 Task: nan
Action: Mouse moved to (533, 675)
Screenshot: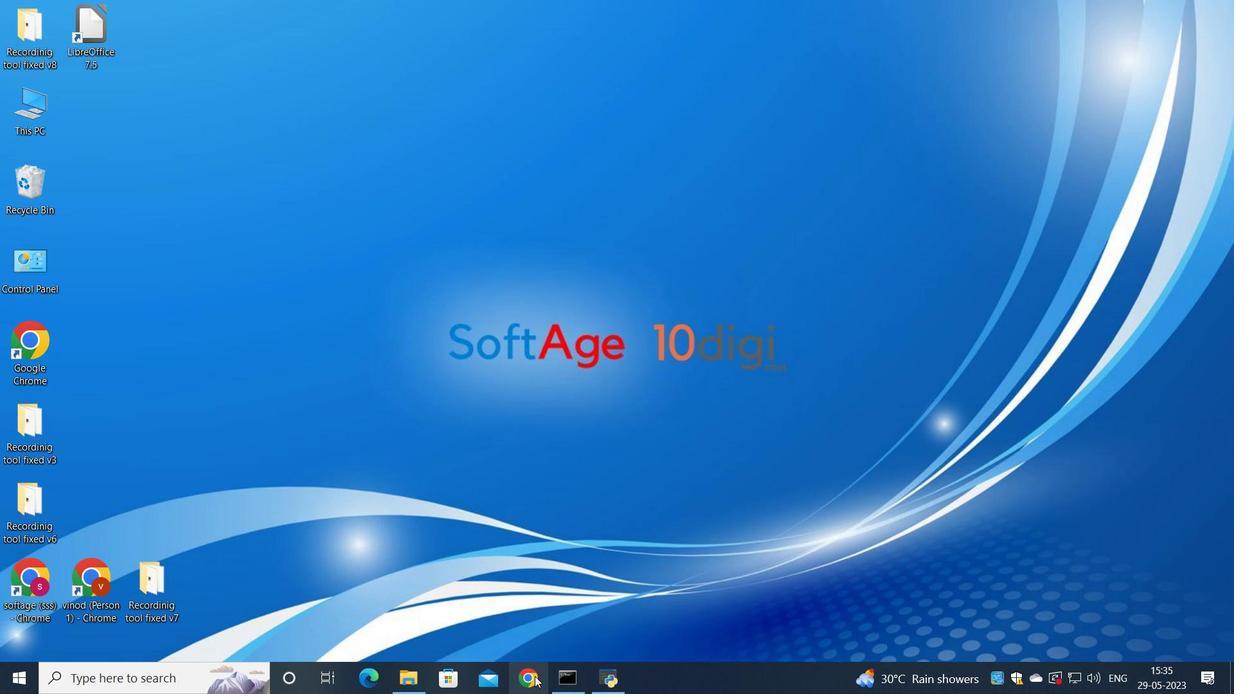 
Action: Mouse pressed left at (533, 675)
Screenshot: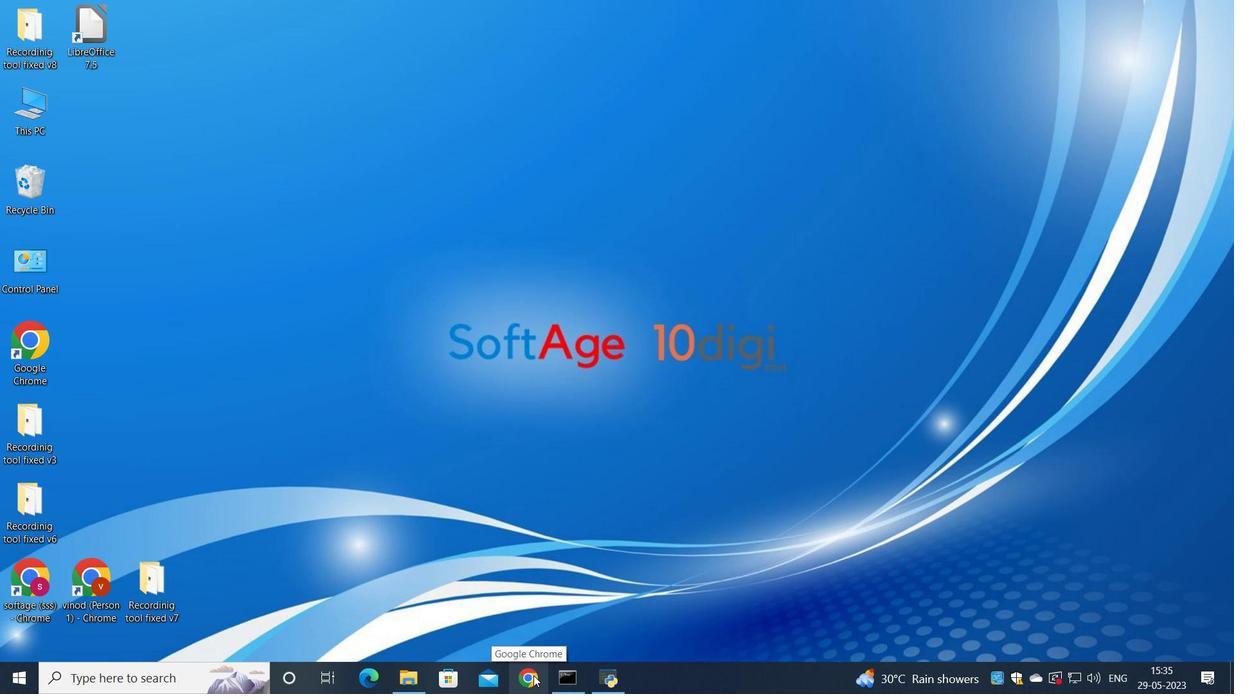 
Action: Mouse moved to (569, 430)
Screenshot: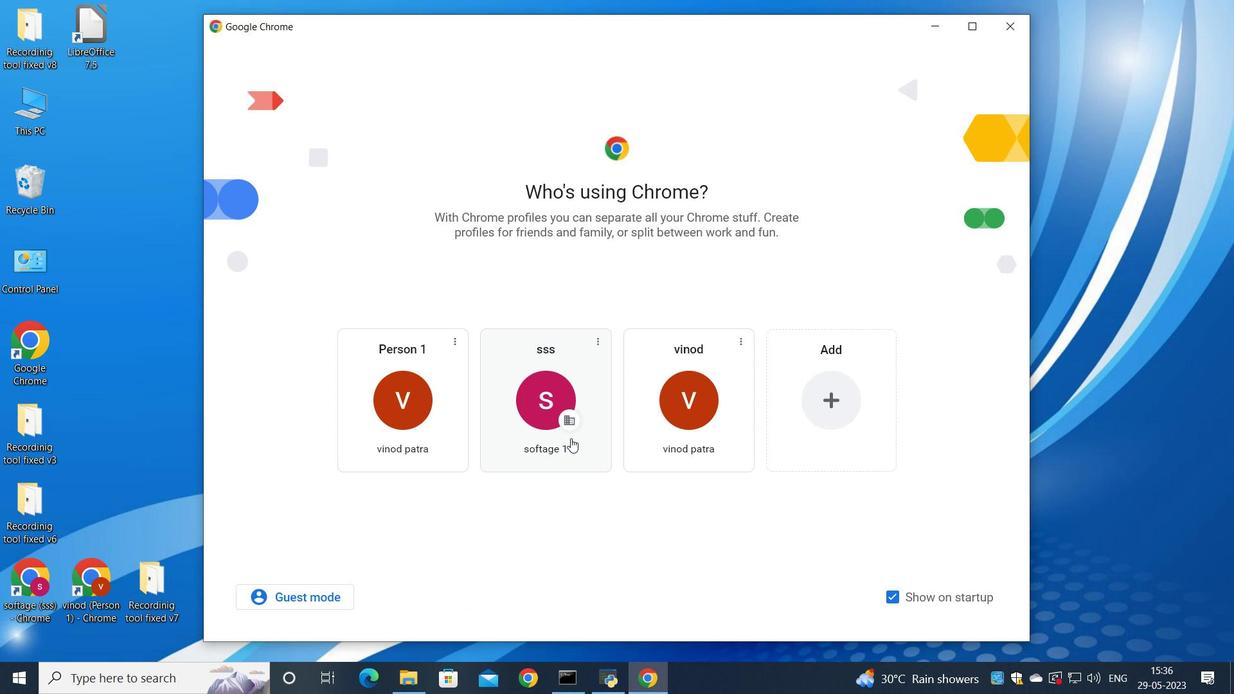 
Action: Mouse pressed left at (569, 430)
Screenshot: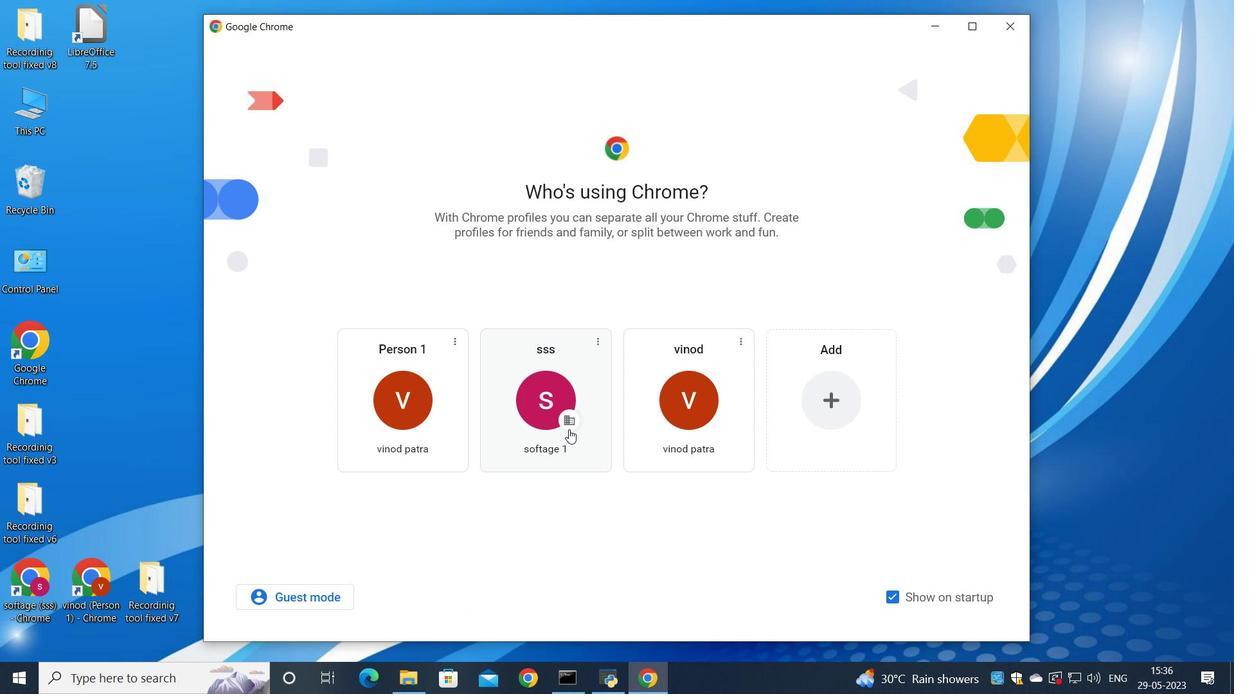 
Action: Mouse moved to (1091, 82)
Screenshot: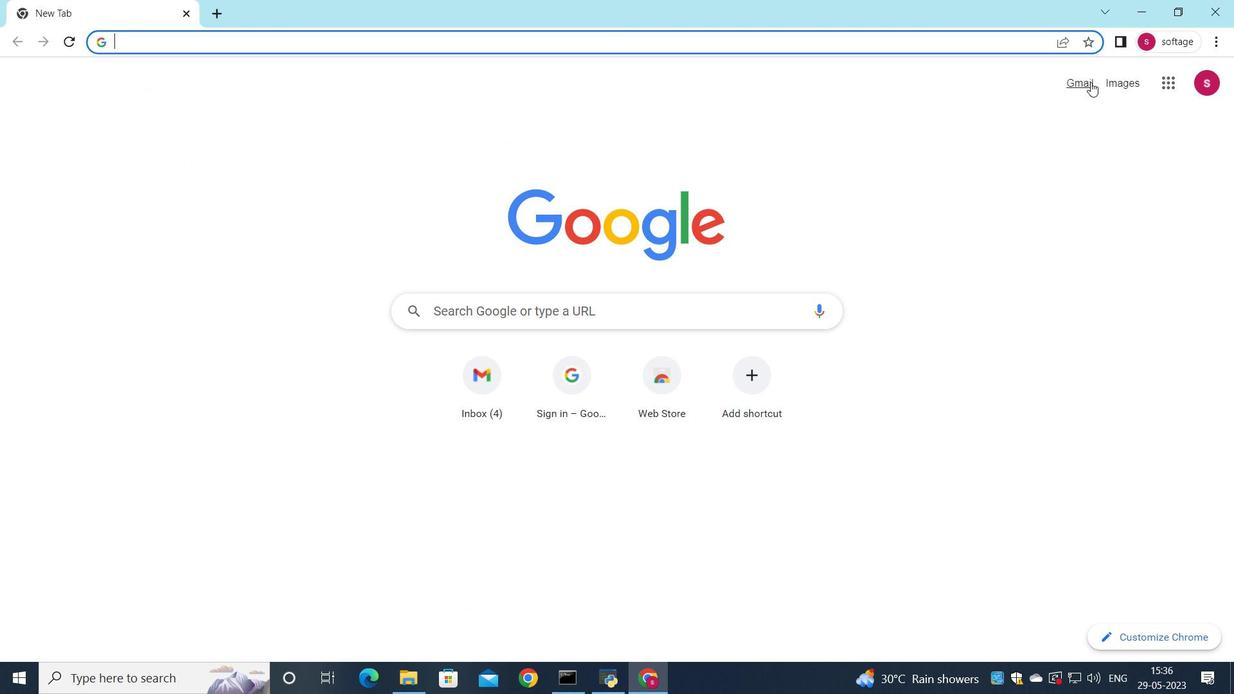 
Action: Mouse pressed left at (1091, 82)
Screenshot: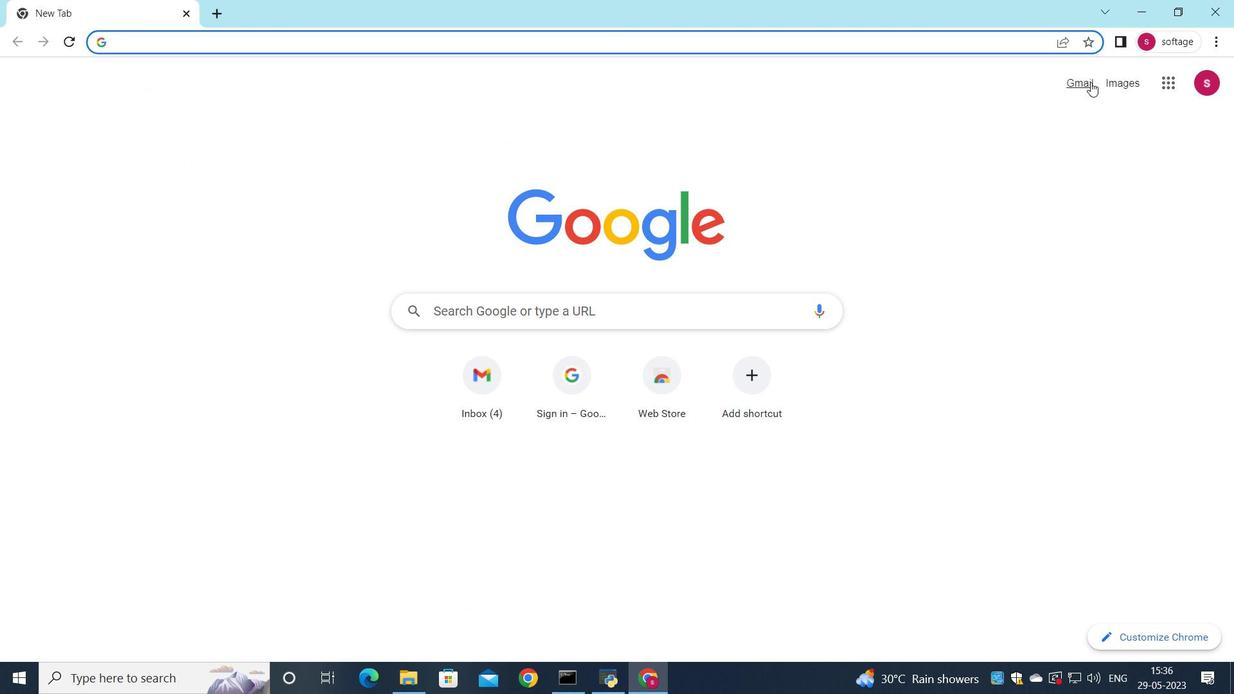 
Action: Mouse moved to (1046, 104)
Screenshot: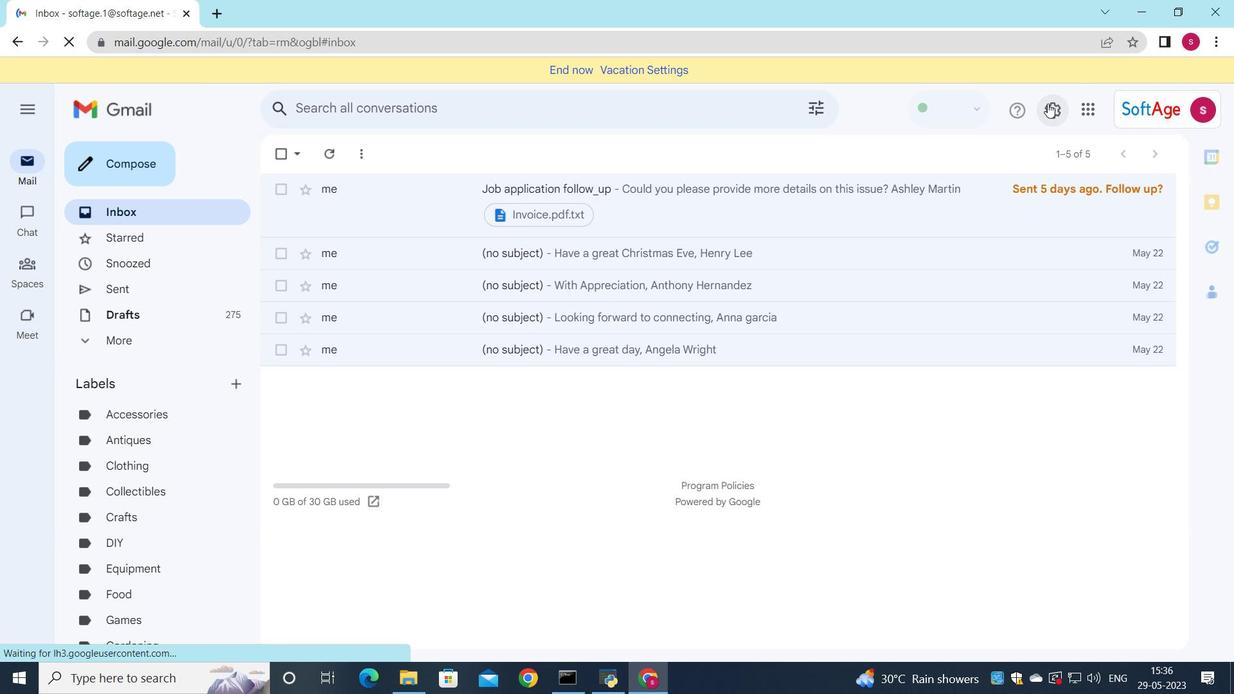 
Action: Mouse pressed left at (1046, 104)
Screenshot: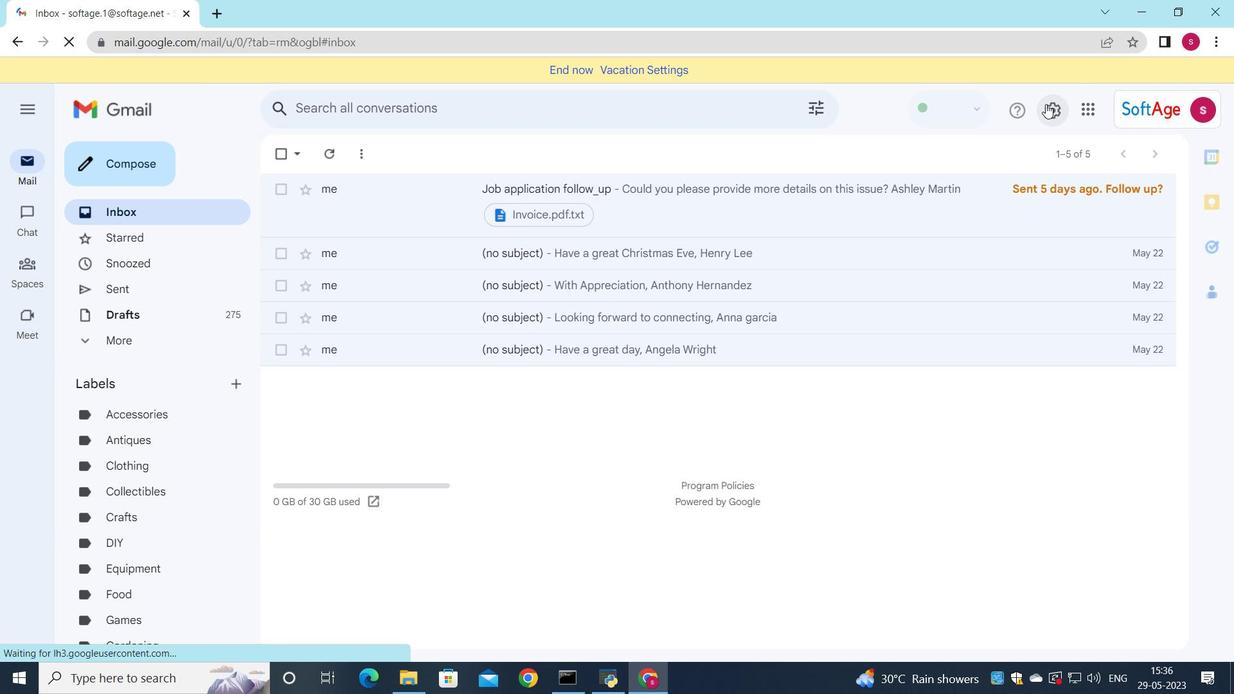 
Action: Mouse moved to (1046, 185)
Screenshot: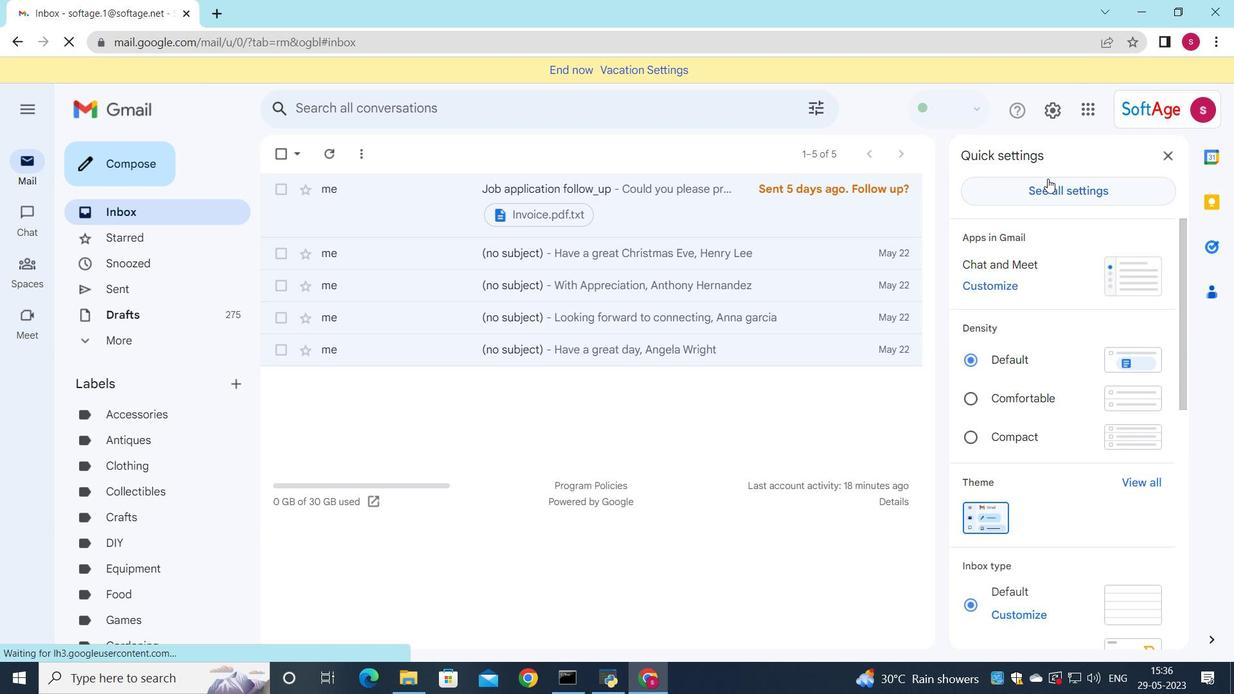 
Action: Mouse pressed left at (1046, 185)
Screenshot: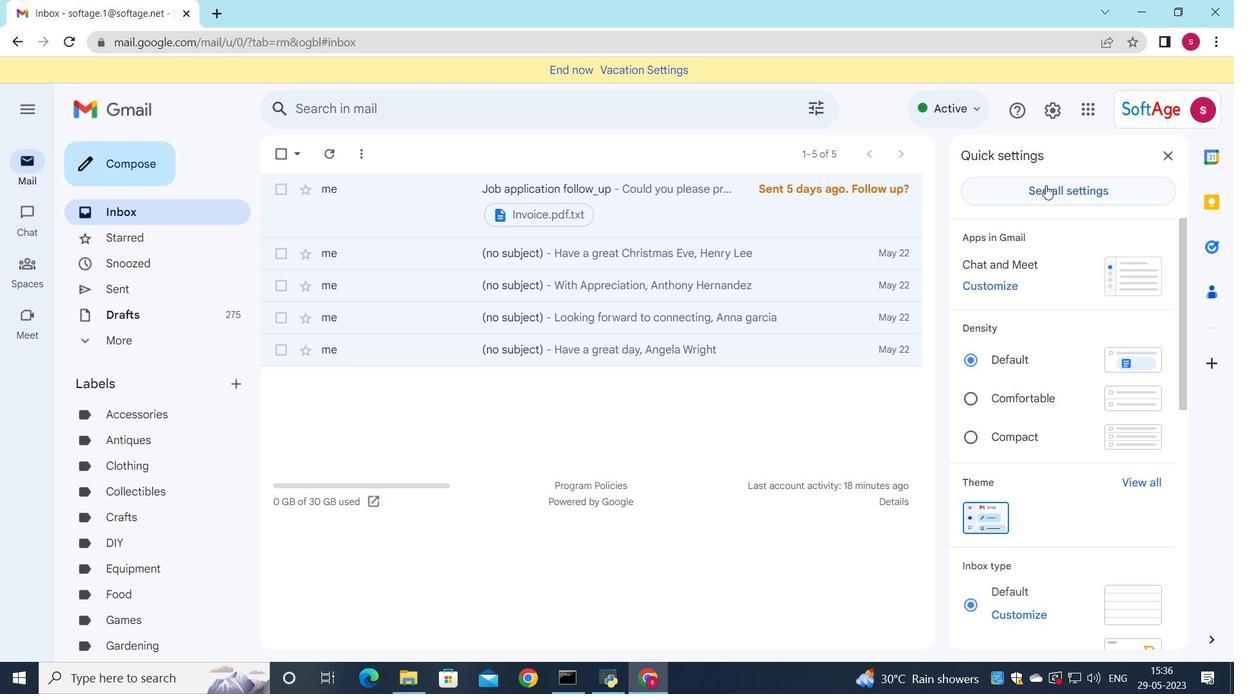 
Action: Mouse moved to (641, 244)
Screenshot: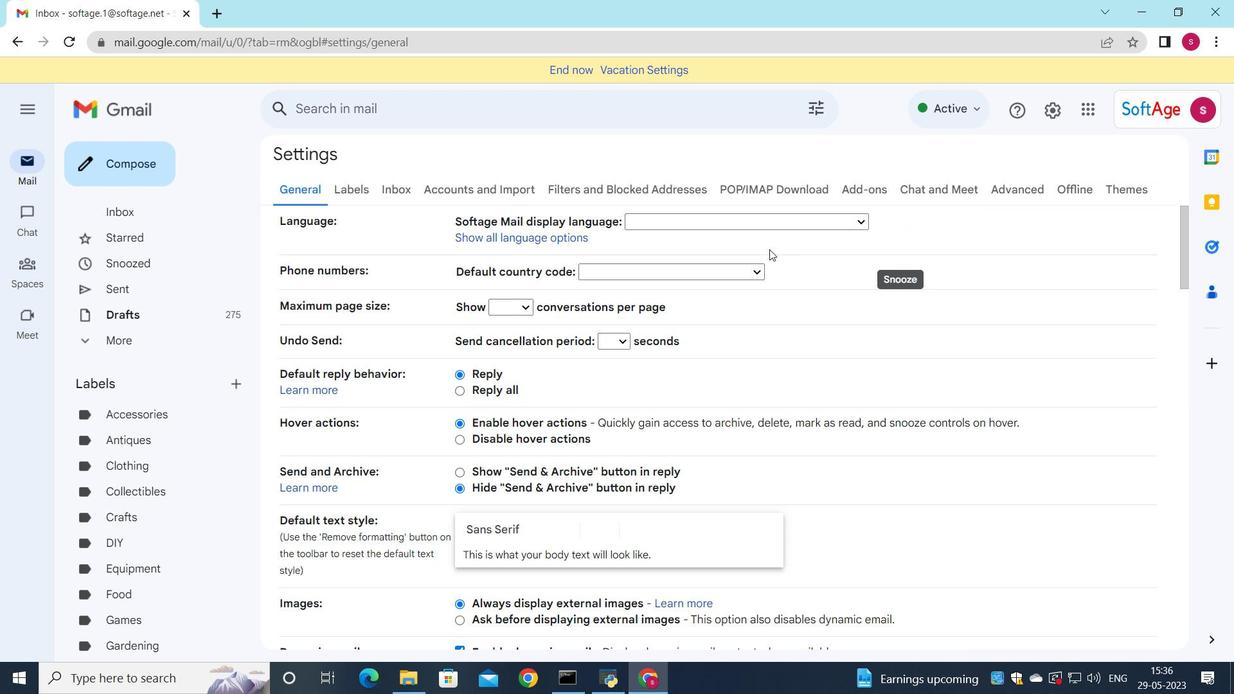 
Action: Mouse scrolled (641, 244) with delta (0, 0)
Screenshot: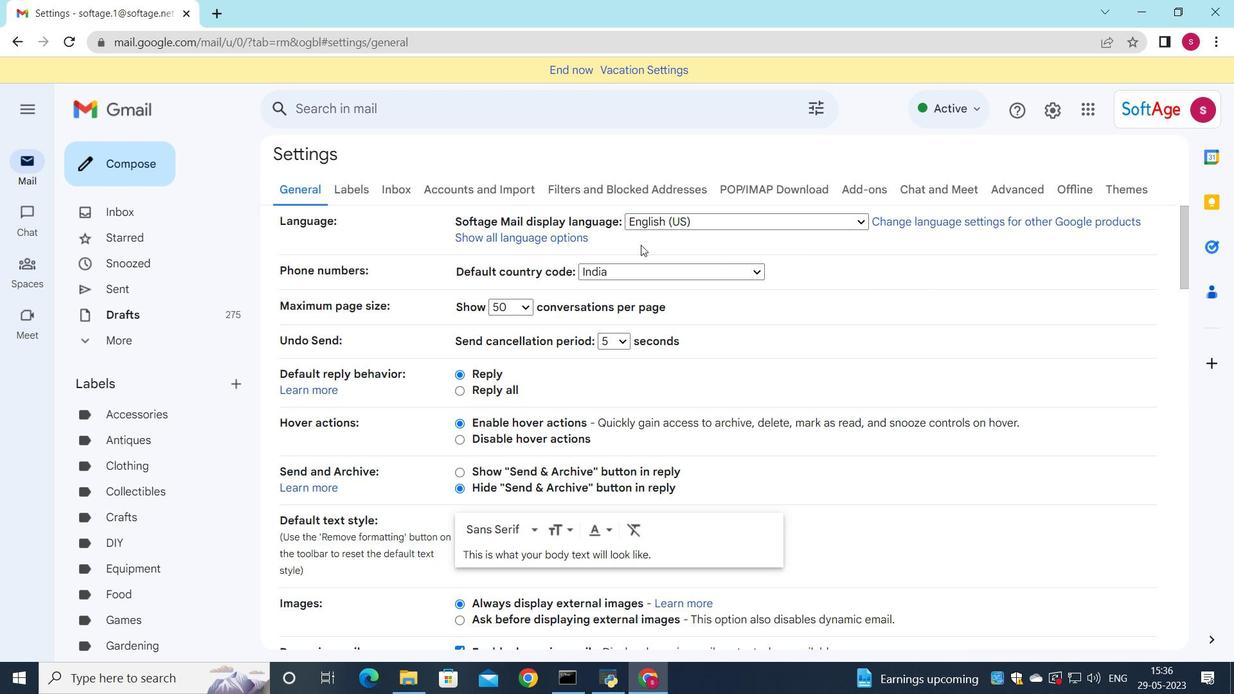 
Action: Mouse scrolled (641, 244) with delta (0, 0)
Screenshot: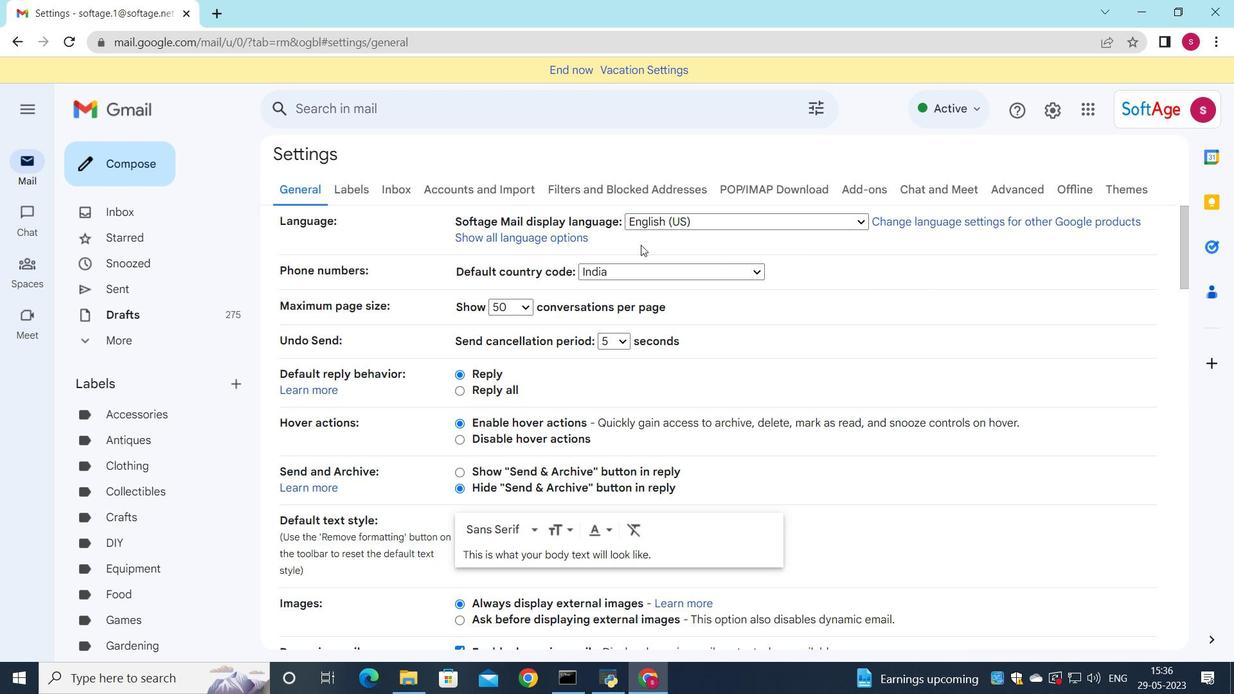 
Action: Mouse scrolled (641, 244) with delta (0, 0)
Screenshot: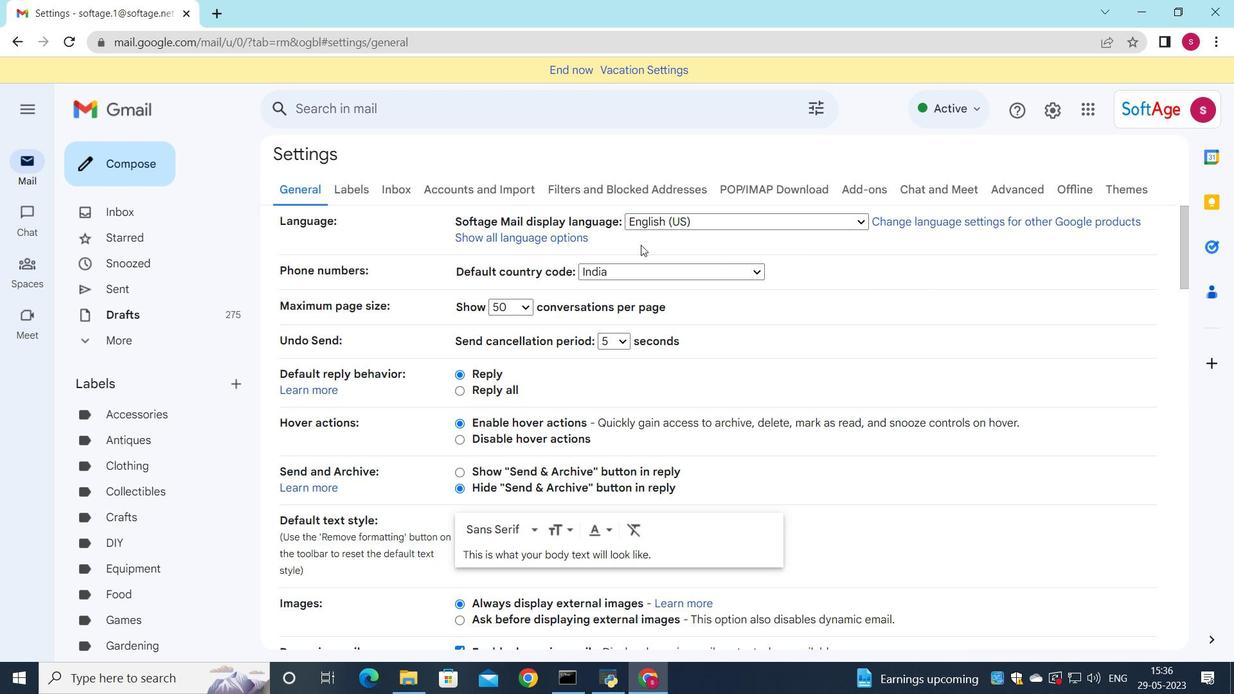 
Action: Mouse scrolled (641, 244) with delta (0, 0)
Screenshot: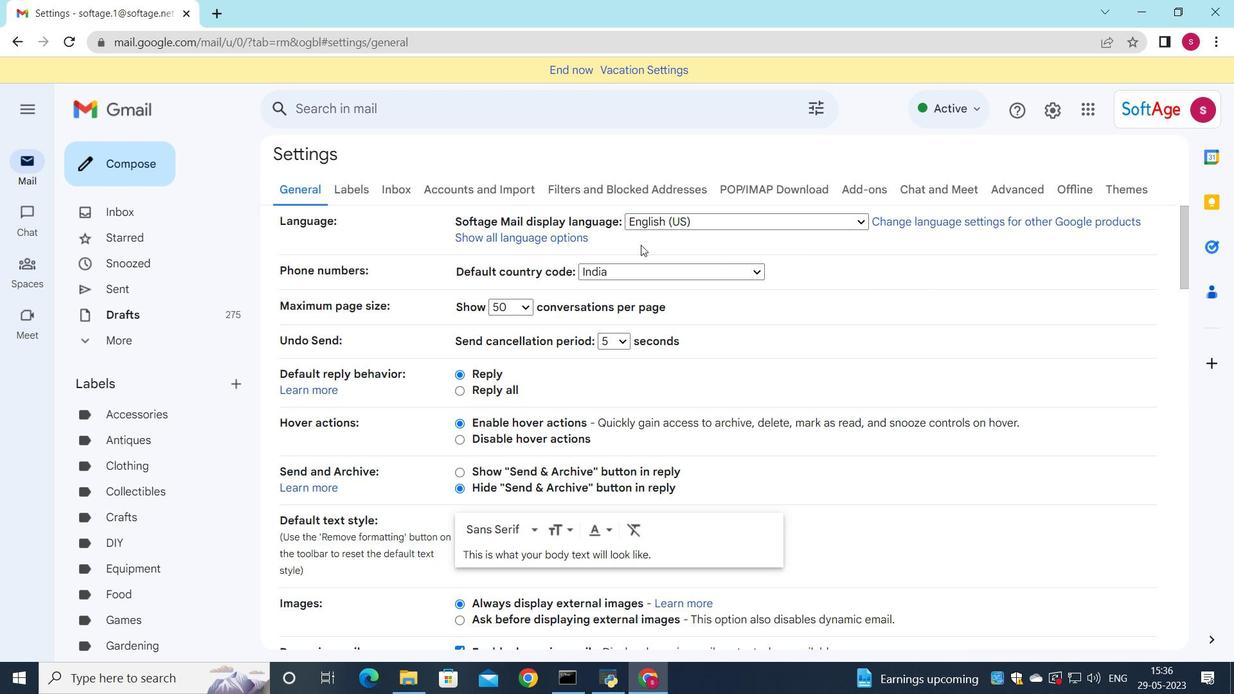 
Action: Mouse scrolled (641, 244) with delta (0, 0)
Screenshot: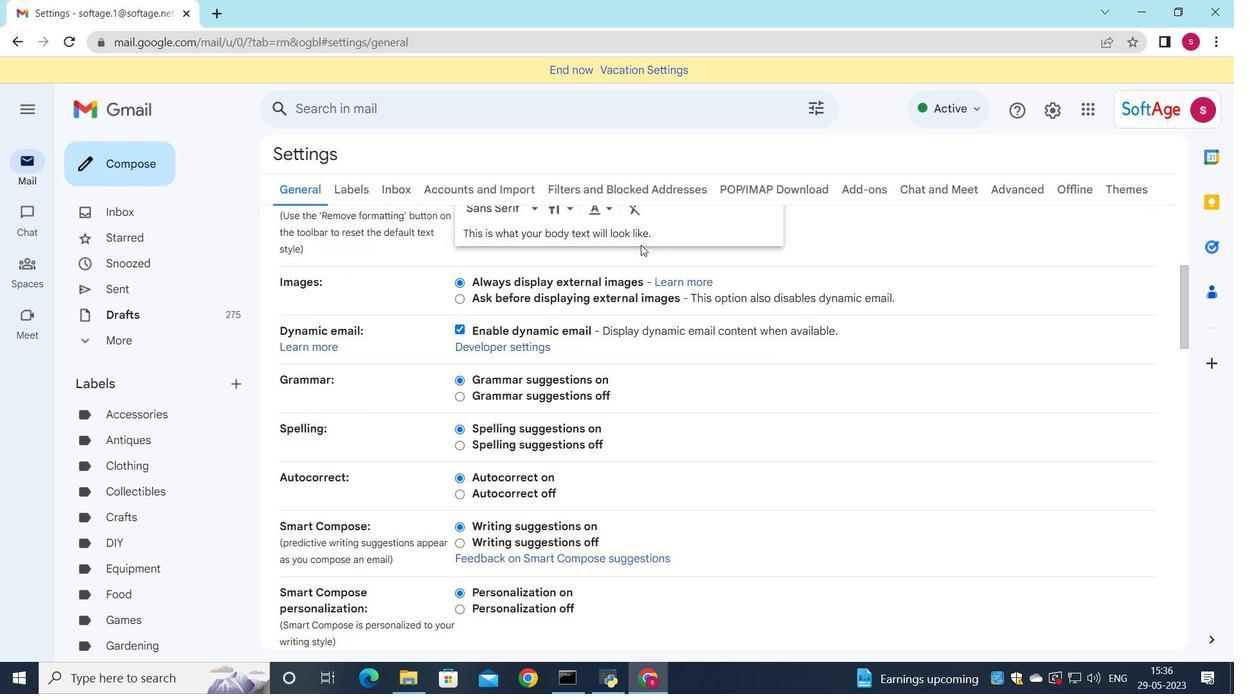 
Action: Mouse scrolled (641, 244) with delta (0, 0)
Screenshot: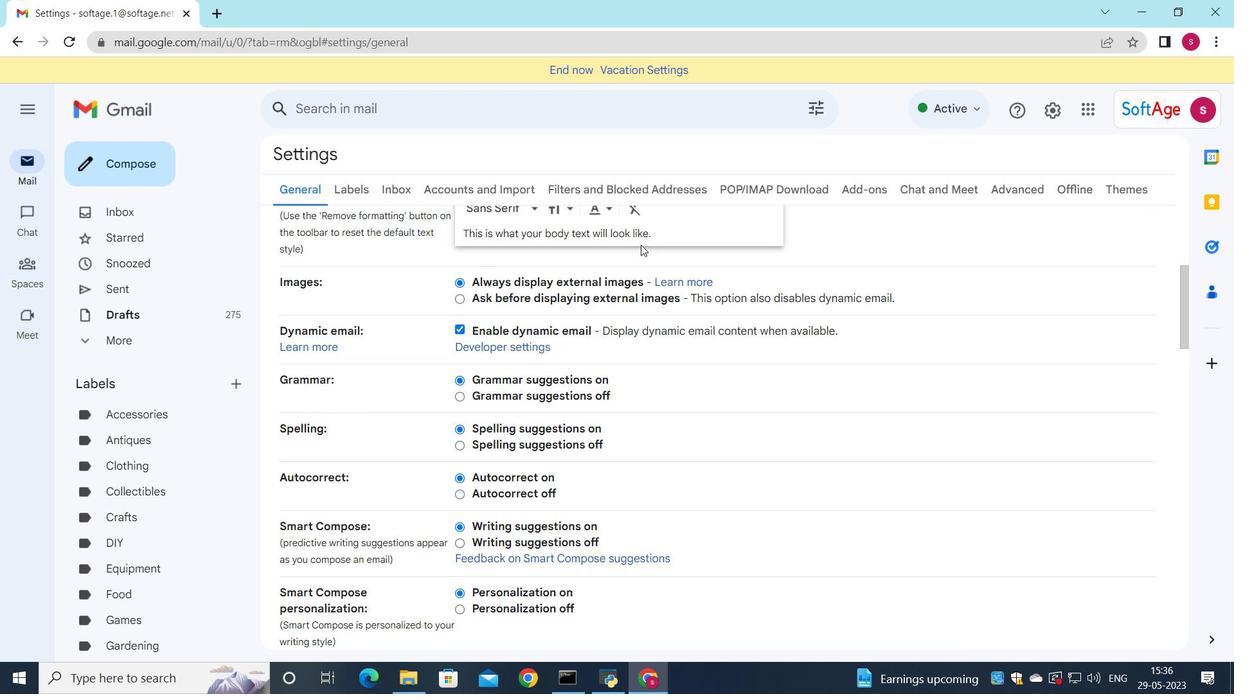 
Action: Mouse scrolled (641, 244) with delta (0, 0)
Screenshot: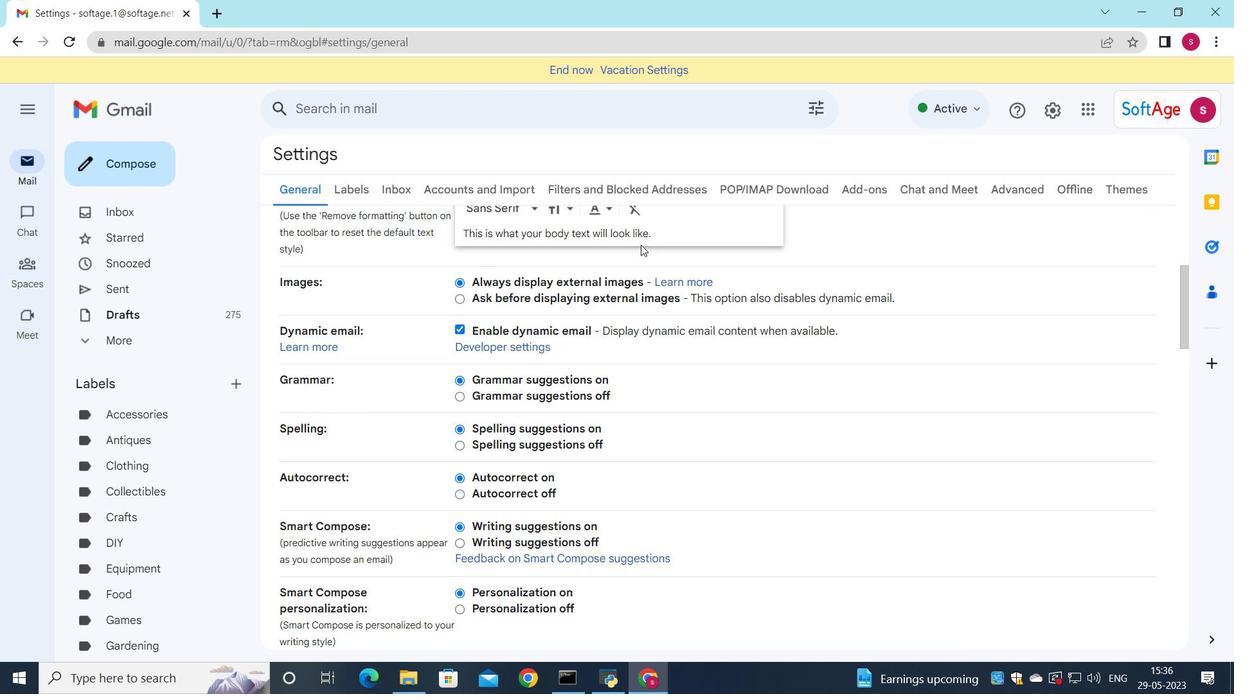 
Action: Mouse scrolled (641, 244) with delta (0, 0)
Screenshot: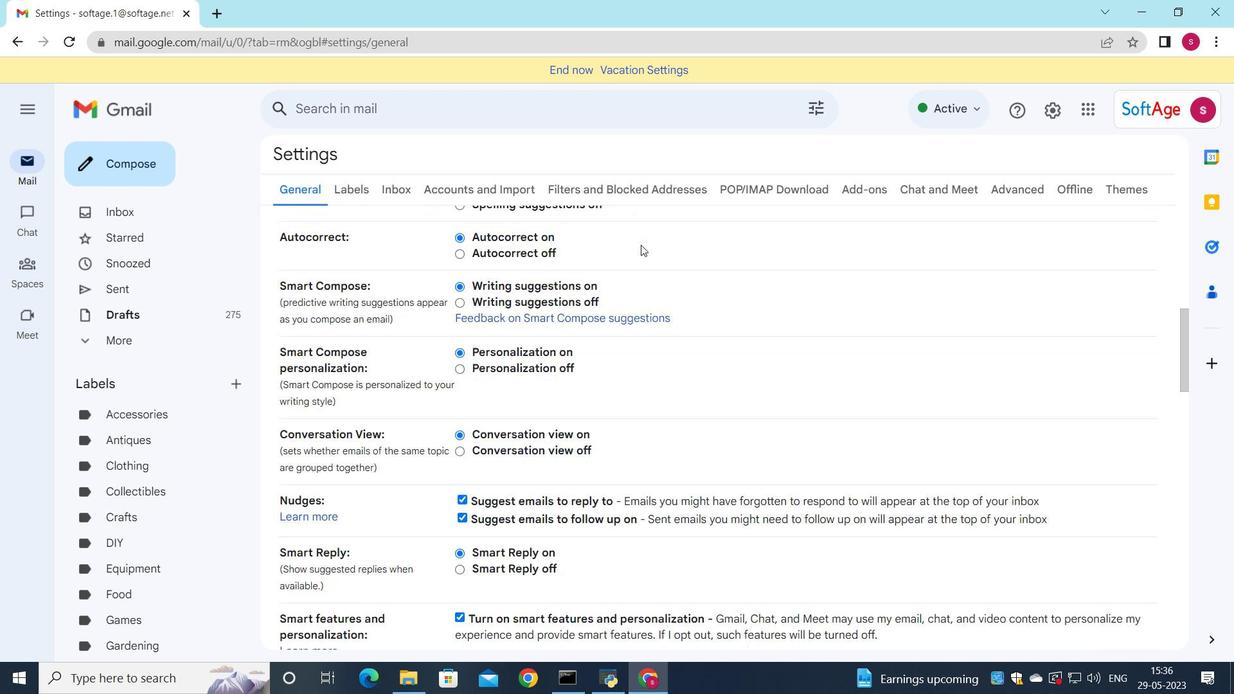 
Action: Mouse scrolled (641, 244) with delta (0, 0)
Screenshot: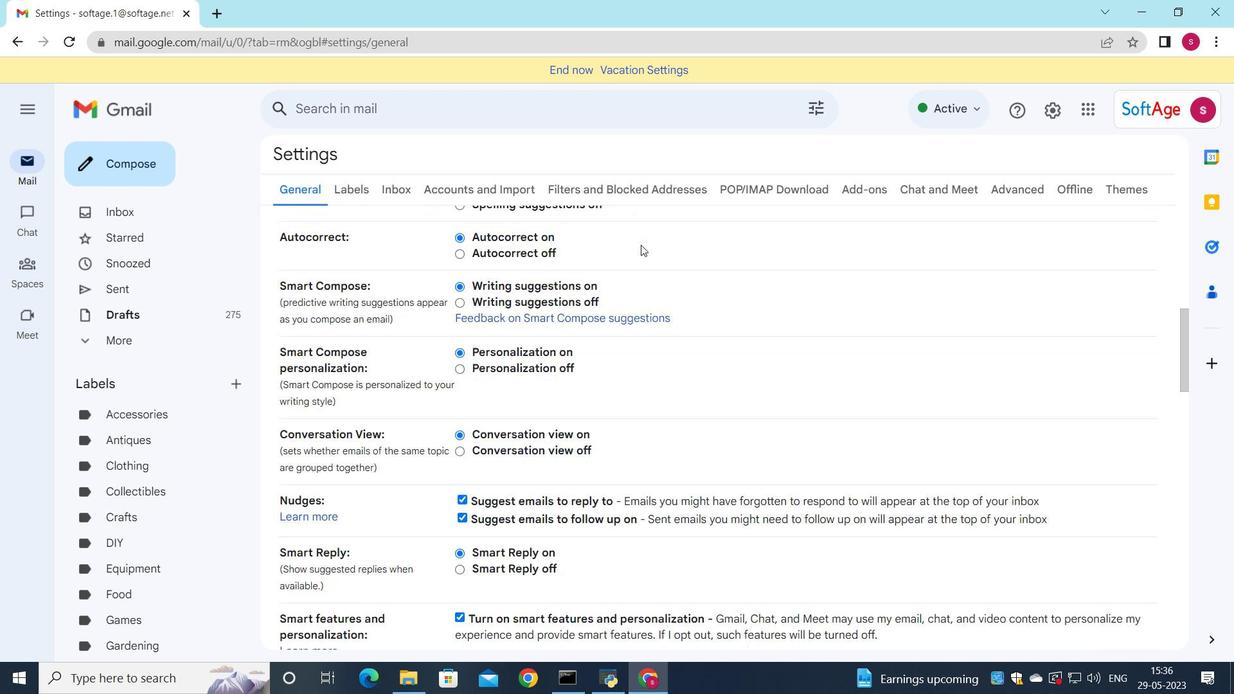 
Action: Mouse scrolled (641, 244) with delta (0, 0)
Screenshot: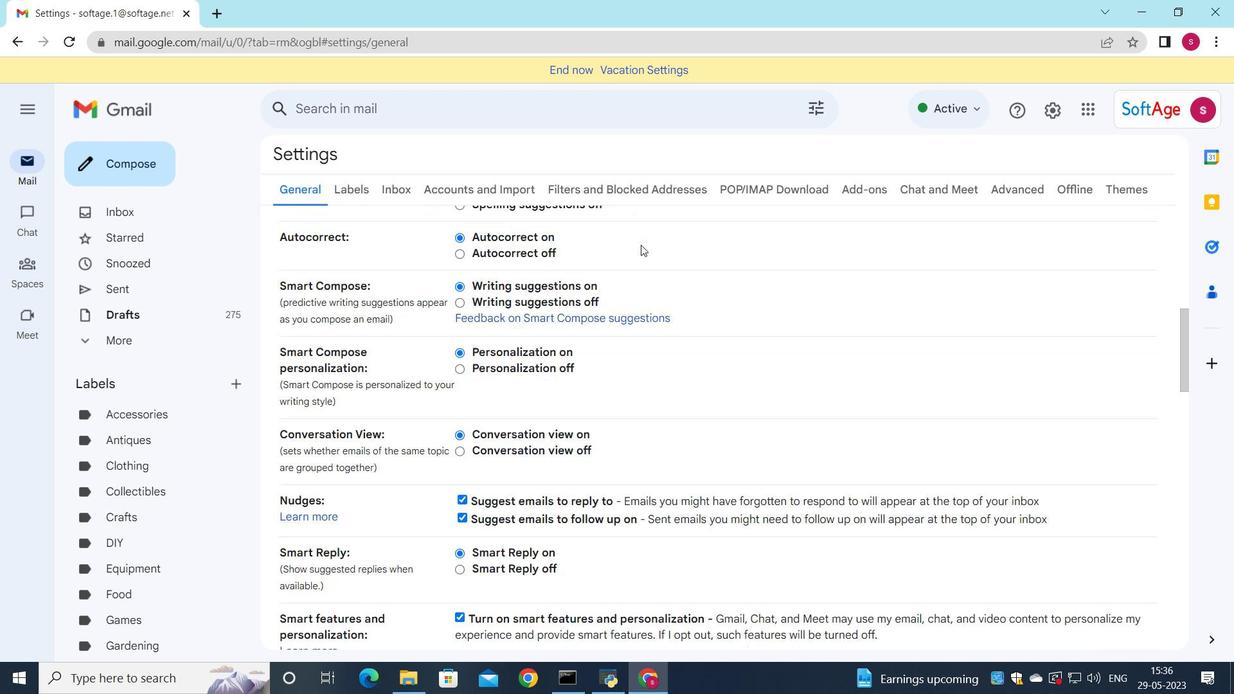 
Action: Mouse scrolled (641, 244) with delta (0, 0)
Screenshot: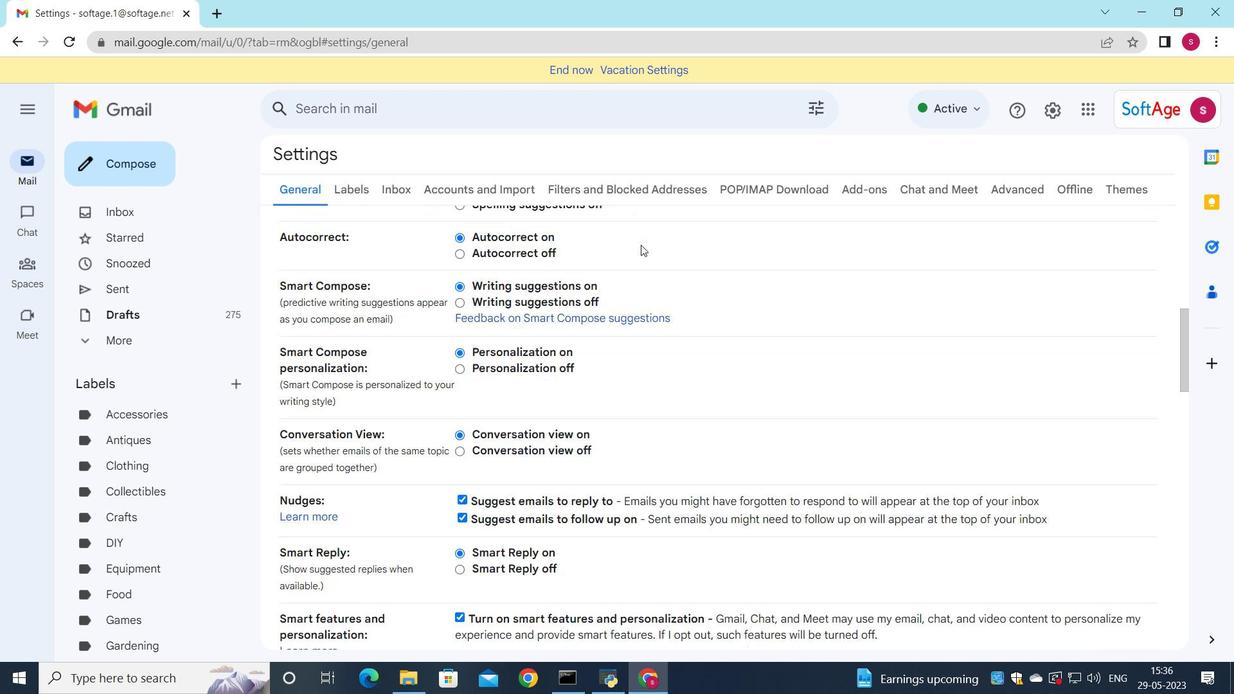 
Action: Mouse scrolled (641, 244) with delta (0, 0)
Screenshot: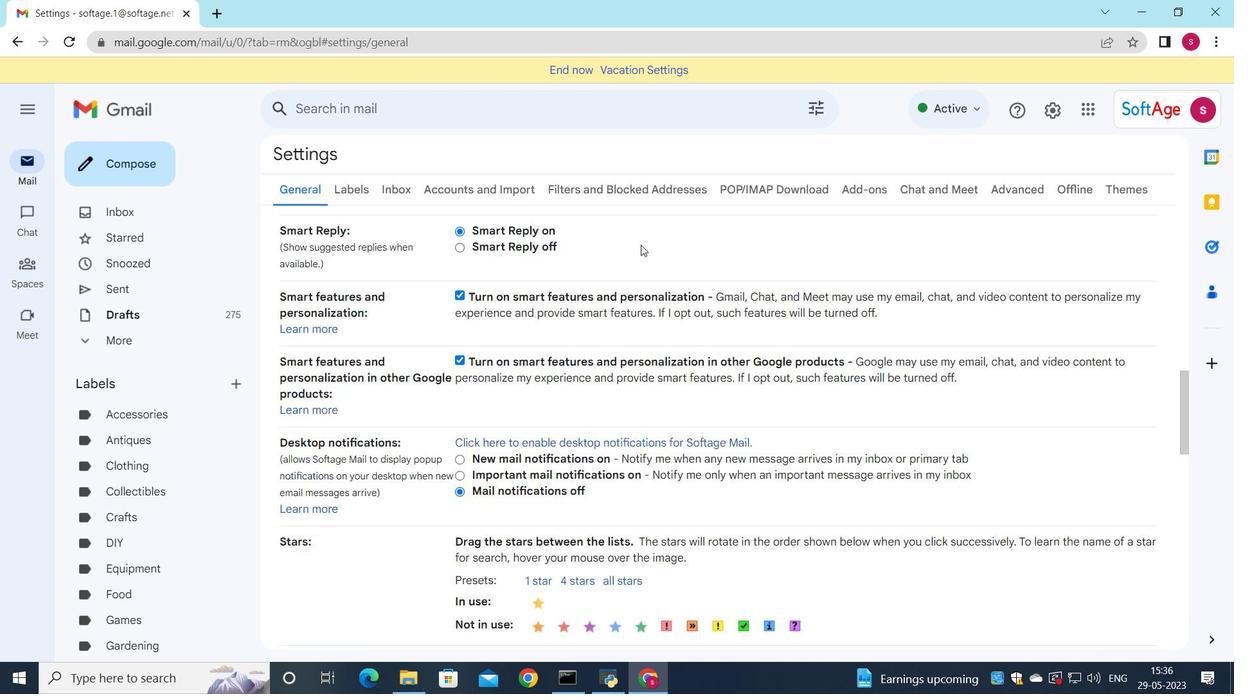 
Action: Mouse scrolled (641, 244) with delta (0, 0)
Screenshot: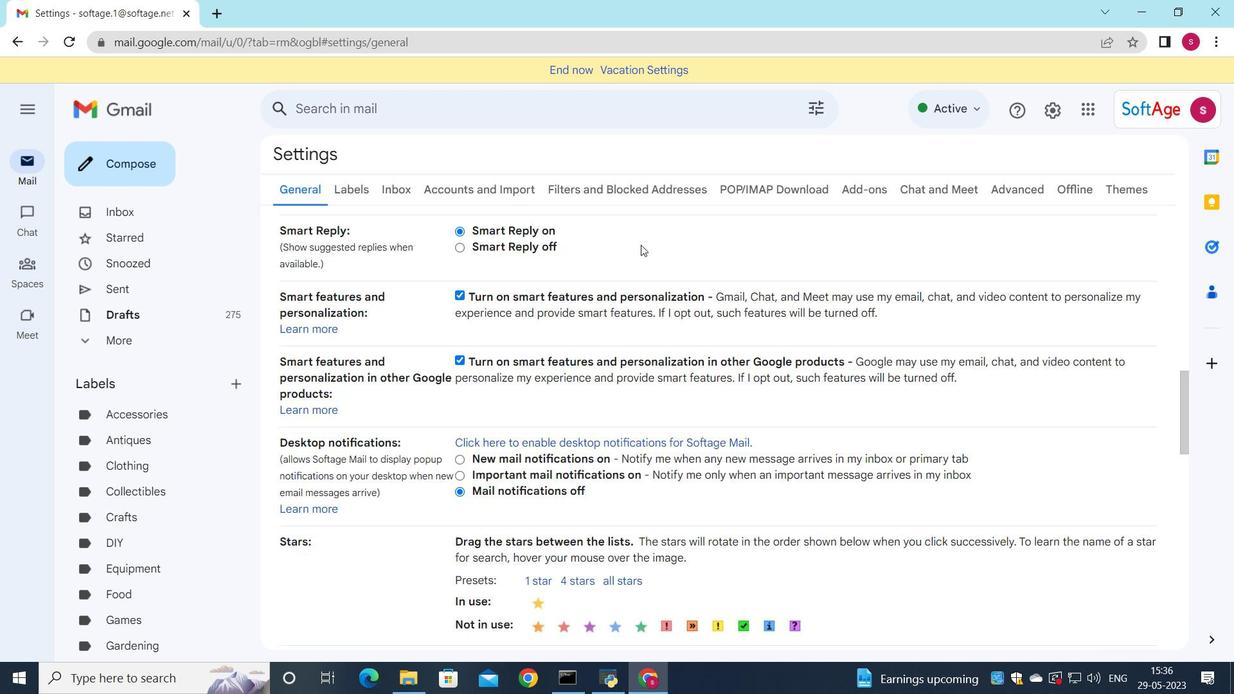 
Action: Mouse scrolled (641, 244) with delta (0, 0)
Screenshot: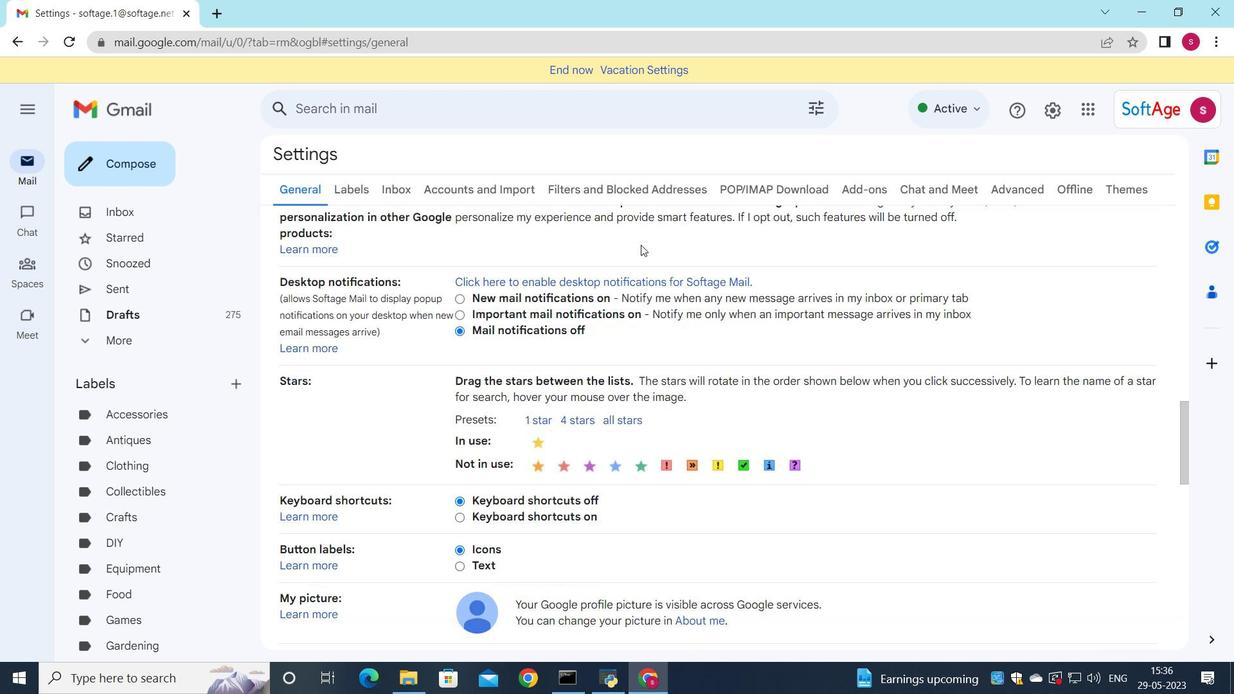 
Action: Mouse scrolled (641, 244) with delta (0, 0)
Screenshot: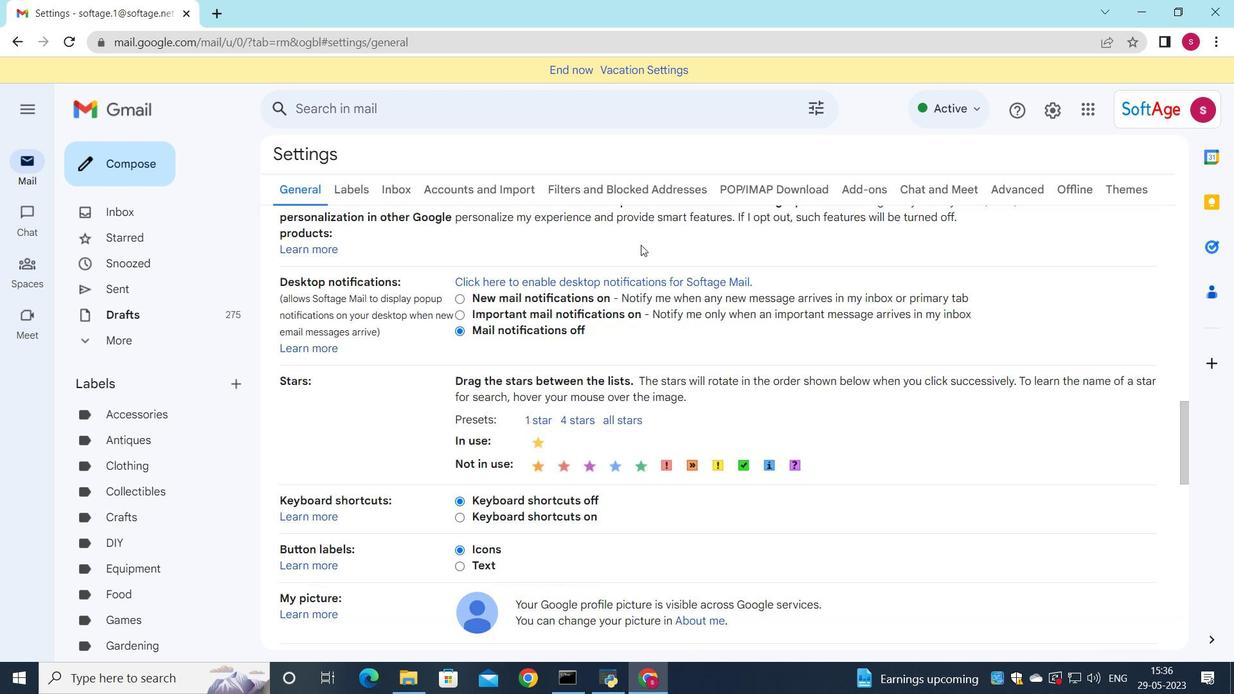 
Action: Mouse scrolled (641, 244) with delta (0, 0)
Screenshot: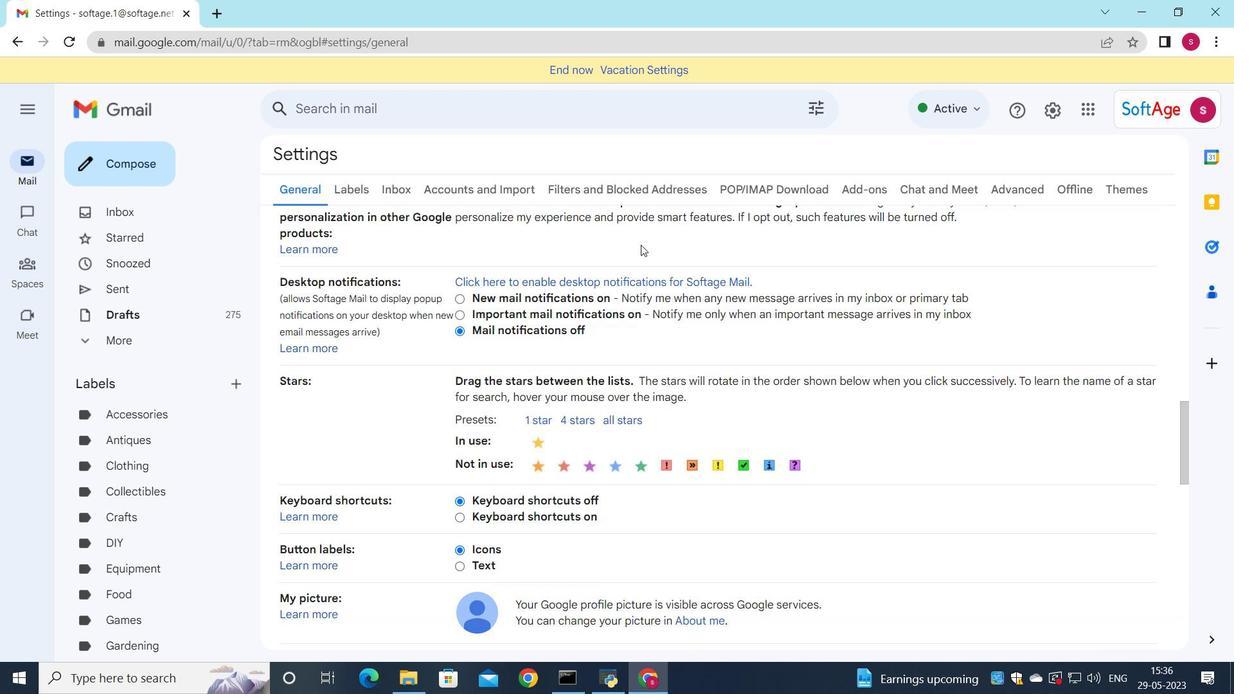 
Action: Mouse scrolled (641, 244) with delta (0, 0)
Screenshot: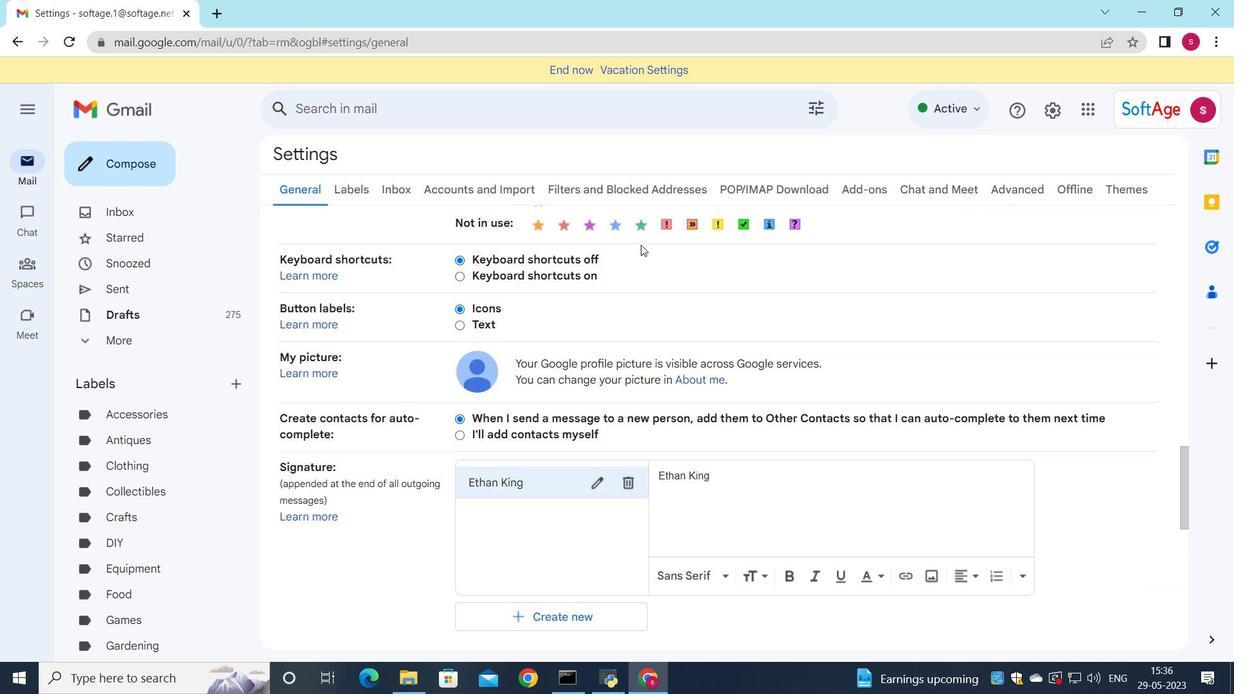 
Action: Mouse scrolled (641, 244) with delta (0, 0)
Screenshot: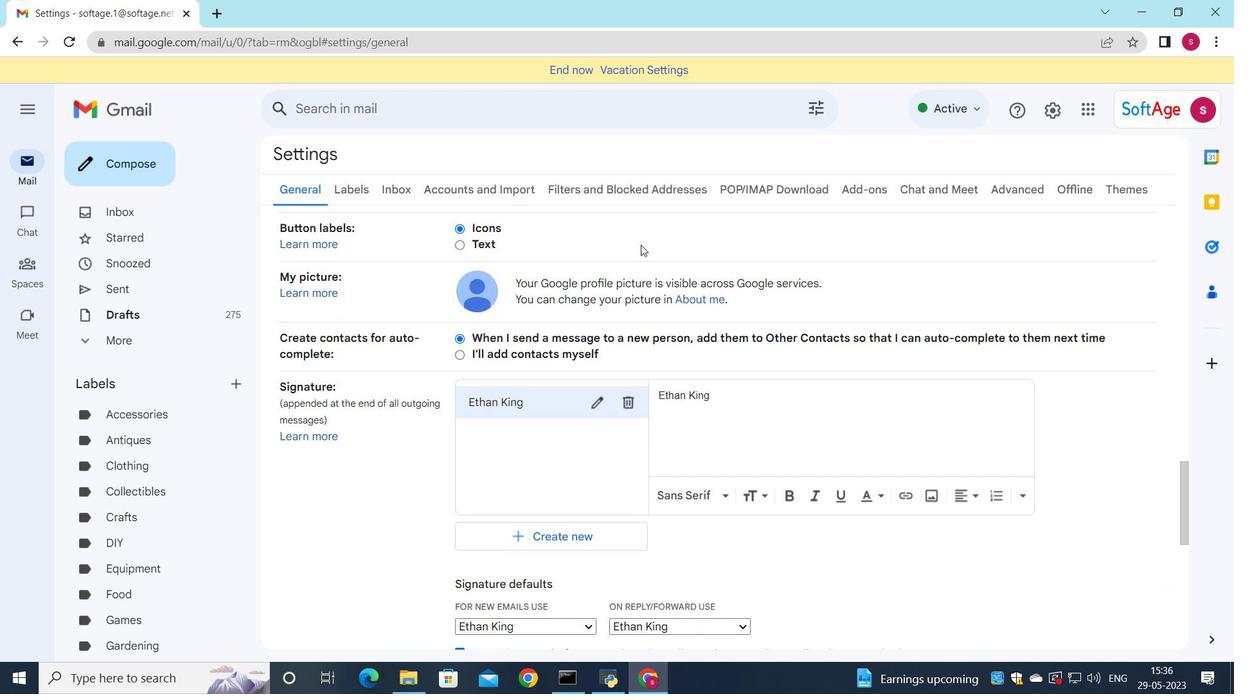 
Action: Mouse scrolled (641, 244) with delta (0, 0)
Screenshot: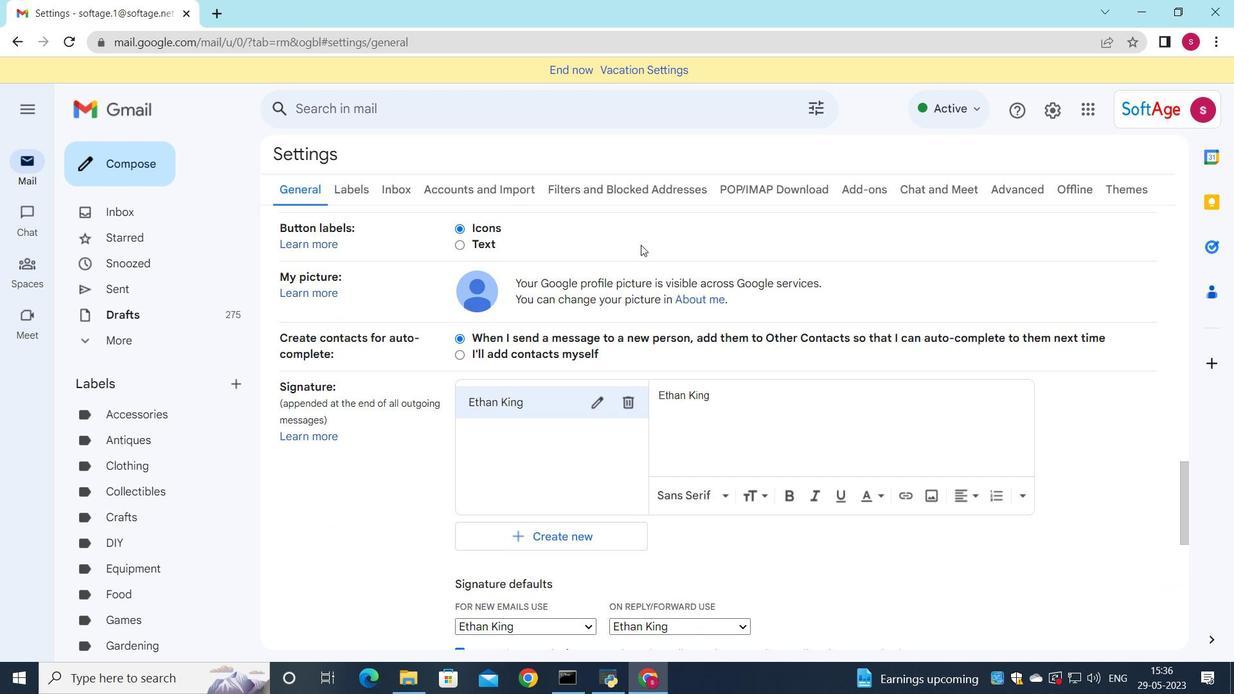 
Action: Mouse moved to (635, 246)
Screenshot: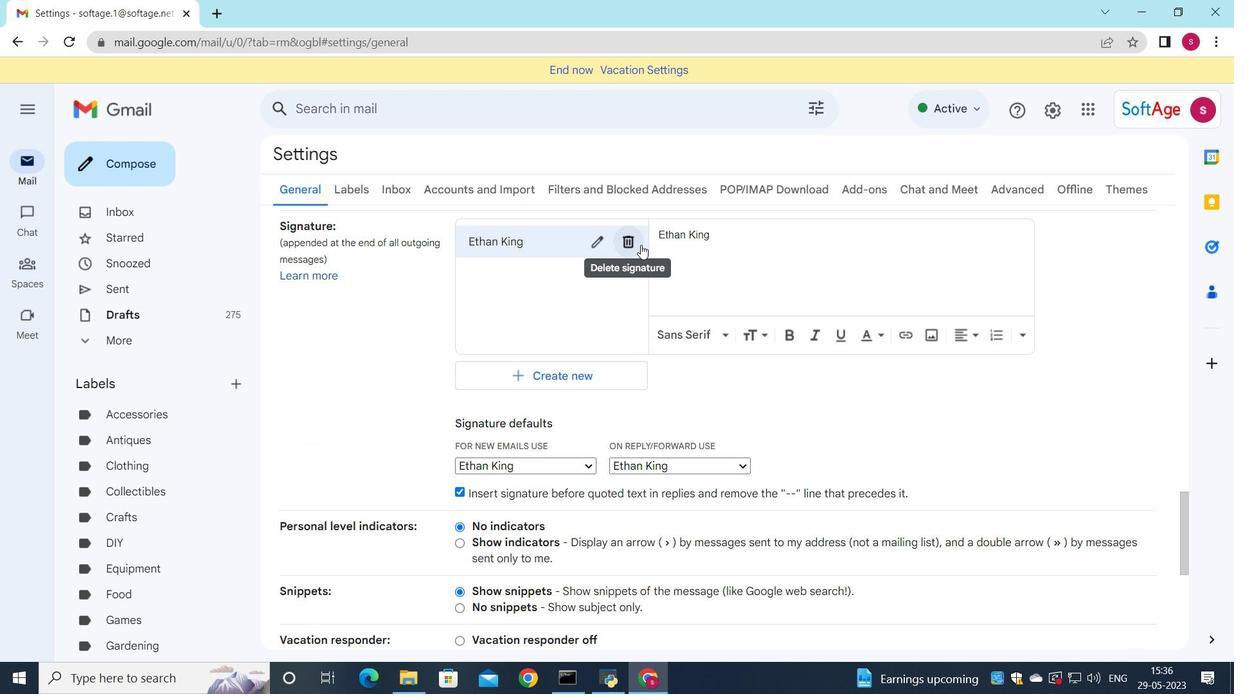 
Action: Mouse pressed left at (636, 246)
Screenshot: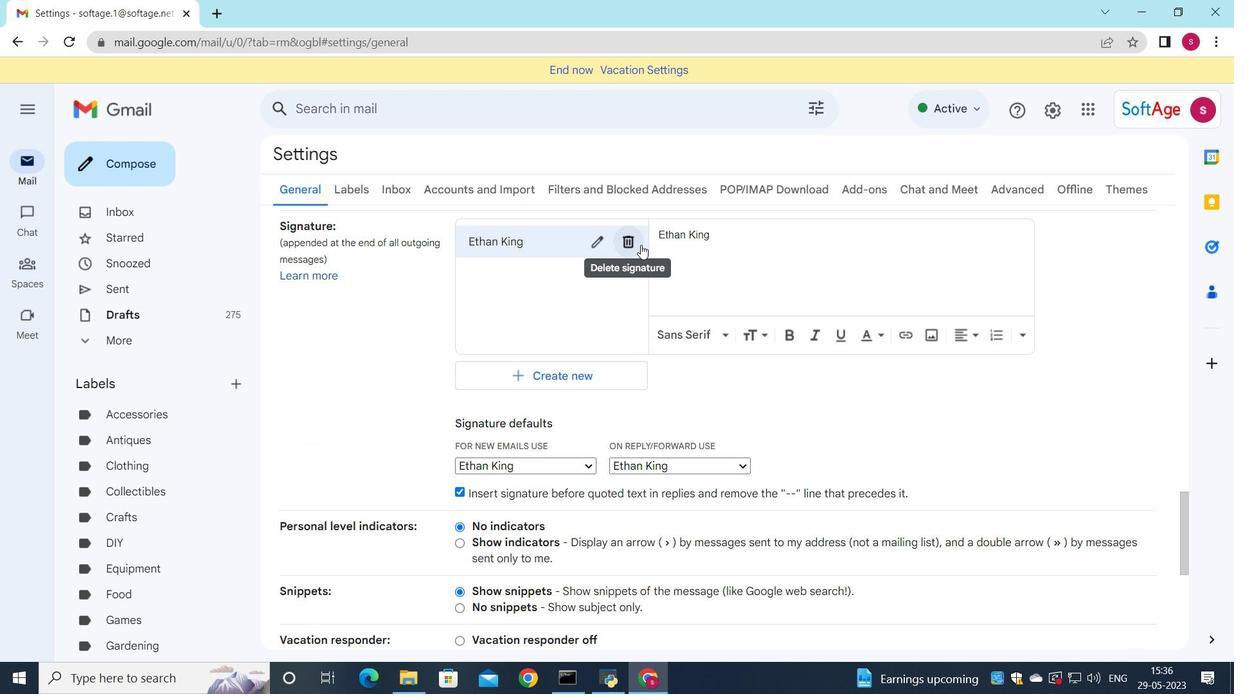 
Action: Mouse moved to (760, 388)
Screenshot: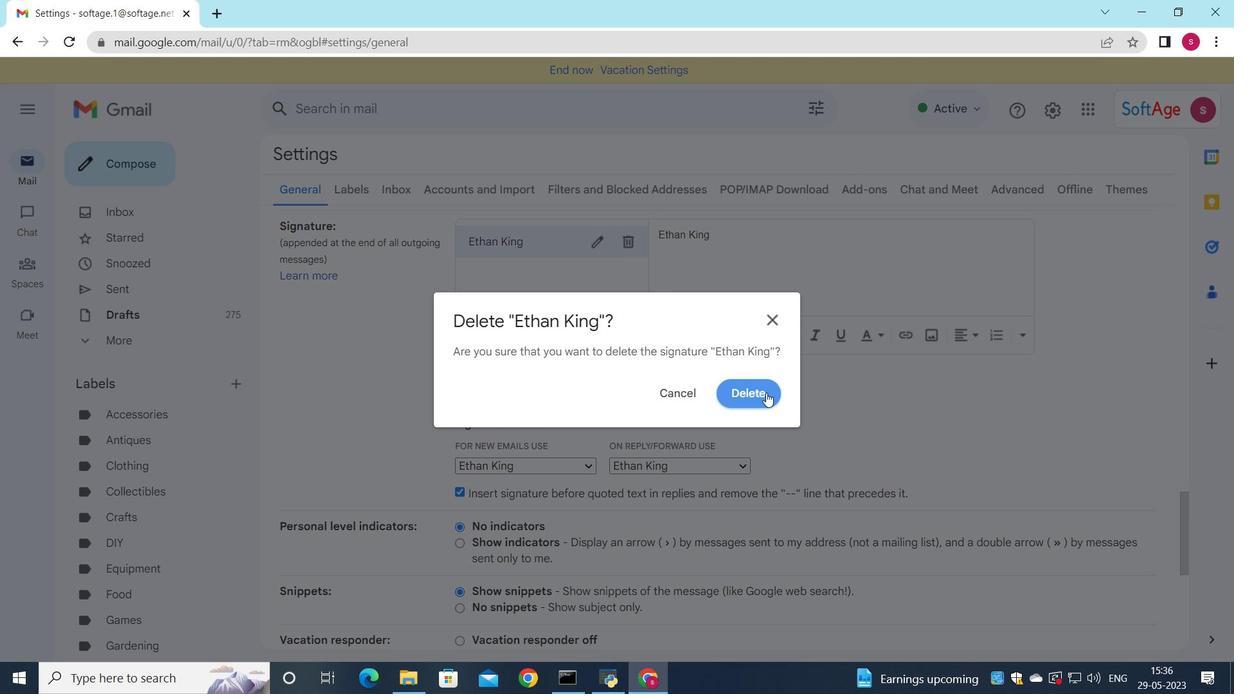 
Action: Mouse pressed left at (760, 388)
Screenshot: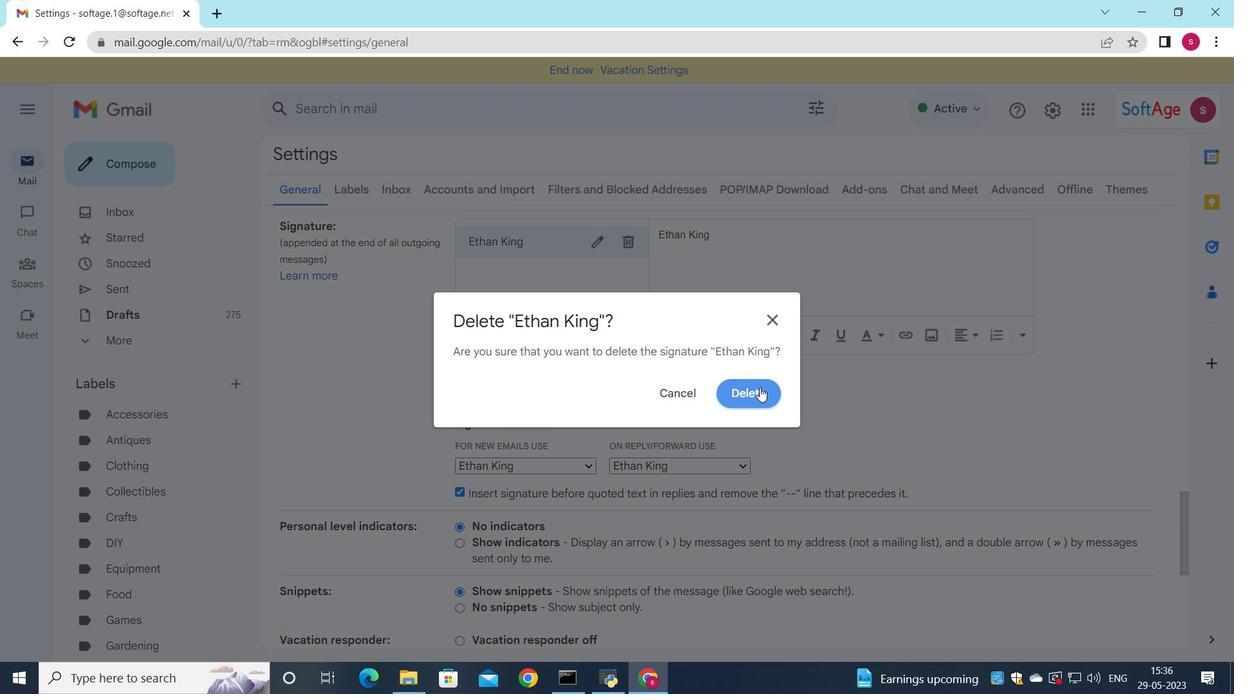 
Action: Mouse moved to (538, 266)
Screenshot: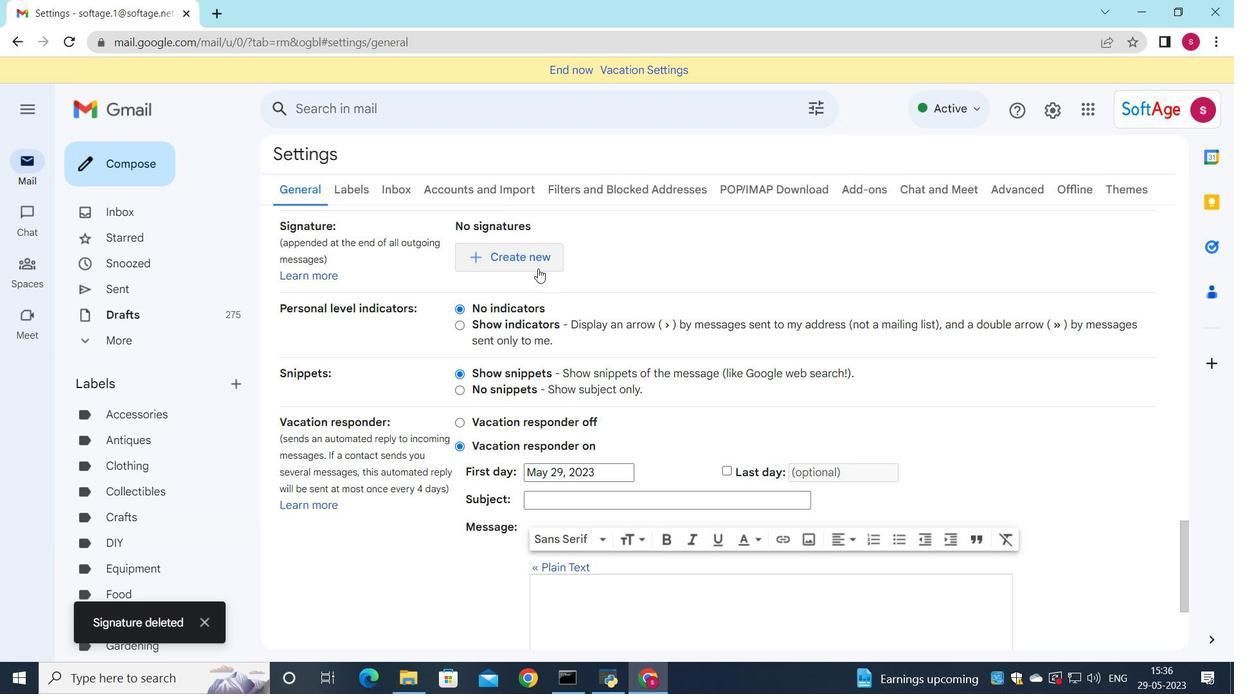 
Action: Mouse pressed left at (538, 266)
Screenshot: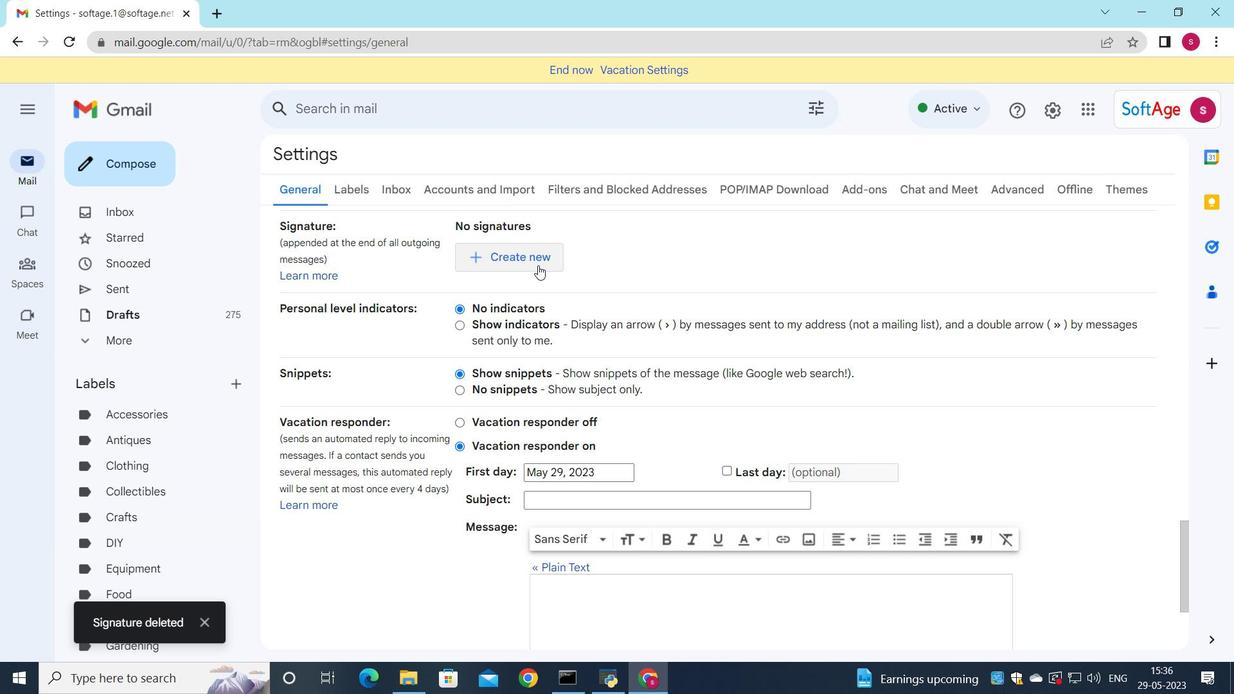 
Action: Mouse moved to (889, 303)
Screenshot: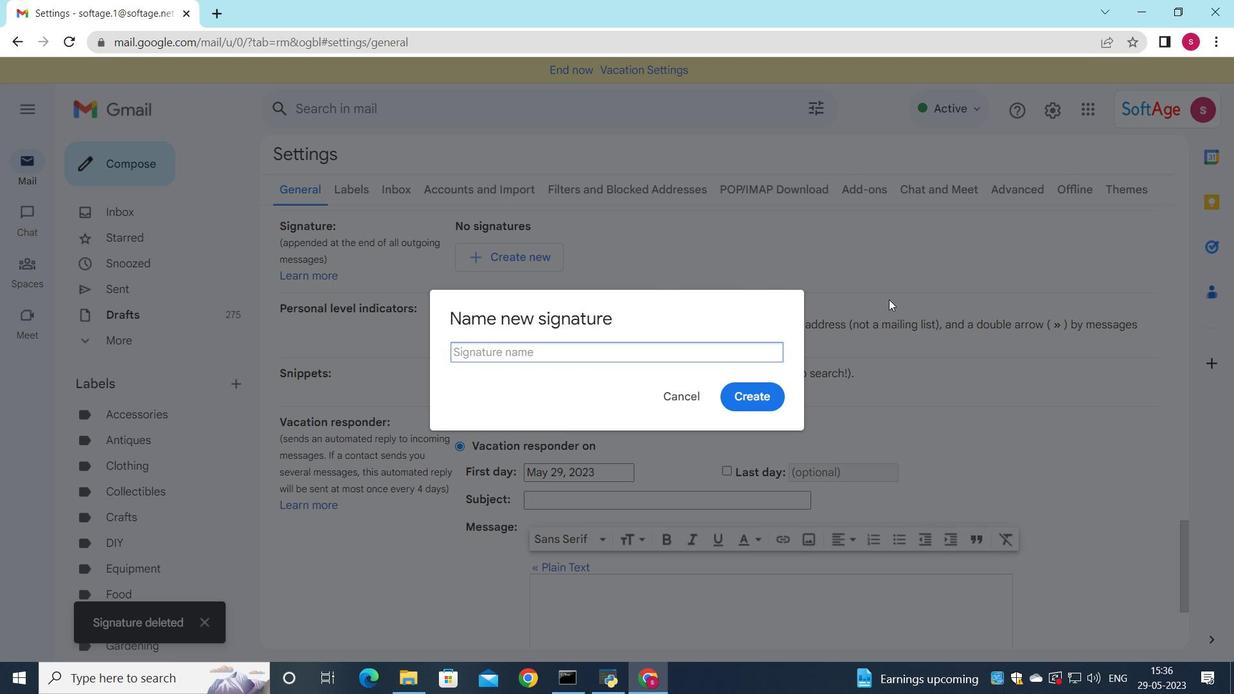 
Action: Key pressed <Key.shift>Eva<Key.space><Key.shift>Nelson
Screenshot: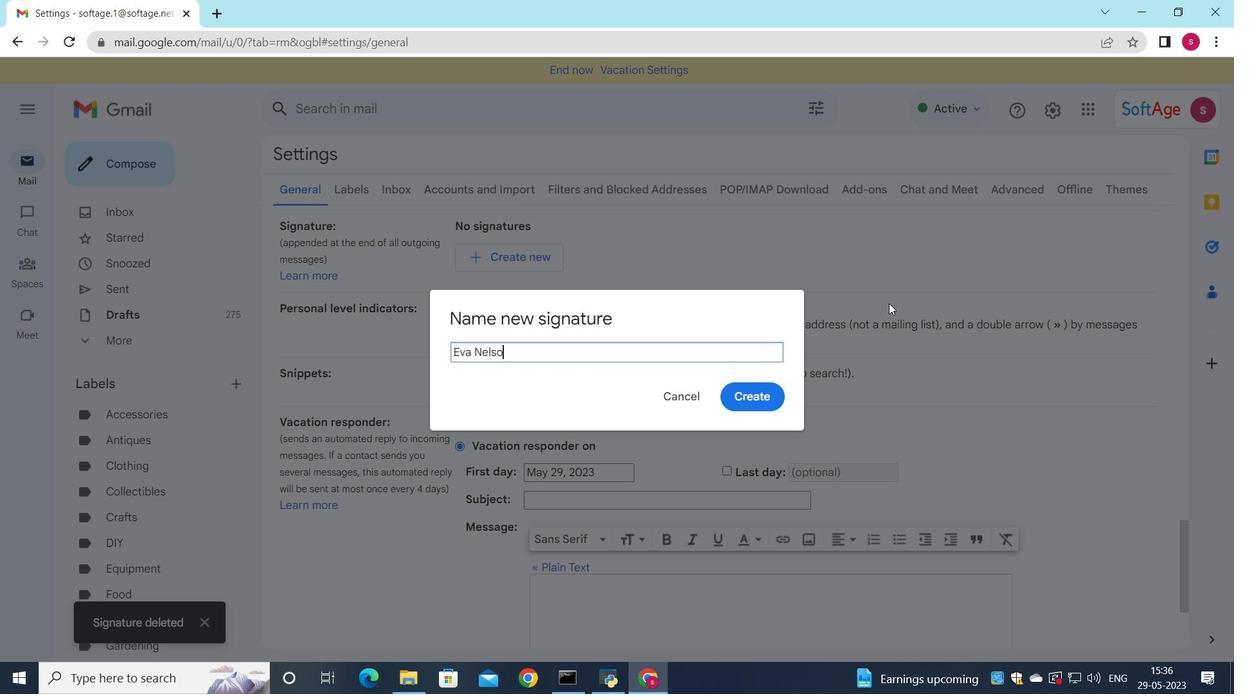 
Action: Mouse moved to (742, 393)
Screenshot: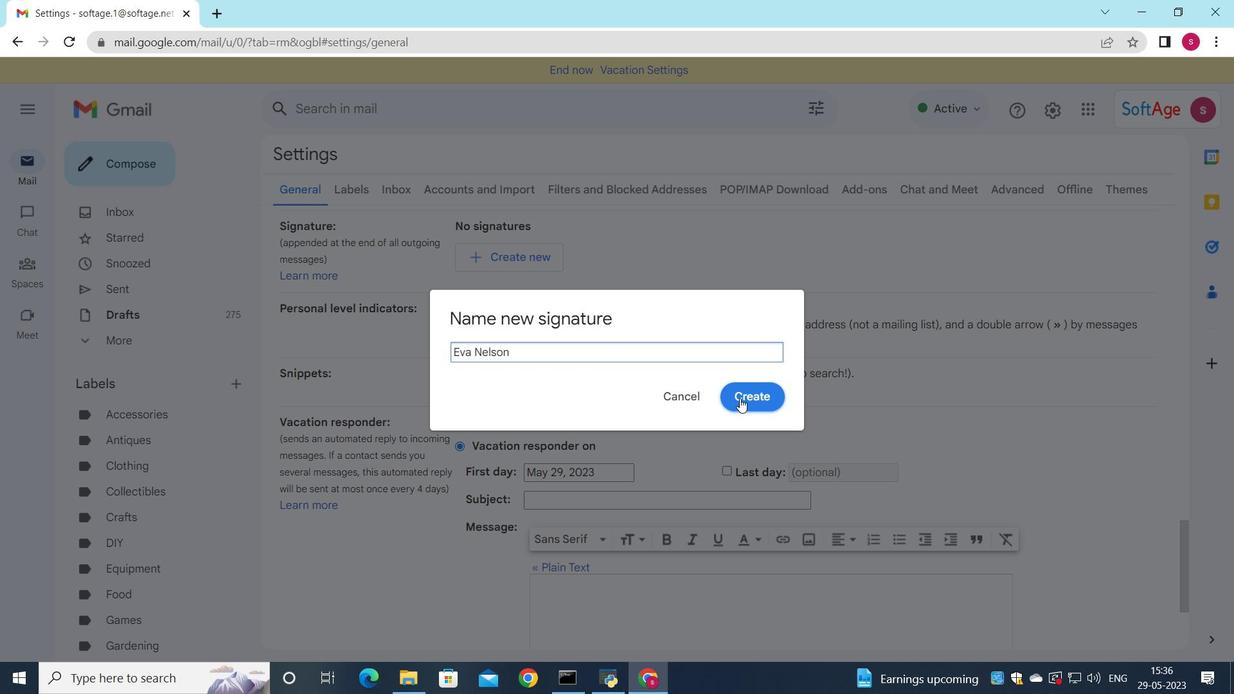 
Action: Mouse pressed left at (742, 393)
Screenshot: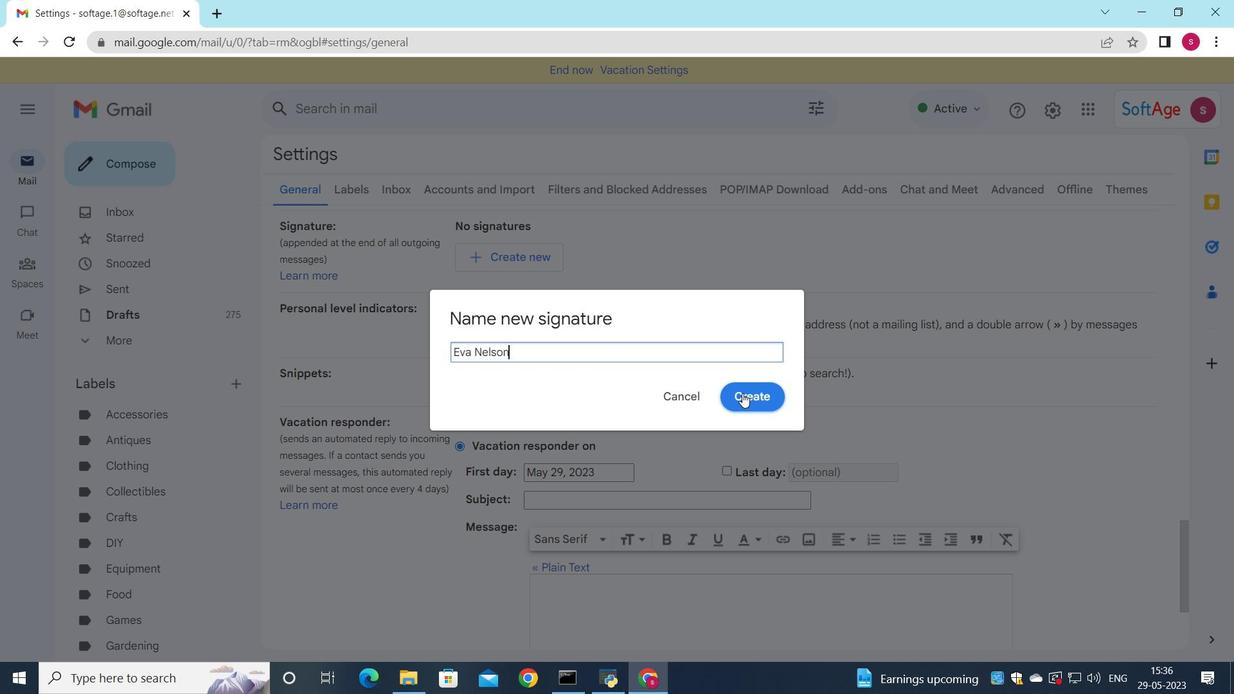 
Action: Mouse moved to (727, 271)
Screenshot: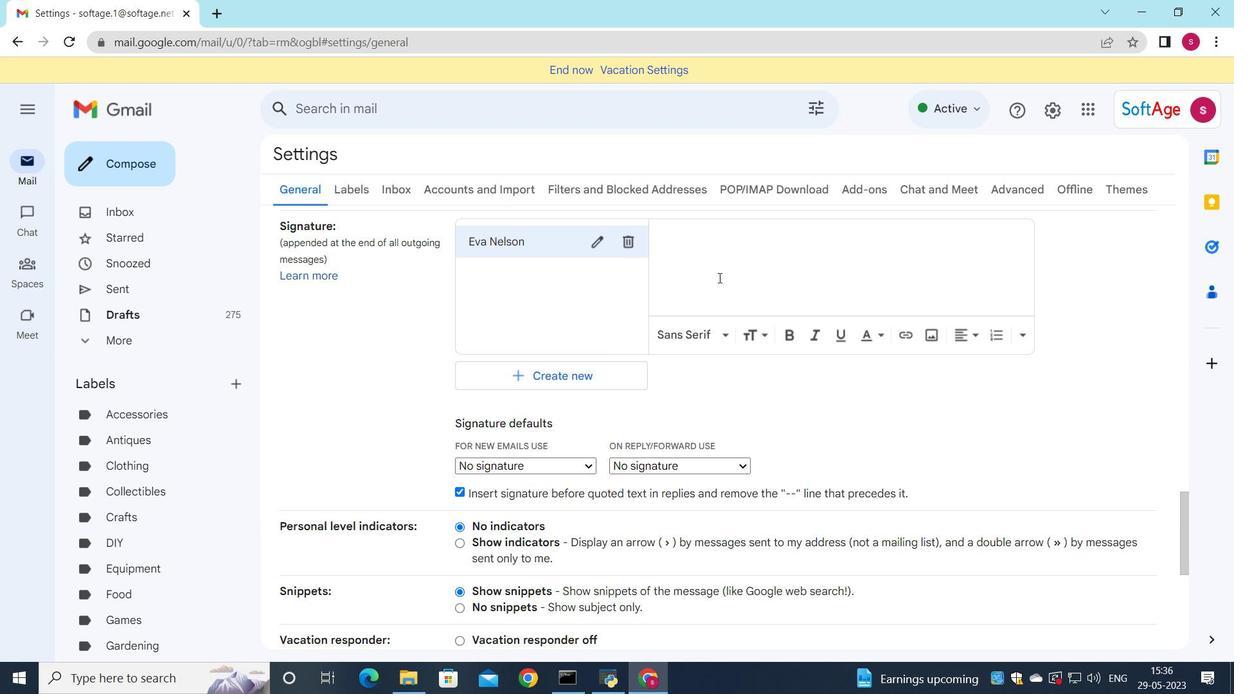 
Action: Mouse pressed left at (727, 271)
Screenshot: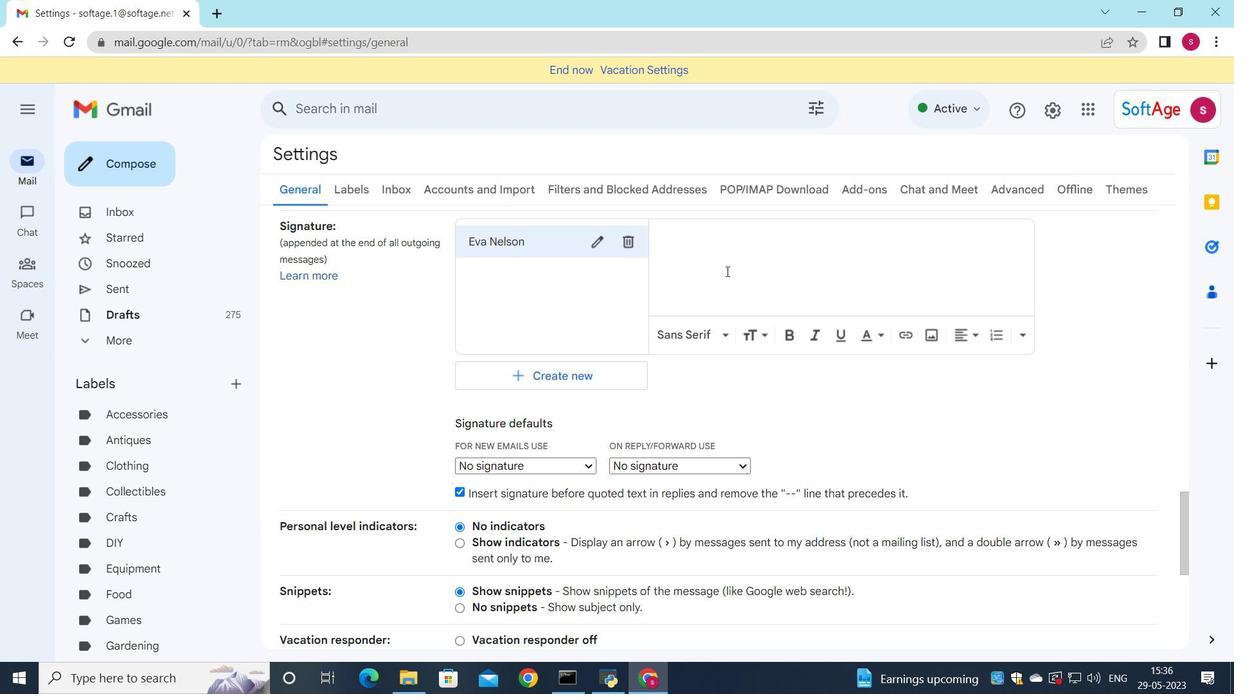 
Action: Key pressed <Key.shift>Eva<Key.space><Key.shift>Nelson
Screenshot: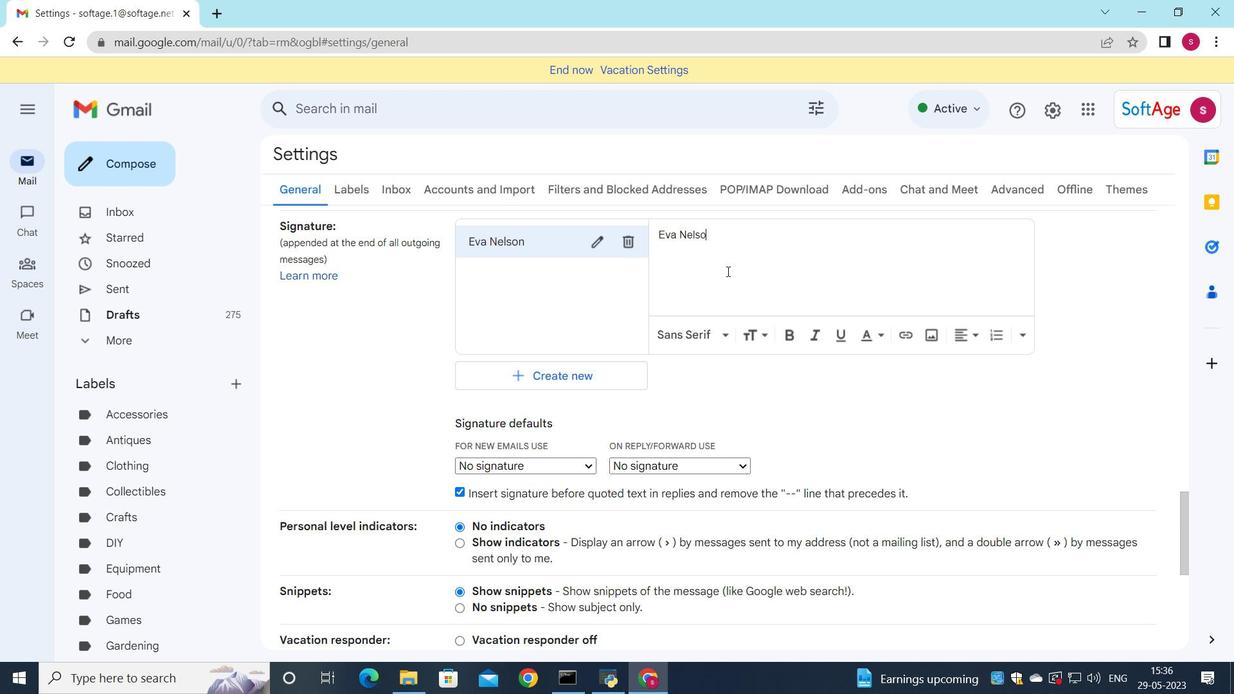 
Action: Mouse moved to (641, 291)
Screenshot: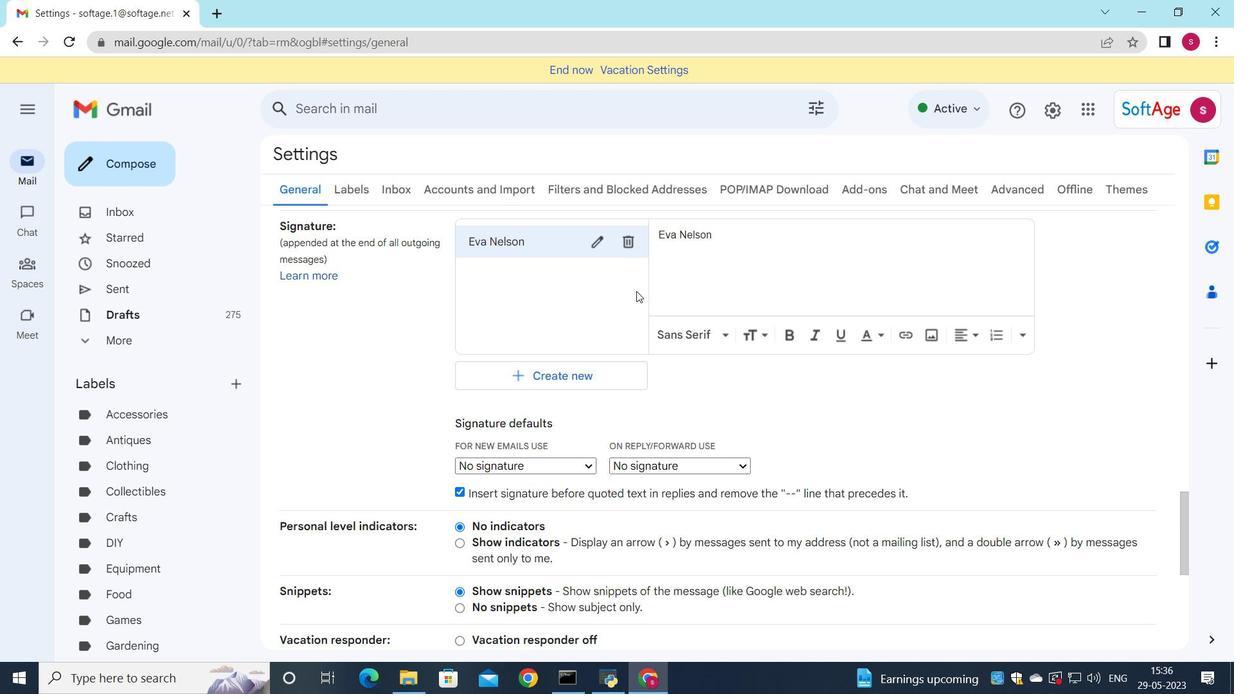 
Action: Mouse scrolled (641, 291) with delta (0, 0)
Screenshot: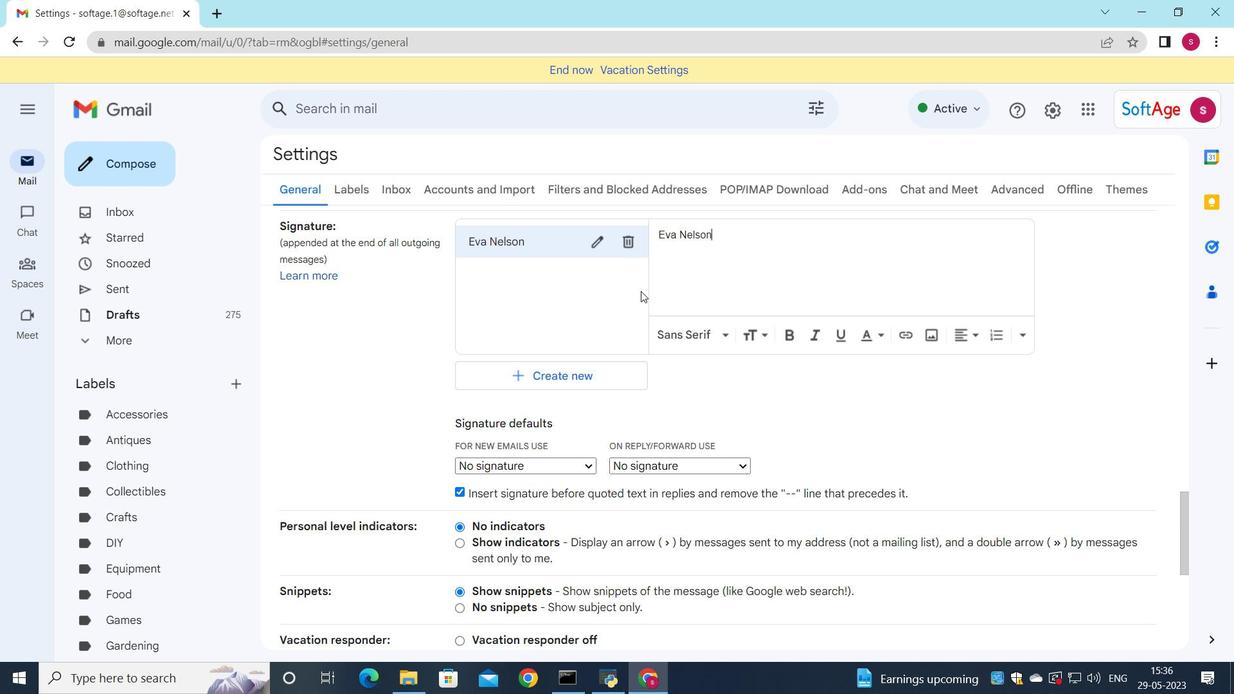 
Action: Mouse moved to (547, 390)
Screenshot: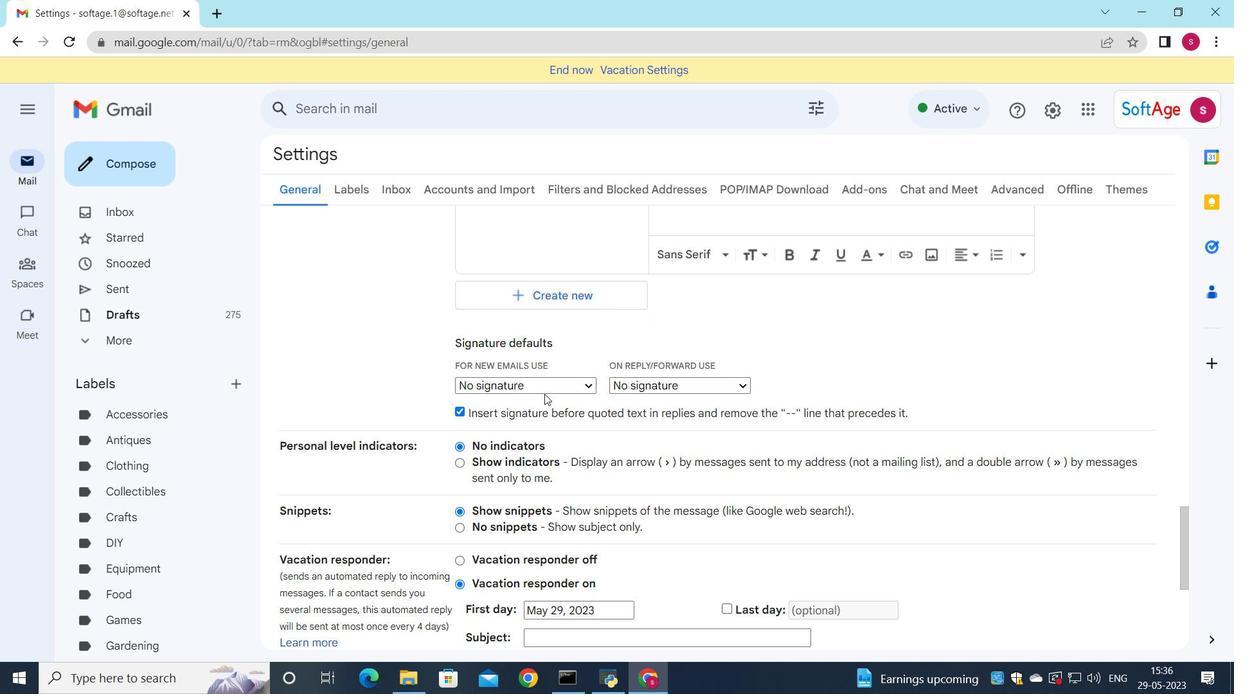 
Action: Mouse pressed left at (547, 390)
Screenshot: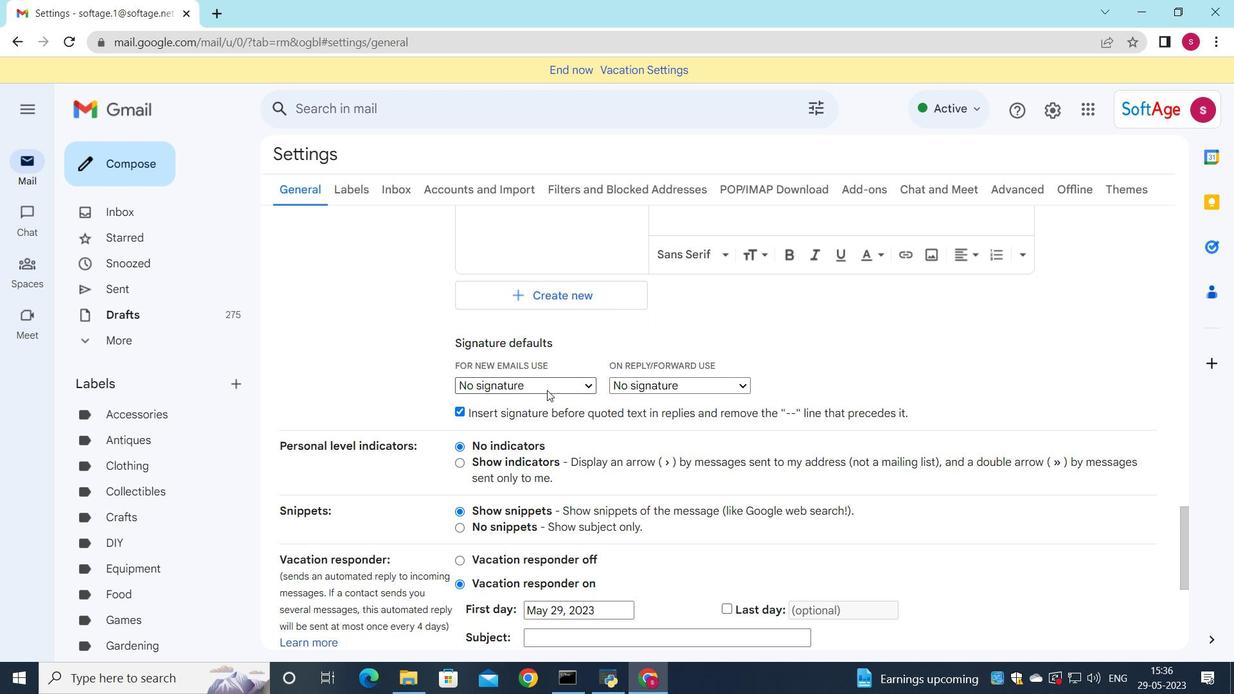 
Action: Mouse moved to (544, 419)
Screenshot: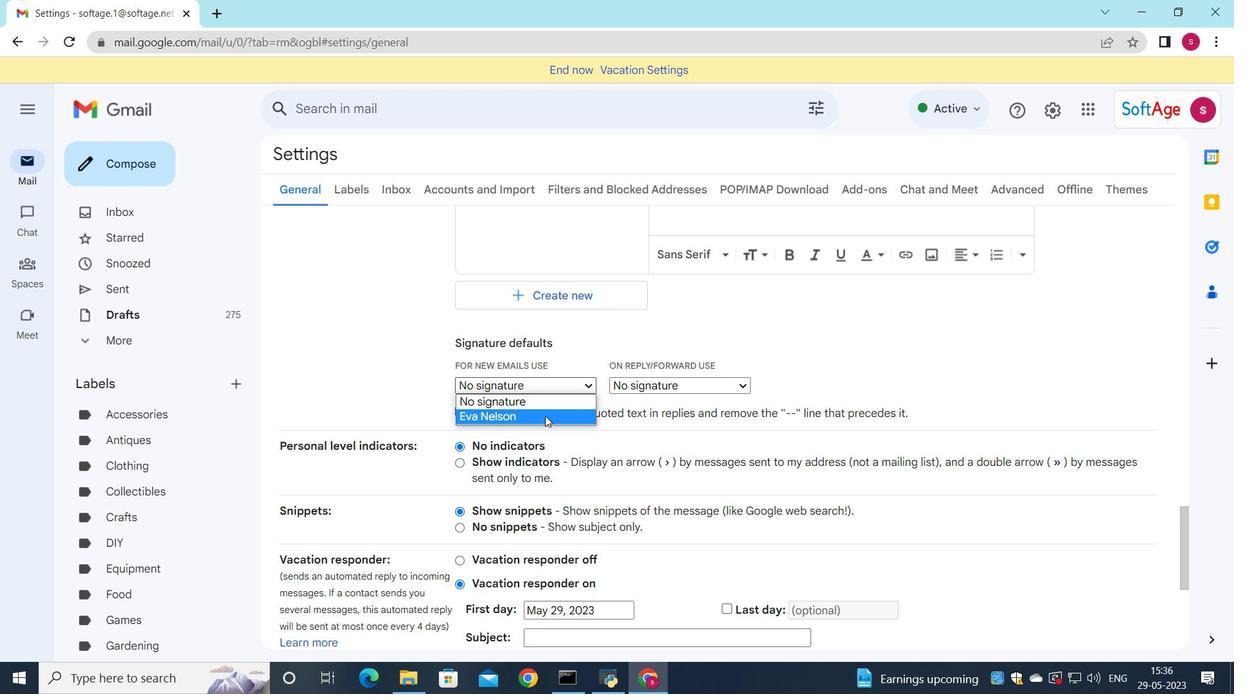 
Action: Mouse pressed left at (544, 419)
Screenshot: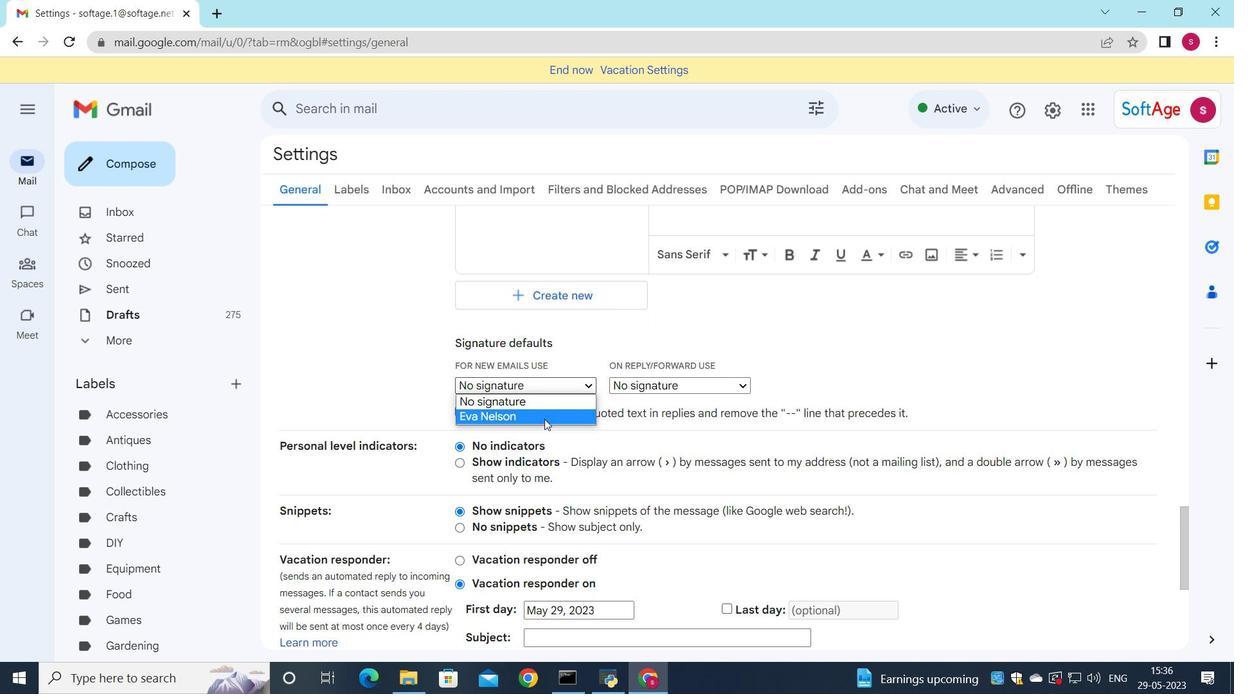 
Action: Mouse moved to (610, 385)
Screenshot: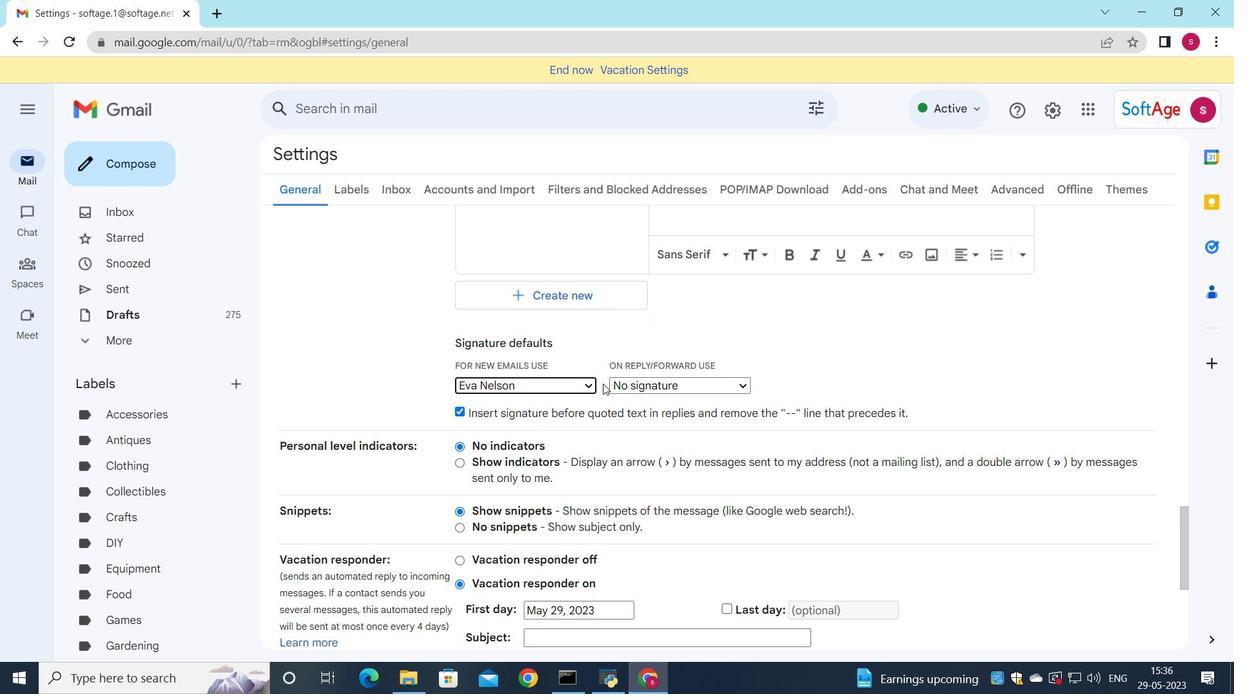 
Action: Mouse pressed left at (610, 385)
Screenshot: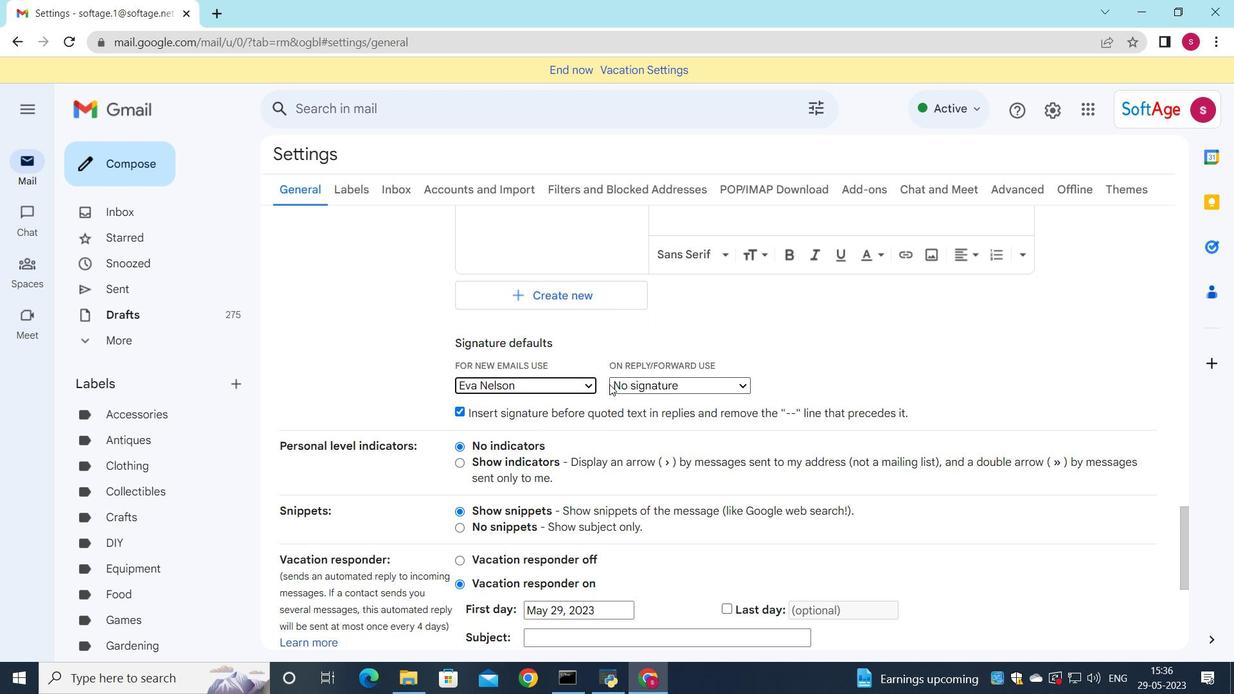 
Action: Mouse moved to (617, 416)
Screenshot: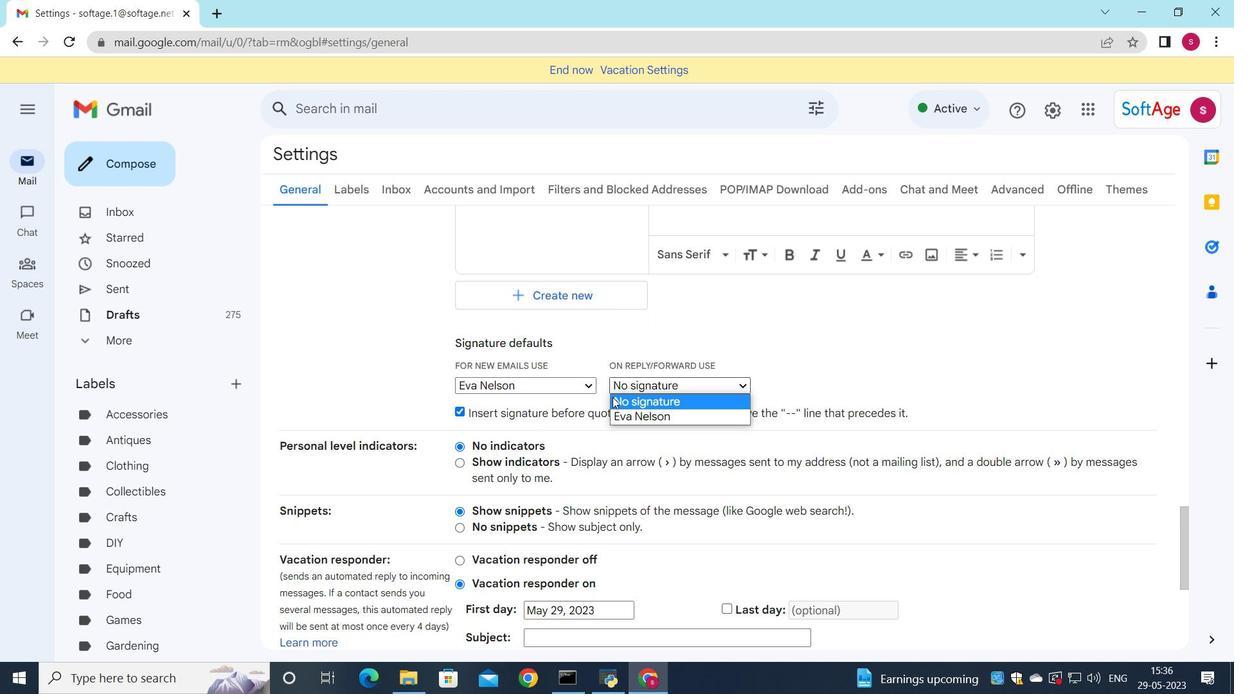 
Action: Mouse pressed left at (617, 416)
Screenshot: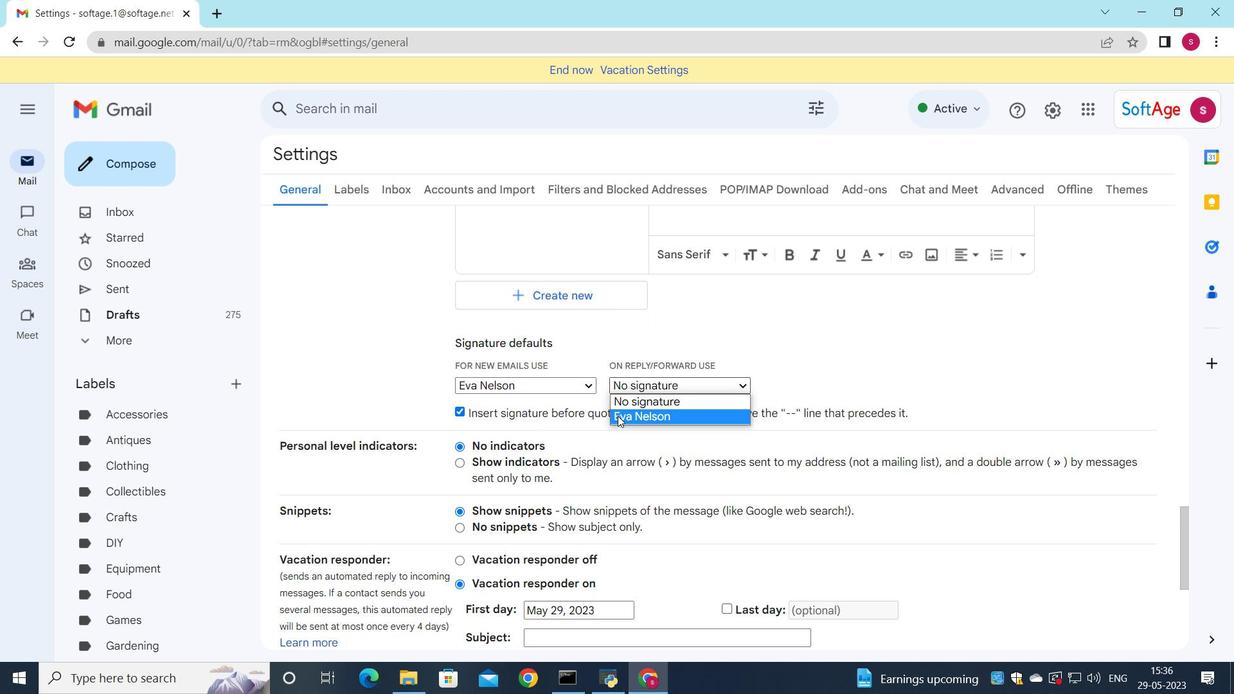 
Action: Mouse scrolled (617, 415) with delta (0, 0)
Screenshot: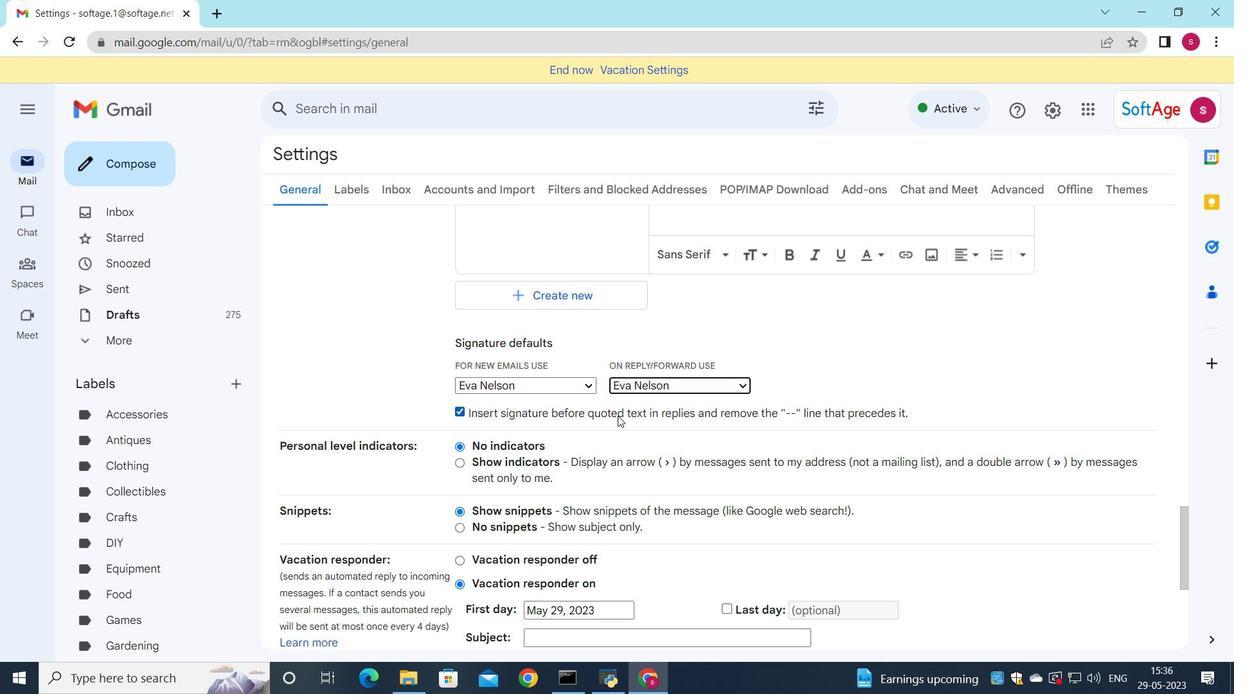 
Action: Mouse scrolled (617, 415) with delta (0, 0)
Screenshot: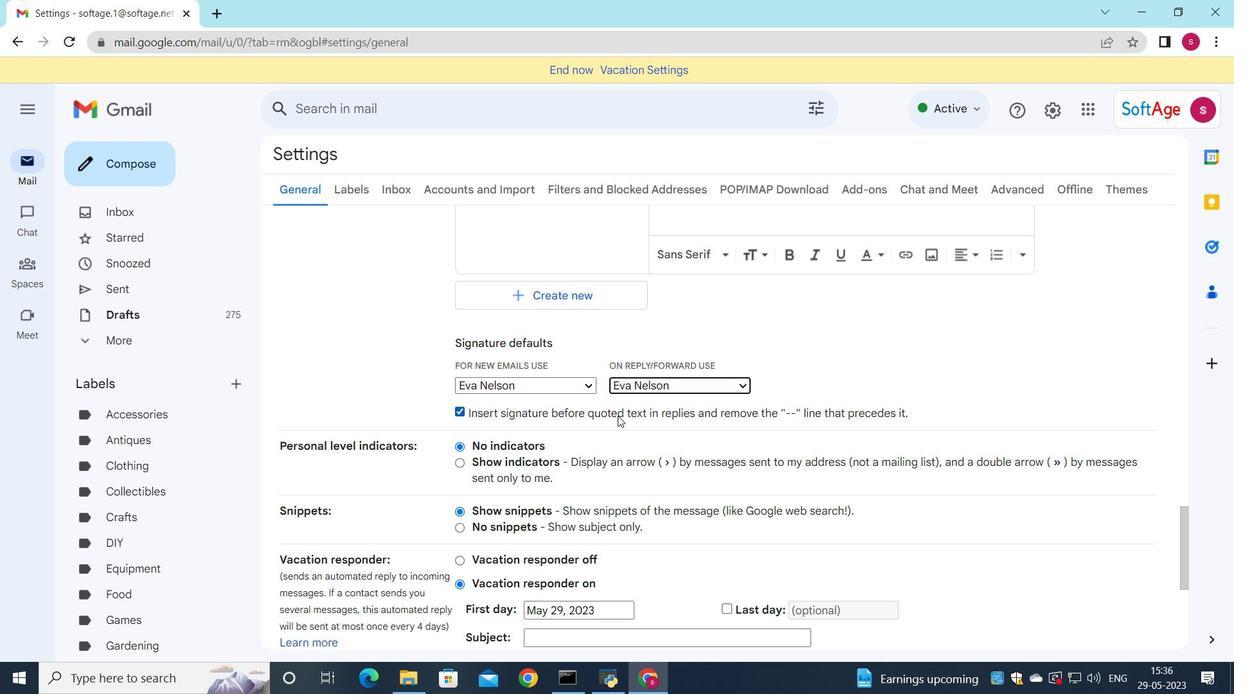 
Action: Mouse scrolled (617, 415) with delta (0, 0)
Screenshot: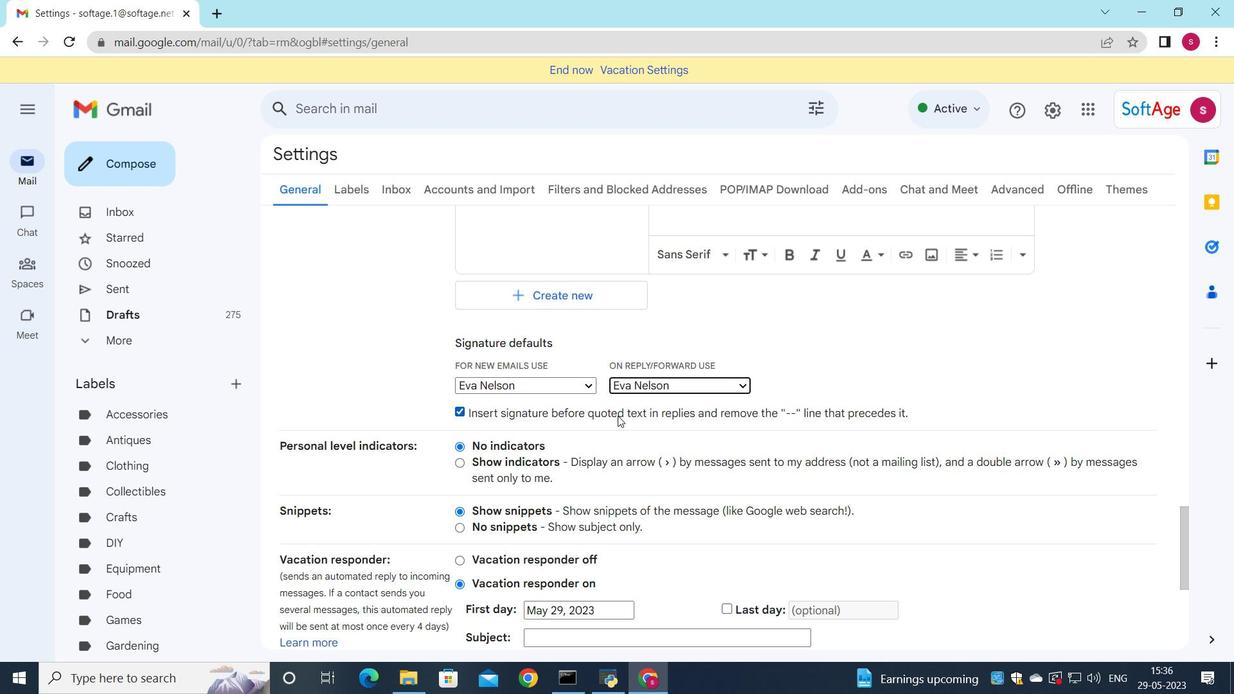 
Action: Mouse scrolled (617, 415) with delta (0, 0)
Screenshot: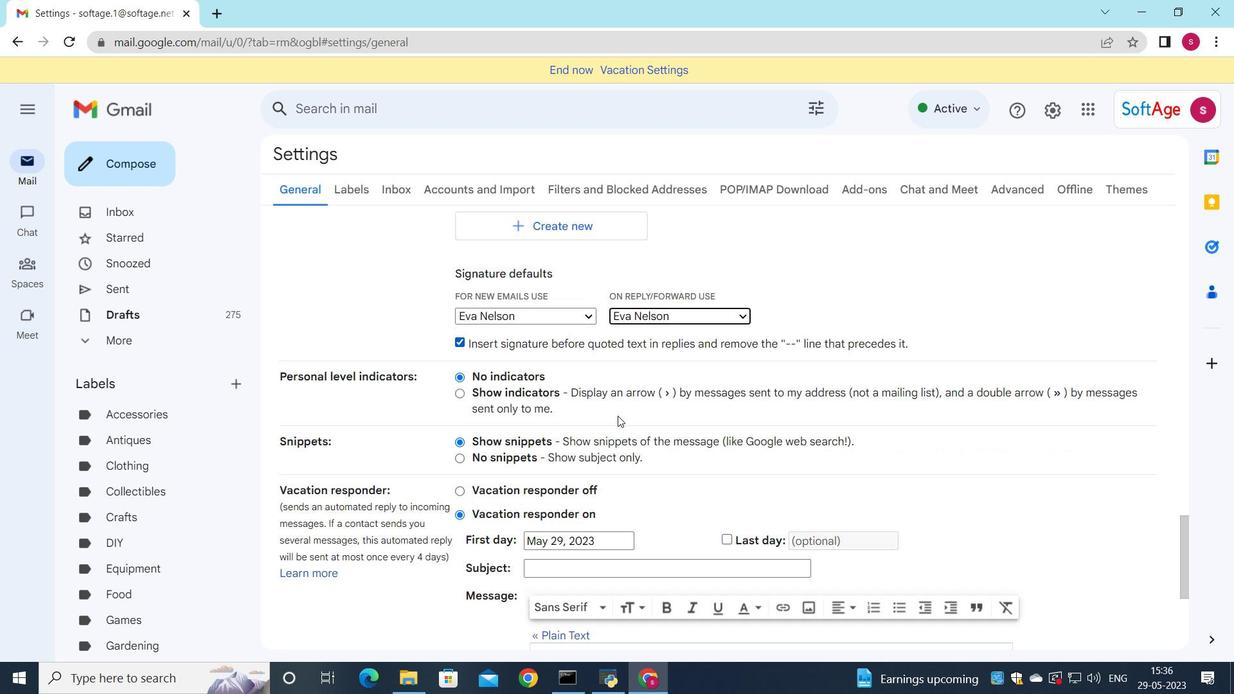 
Action: Mouse scrolled (617, 415) with delta (0, 0)
Screenshot: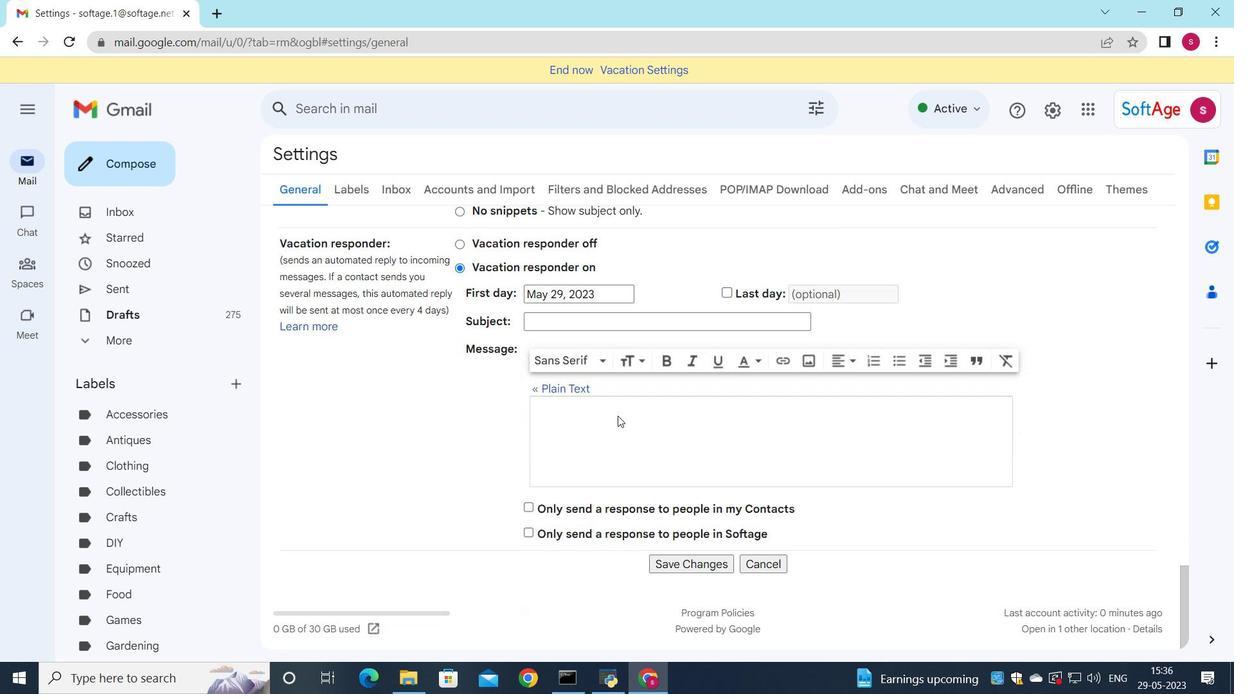 
Action: Mouse scrolled (617, 415) with delta (0, 0)
Screenshot: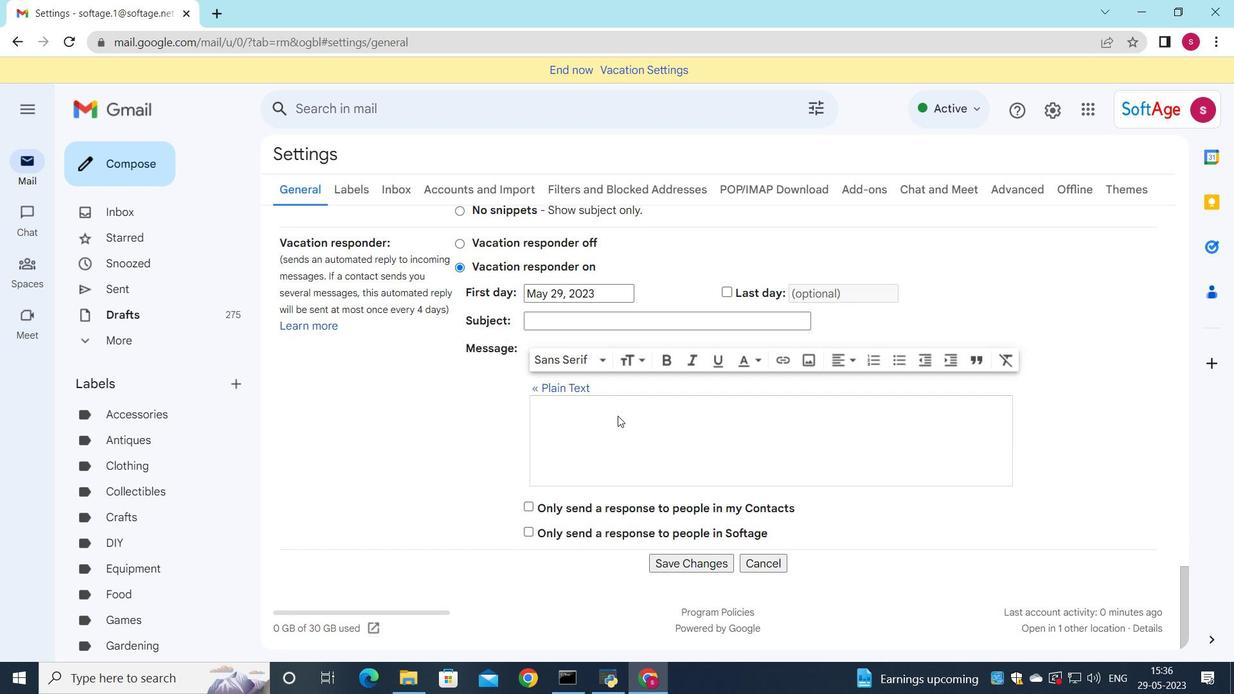 
Action: Mouse scrolled (617, 415) with delta (0, 0)
Screenshot: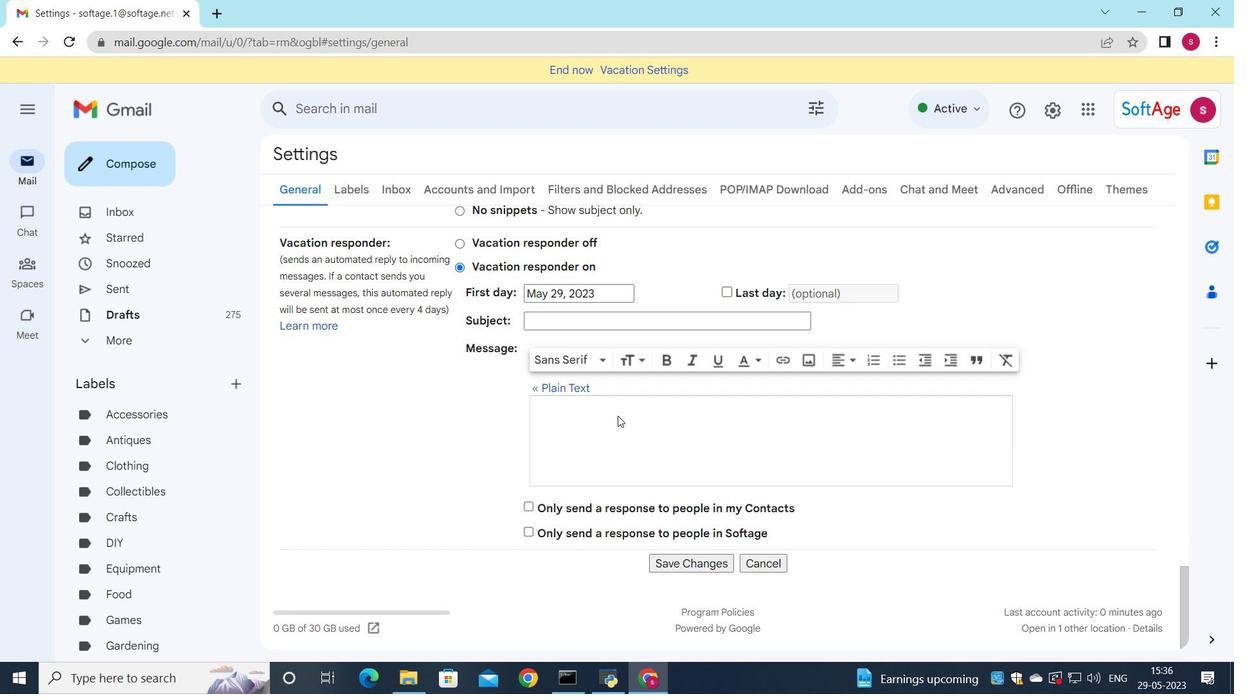 
Action: Mouse moved to (673, 565)
Screenshot: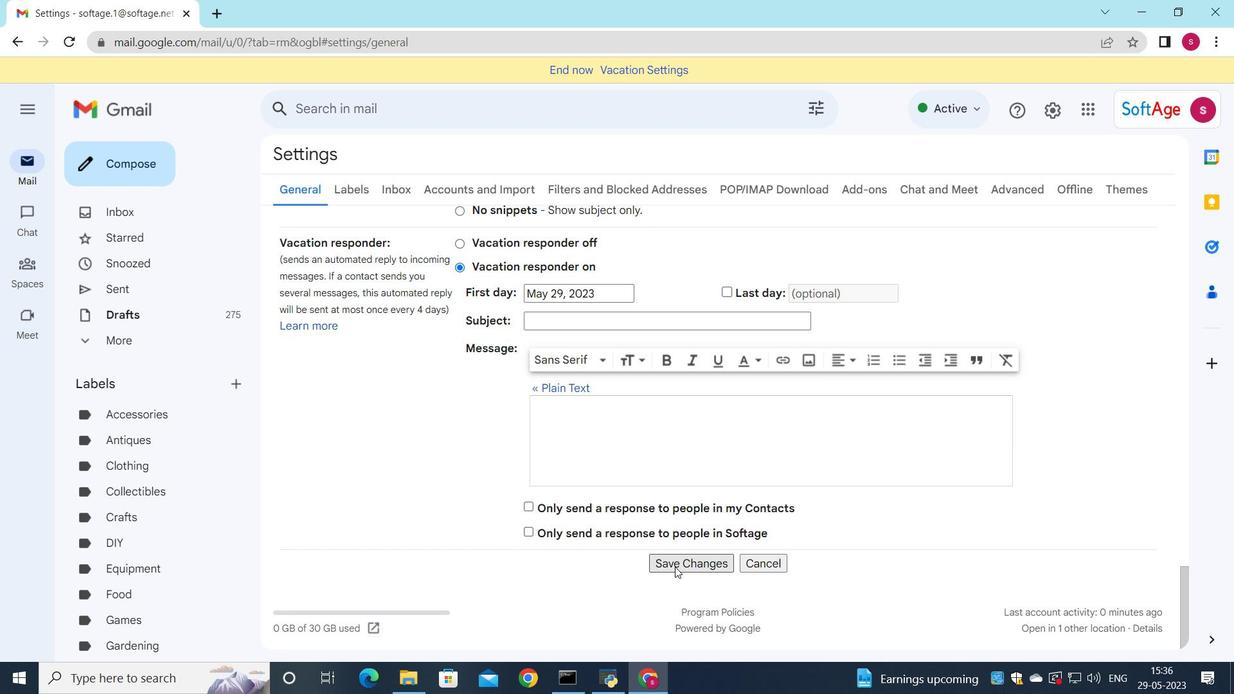 
Action: Mouse pressed left at (673, 565)
Screenshot: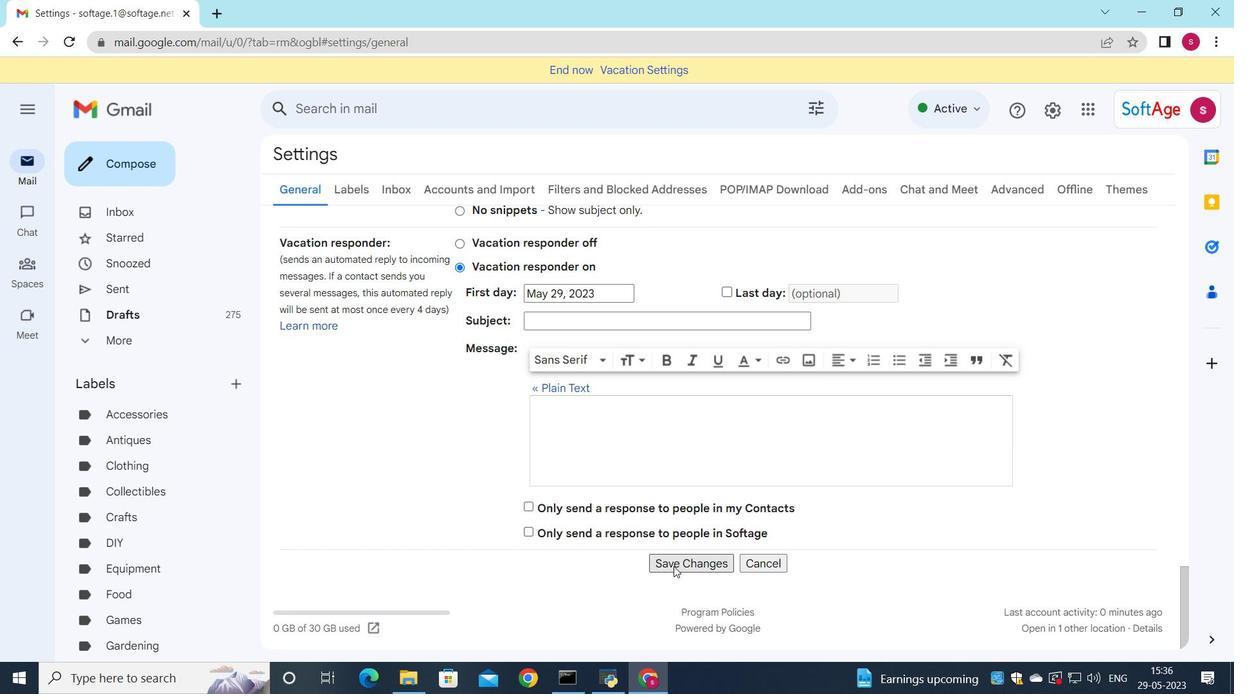 
Action: Mouse moved to (135, 172)
Screenshot: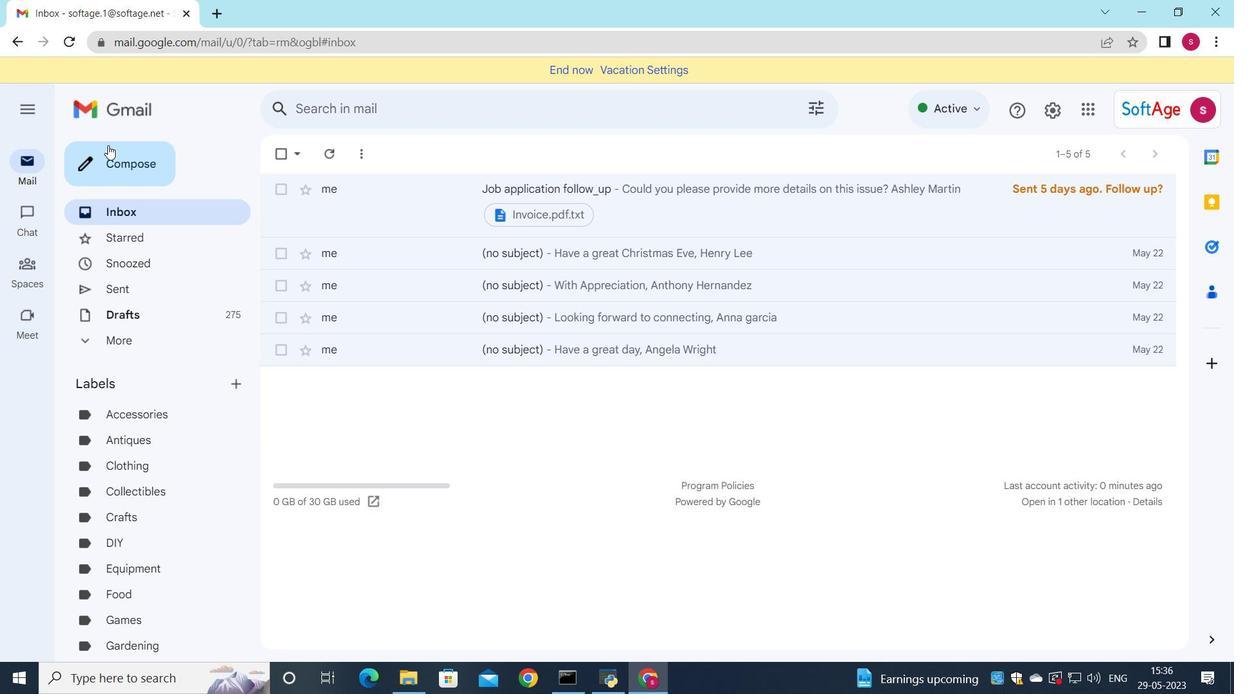 
Action: Mouse pressed left at (135, 172)
Screenshot: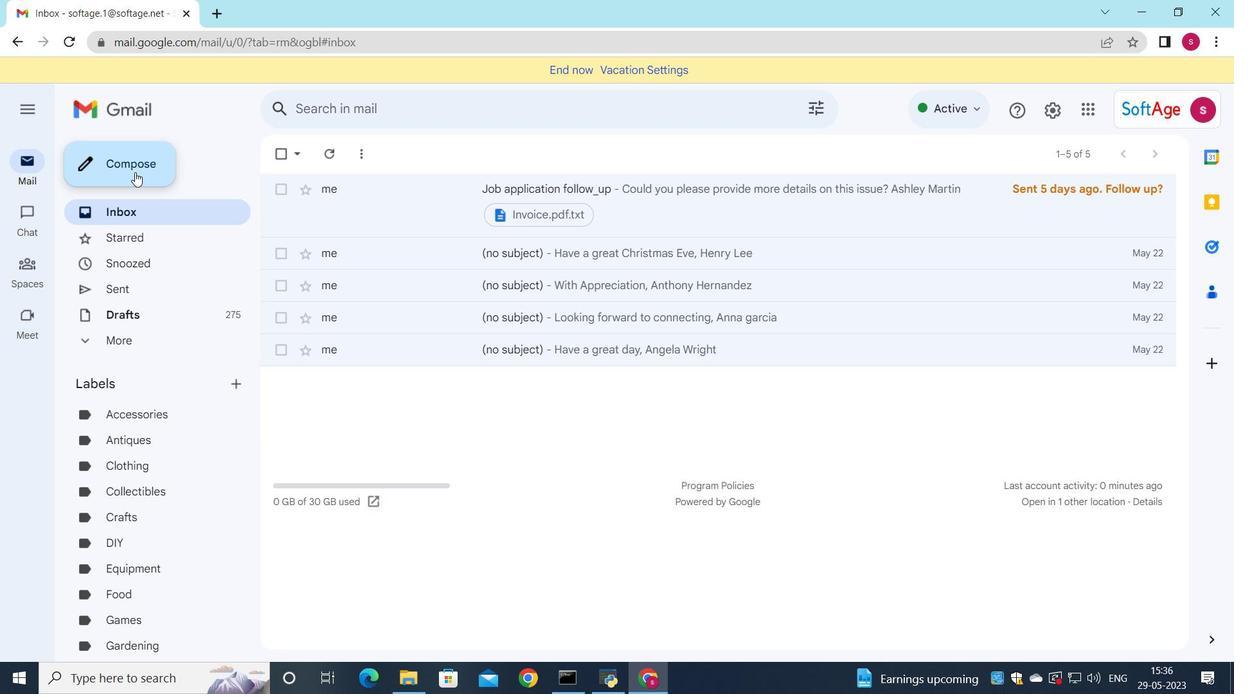 
Action: Mouse moved to (903, 282)
Screenshot: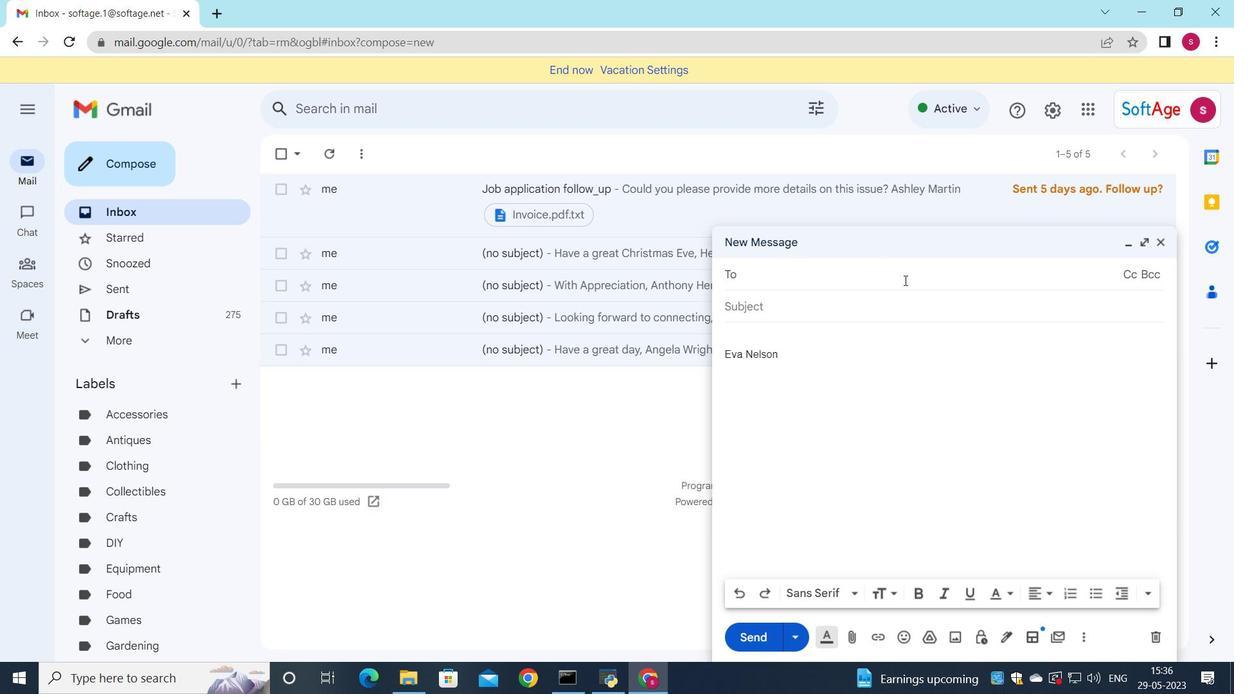 
Action: Key pressed <Key.down><Key.down><Key.down><Key.down><Key.down><Key.down><Key.down><Key.down><Key.enter><Key.down>softage.9
Screenshot: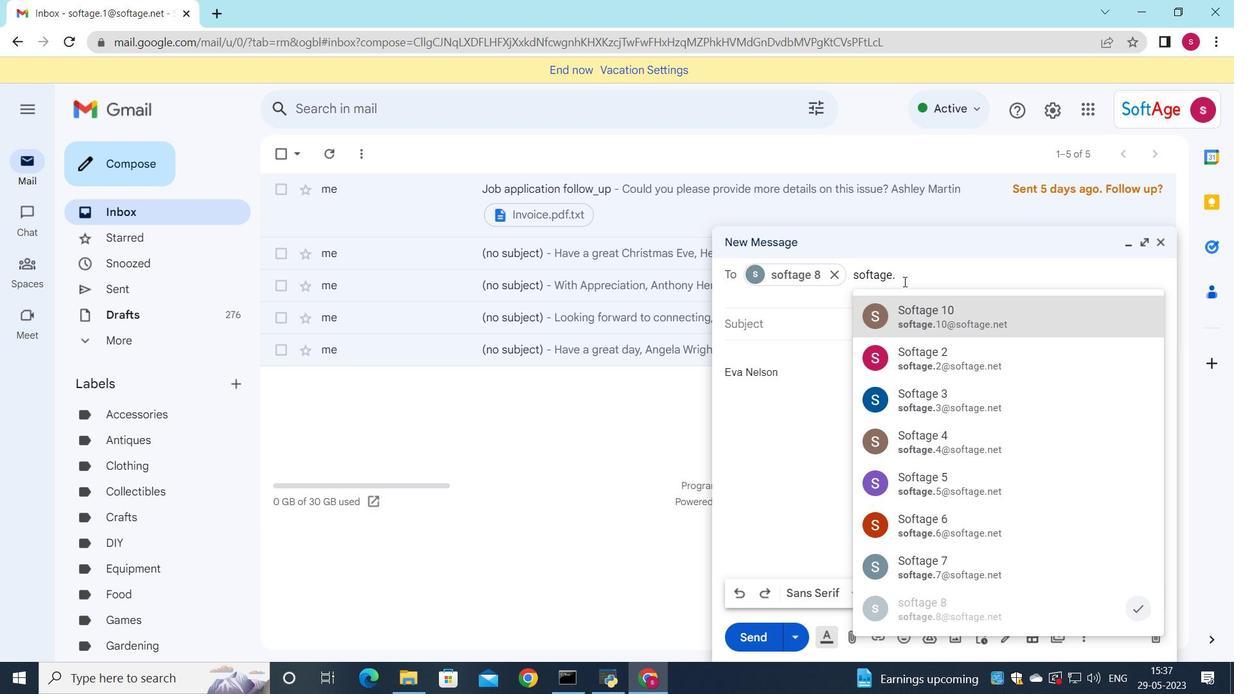 
Action: Mouse pressed left at (903, 282)
Screenshot: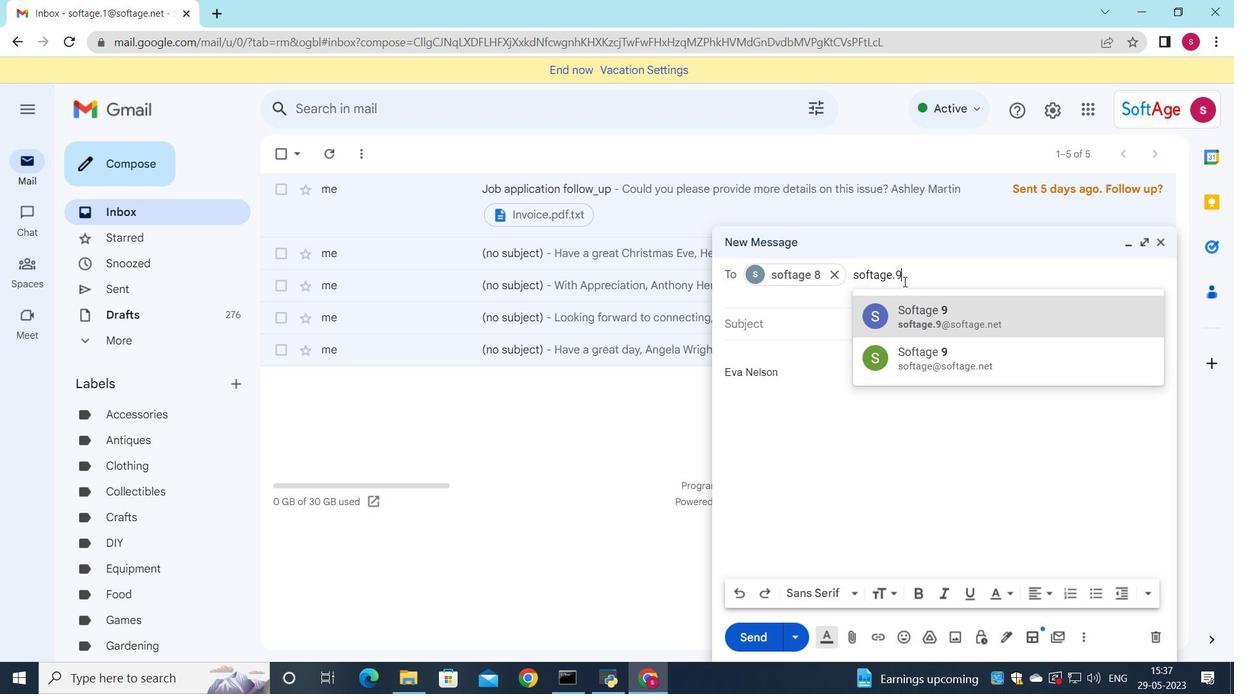 
Action: Mouse moved to (906, 298)
Screenshot: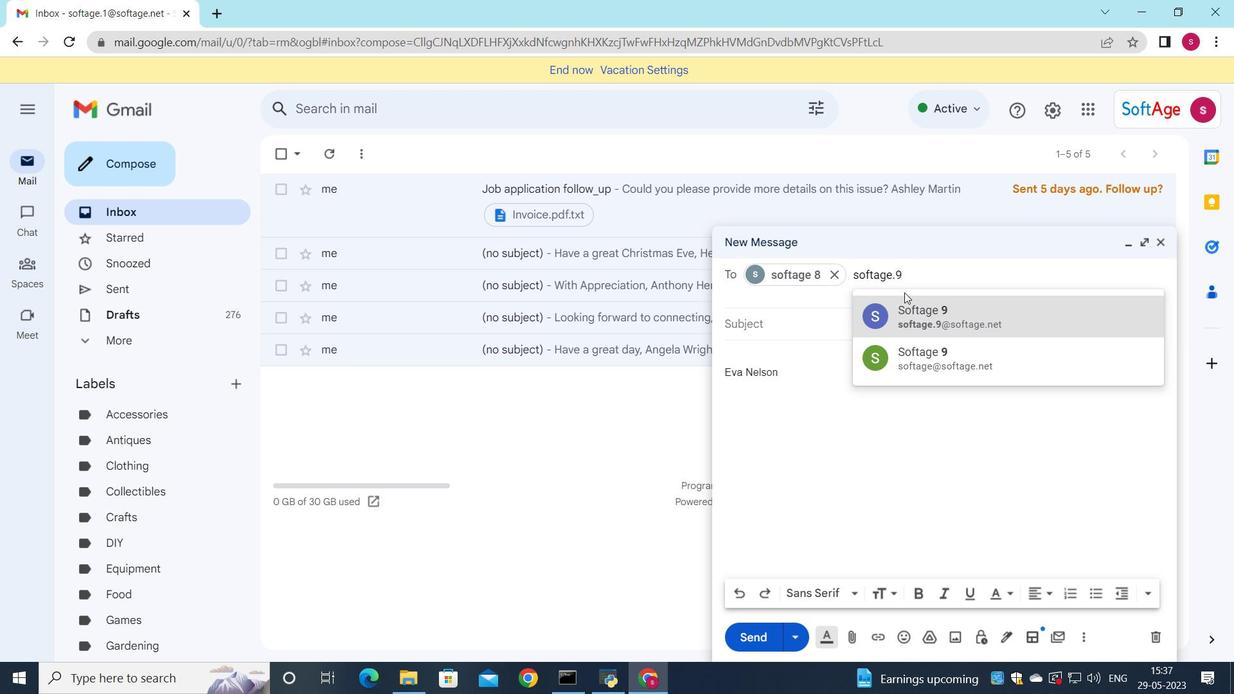 
Action: Mouse pressed left at (906, 298)
Screenshot: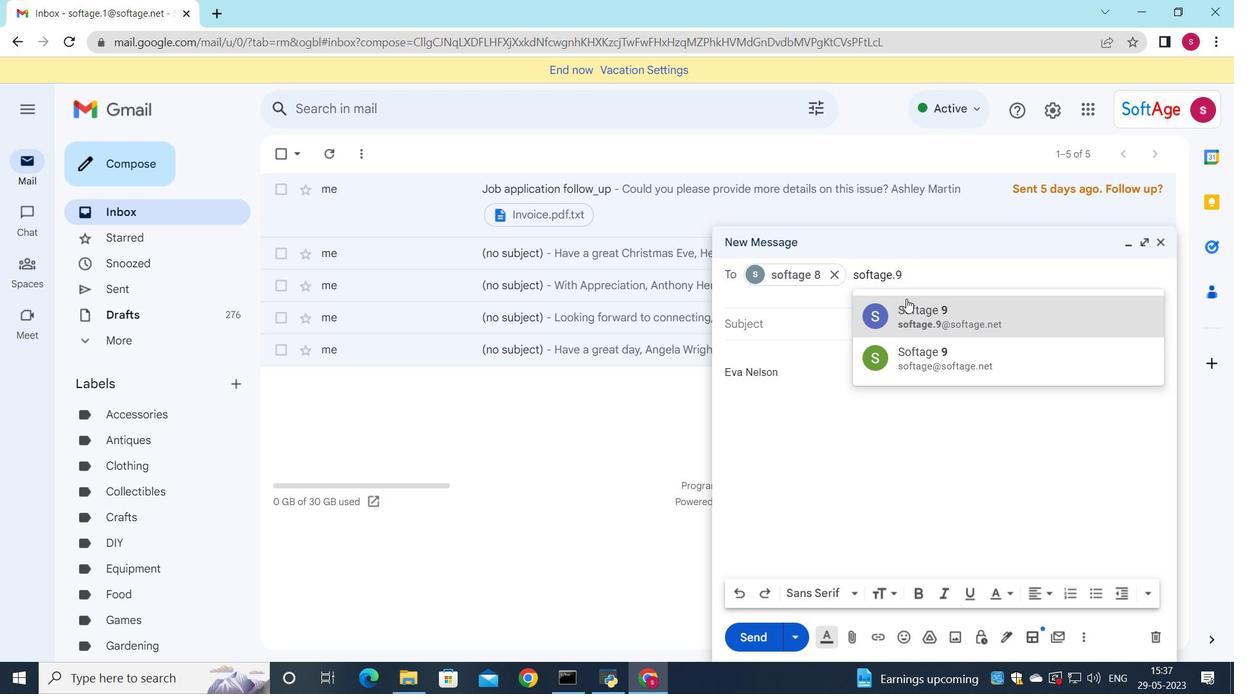 
Action: Mouse moved to (1127, 296)
Screenshot: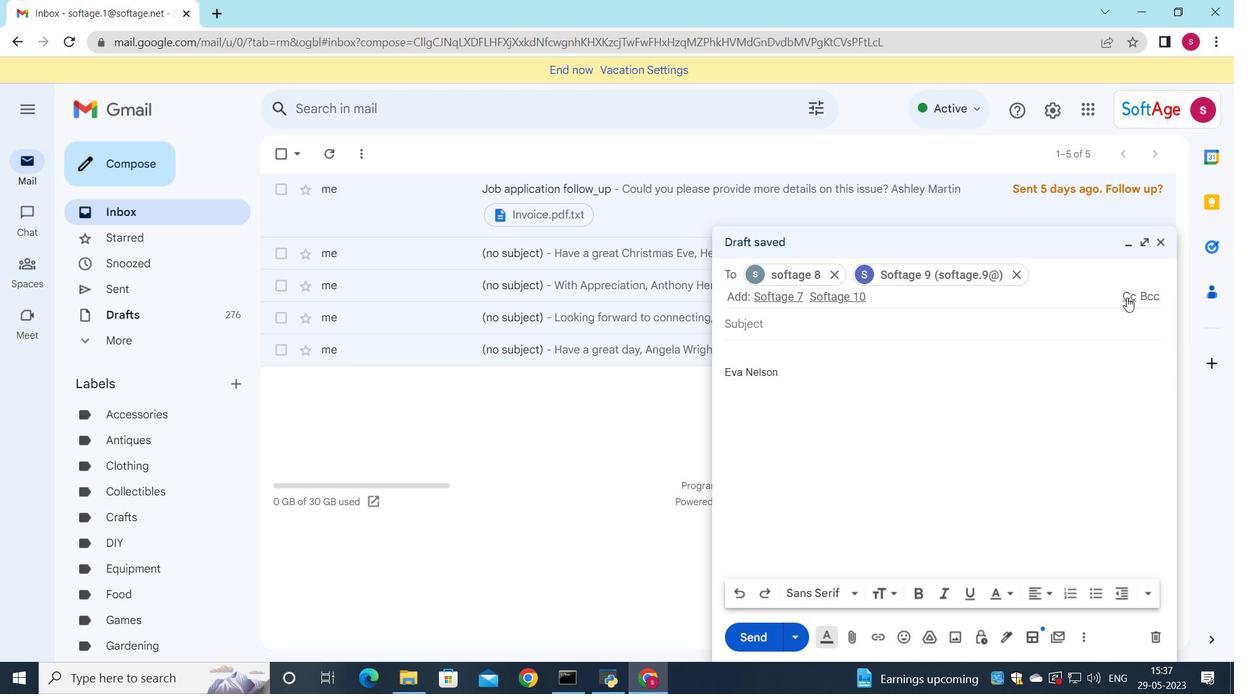 
Action: Mouse pressed left at (1127, 296)
Screenshot: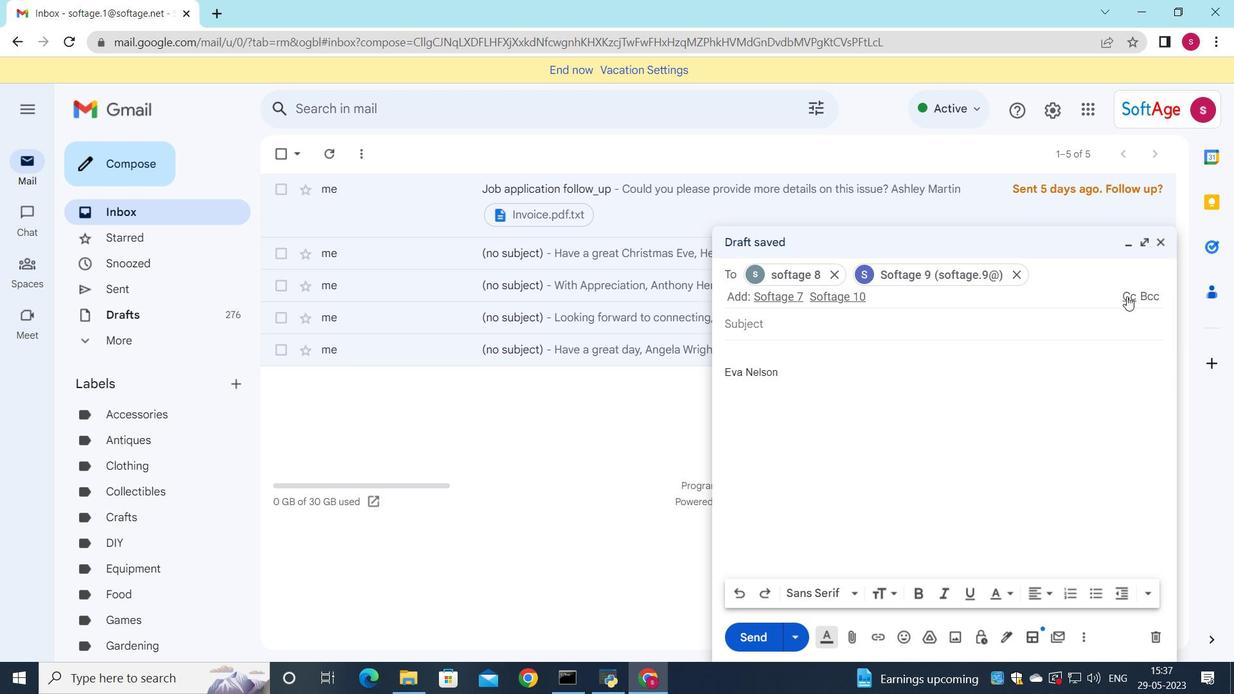 
Action: Mouse moved to (1124, 323)
Screenshot: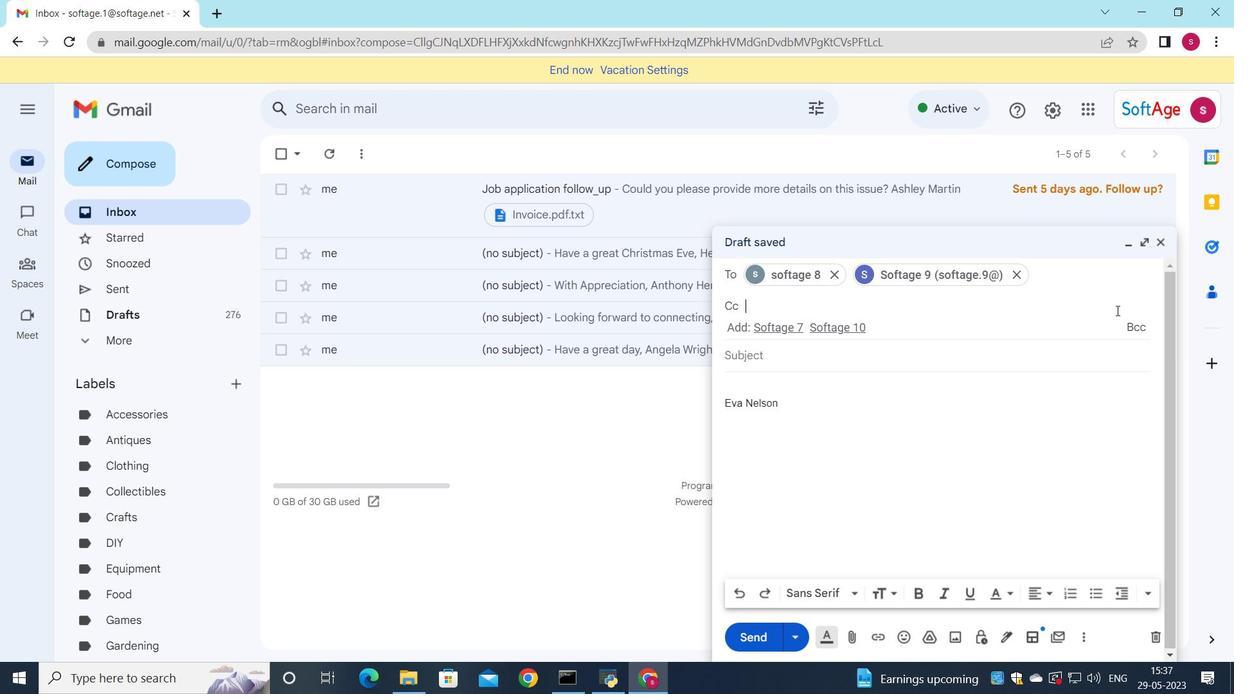 
Action: Key pressed <Key.down><Key.enter>
Screenshot: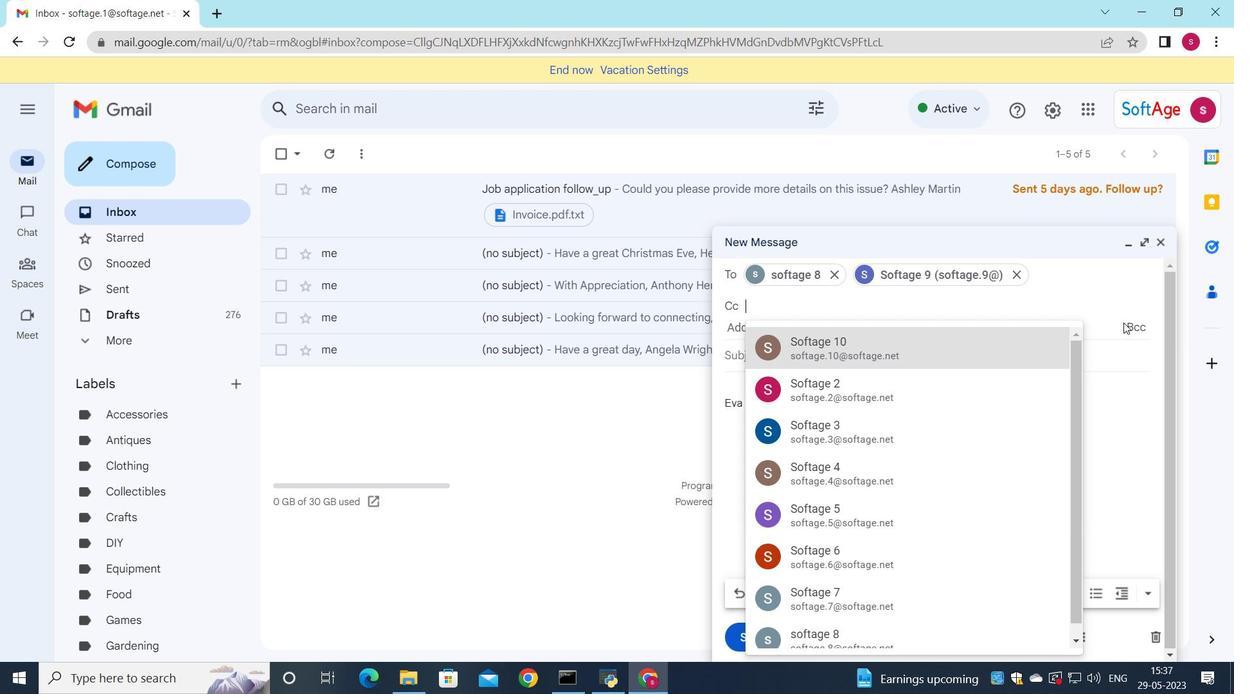 
Action: Mouse moved to (866, 361)
Screenshot: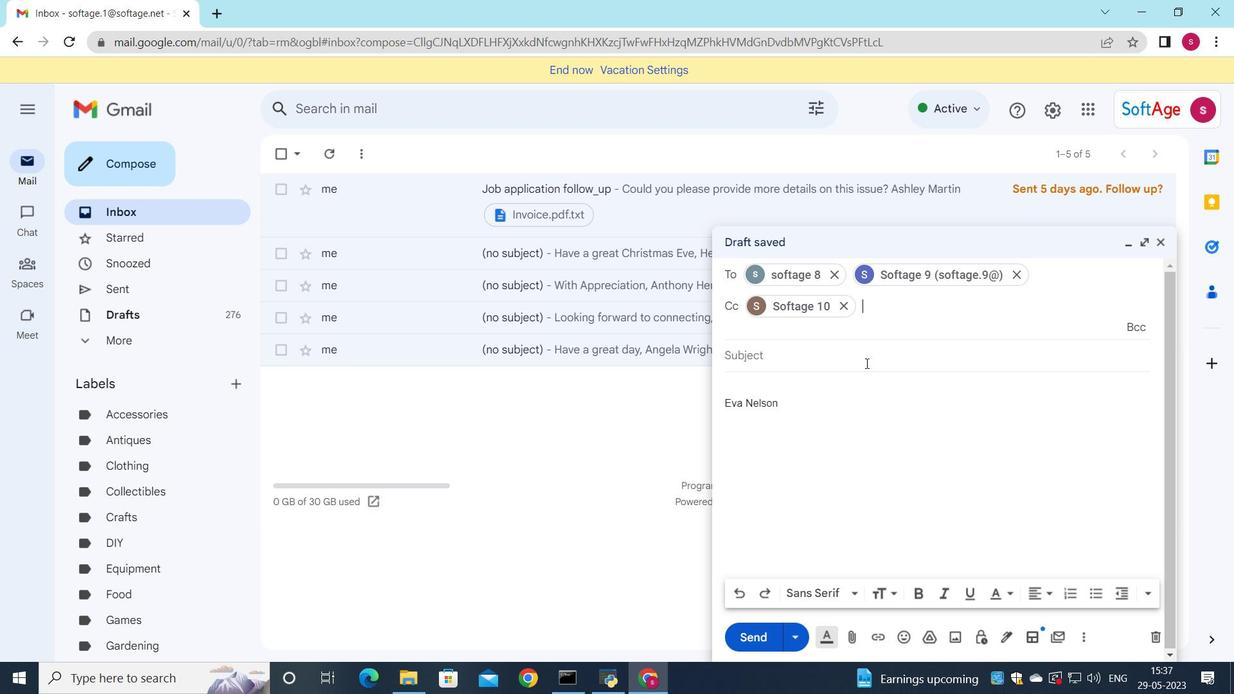 
Action: Mouse pressed left at (866, 361)
Screenshot: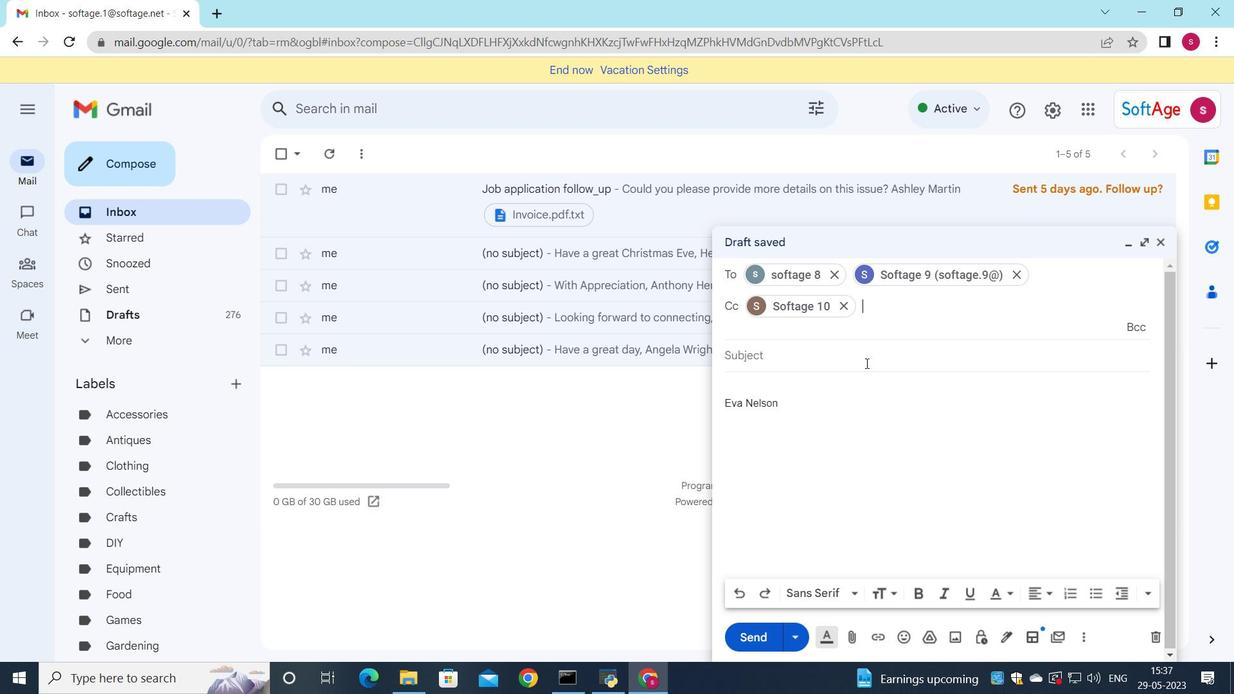 
Action: Key pressed <Key.shift>Request<Key.space>for<Key.space>a<Key.space>change<Key.space>in<Key.space>project<Key.space>budget
Screenshot: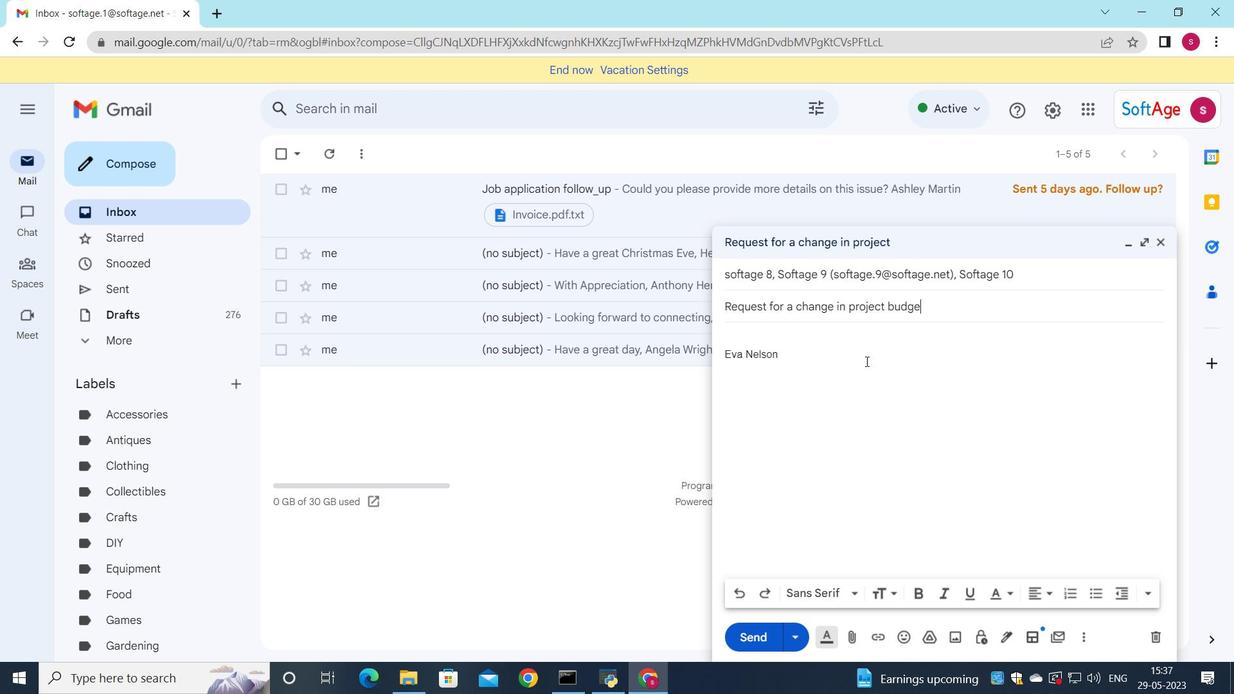 
Action: Mouse moved to (732, 324)
Screenshot: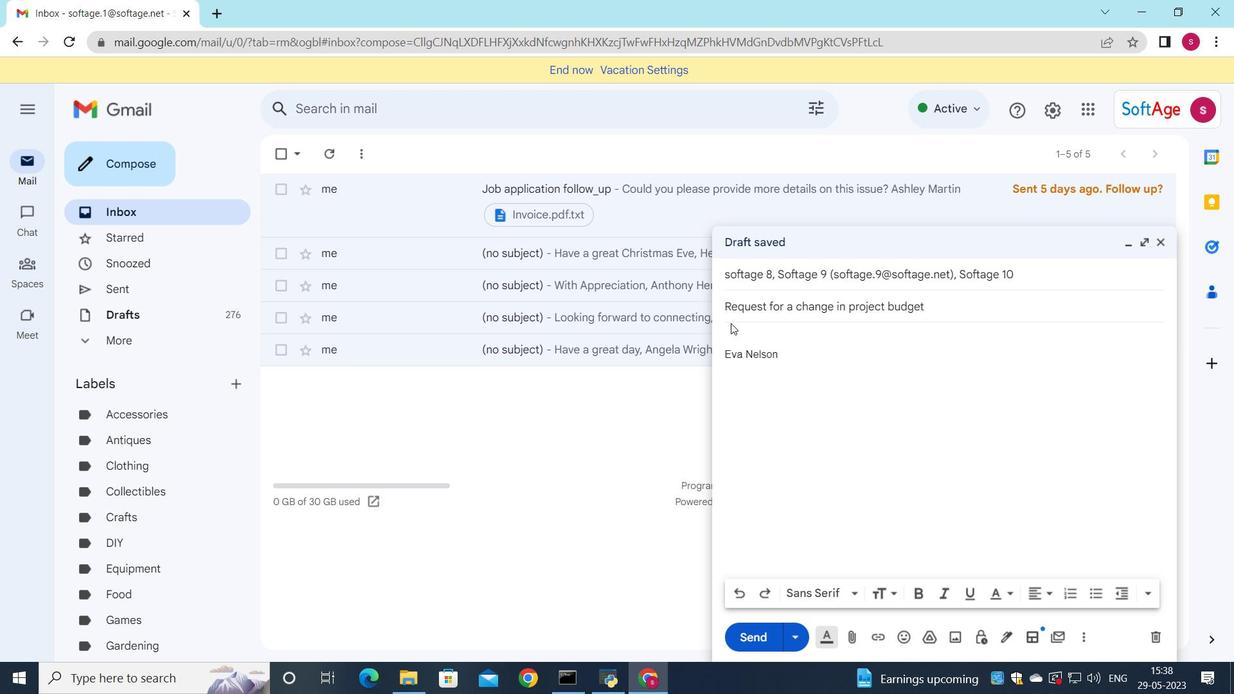 
Action: Mouse pressed left at (732, 324)
Screenshot: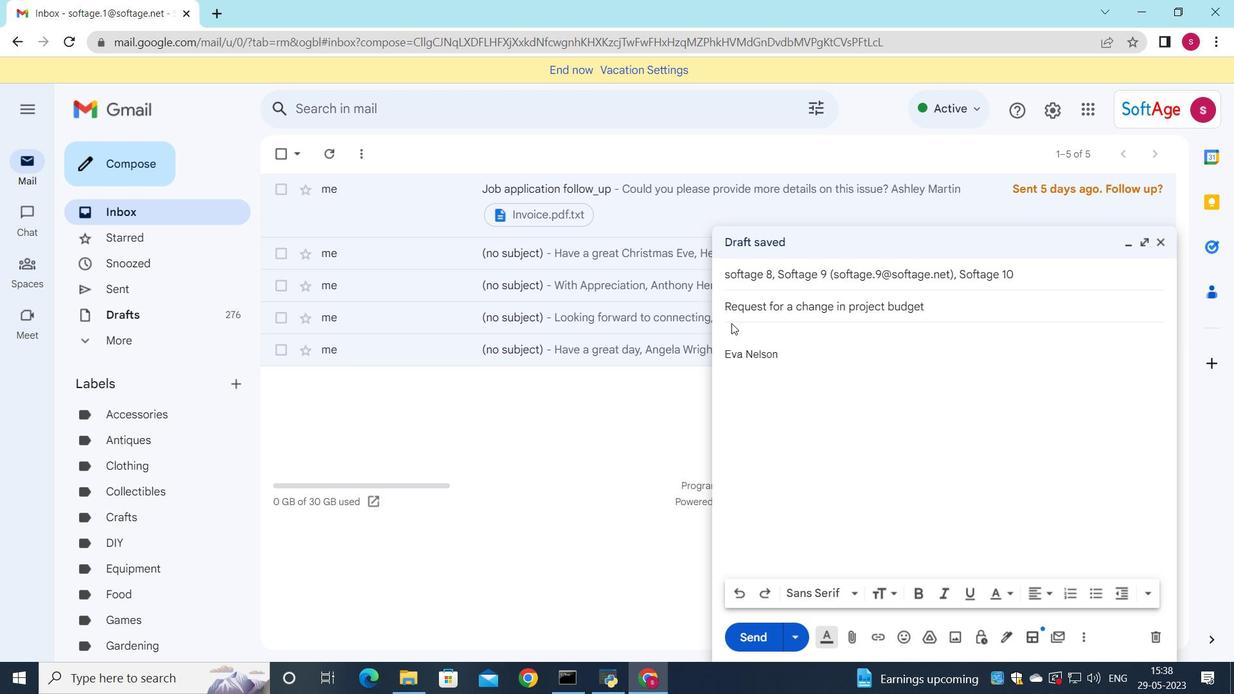 
Action: Mouse moved to (730, 334)
Screenshot: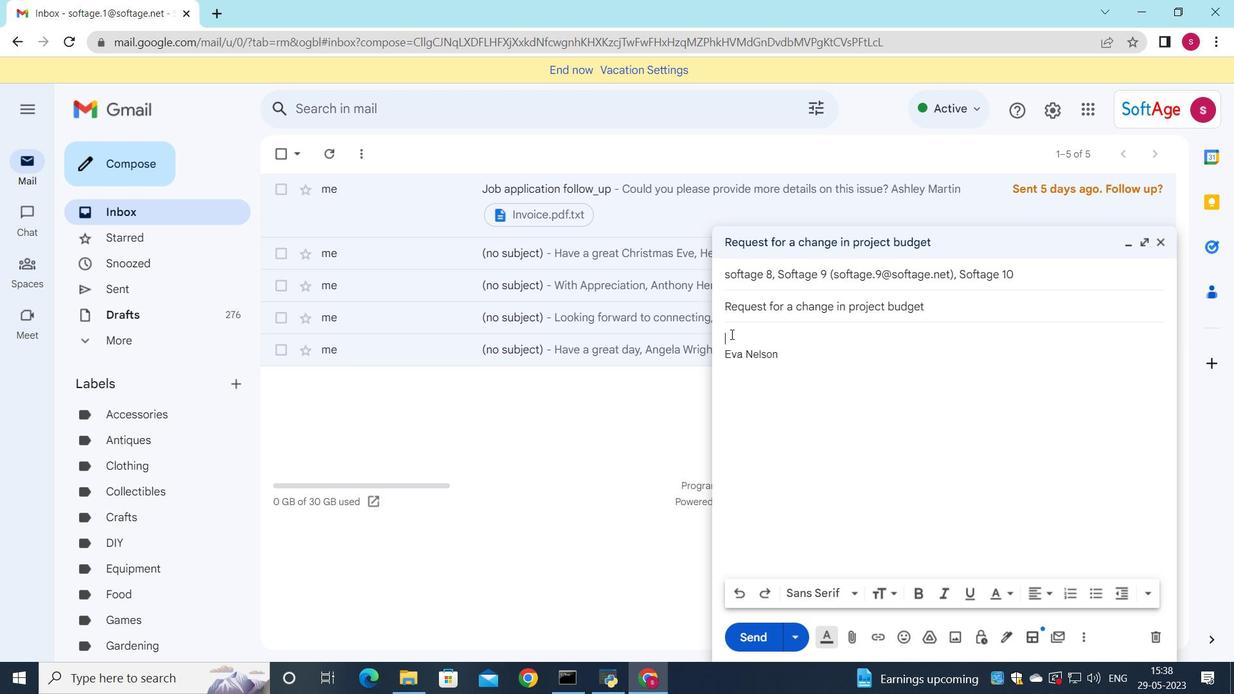 
Action: Key pressed <Key.shift><Key.shift><Key.shift><Key.shift><Key.shift><Key.shift><Key.shift><Key.shift><Key.shift><Key.shift><Key.shift>I<Key.space>am<Key.space>writing<Key.space>to<Key.space>request<Key.space>a<Key.space>quote<Key.space>for<Key.space>yp<Key.backspace>our<Key.space>ori<Key.backspace><Key.backspace><Key.backspace>o<Key.backspace>products.
Screenshot: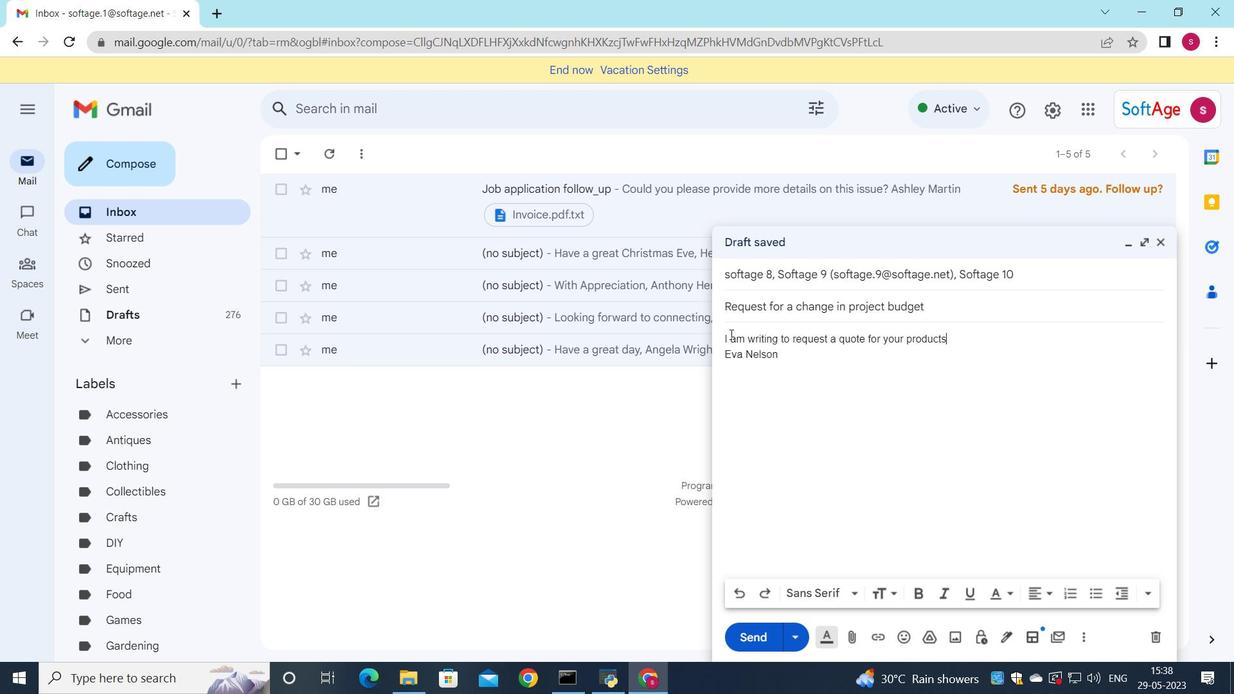 
Action: Mouse moved to (954, 342)
Screenshot: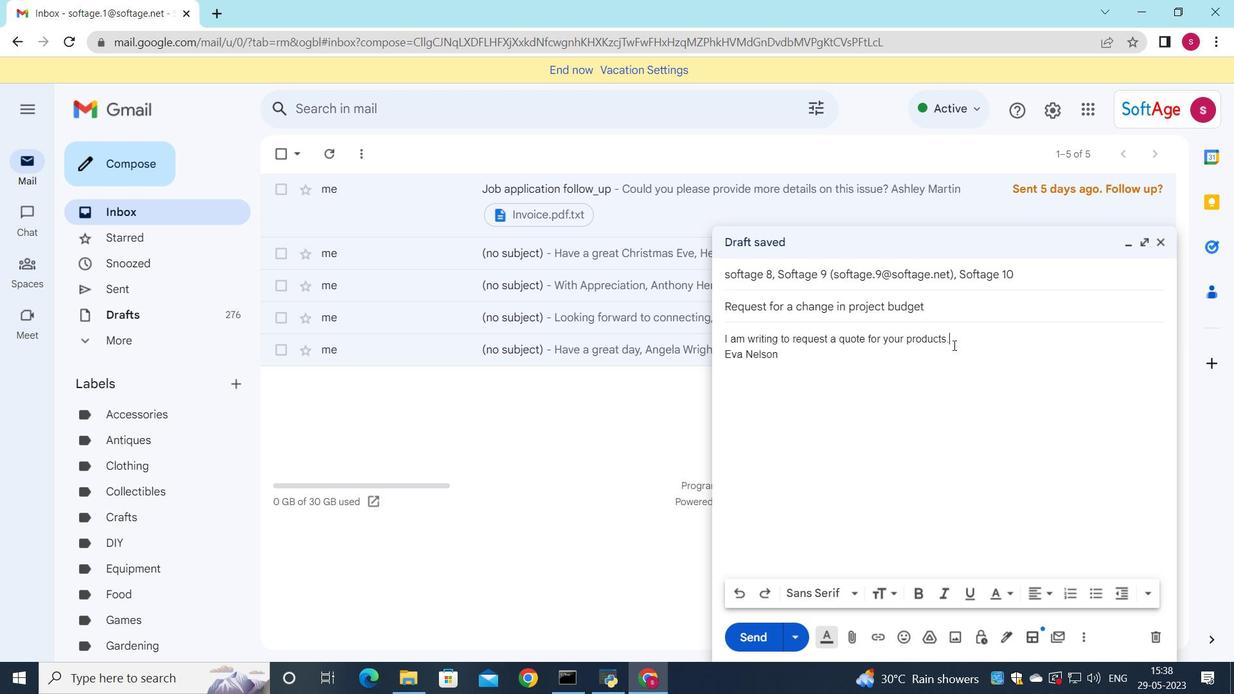 
Action: Mouse pressed left at (954, 342)
Screenshot: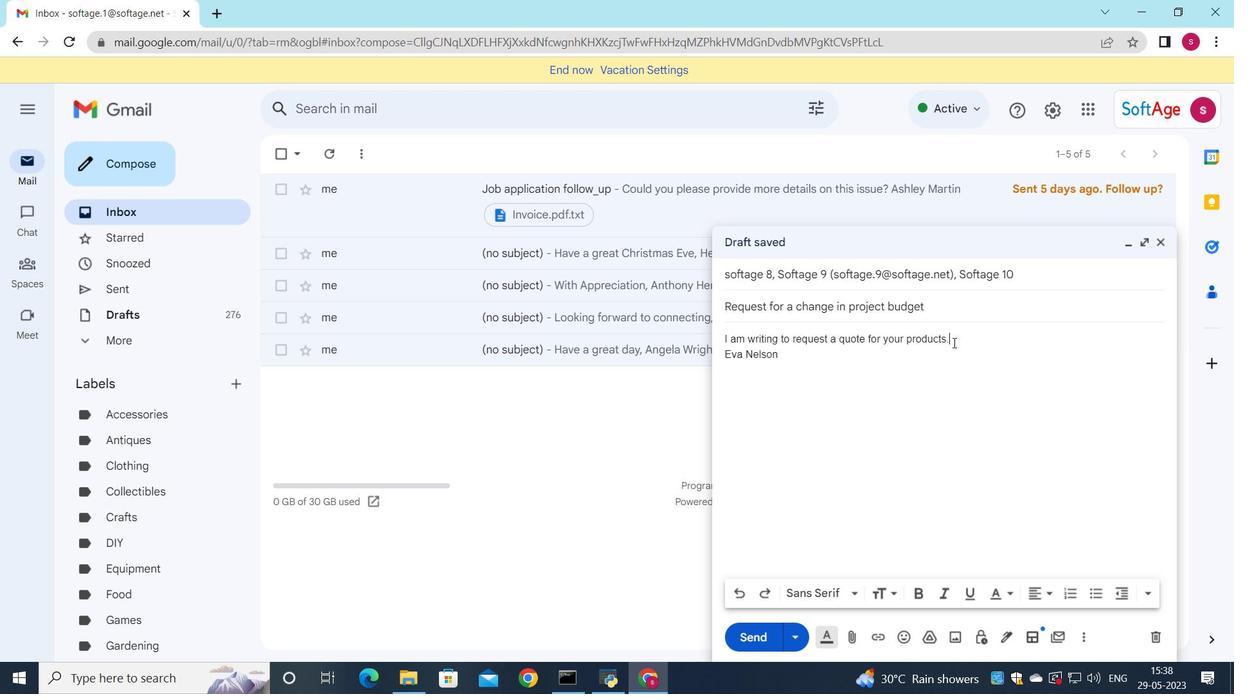 
Action: Mouse moved to (892, 592)
Screenshot: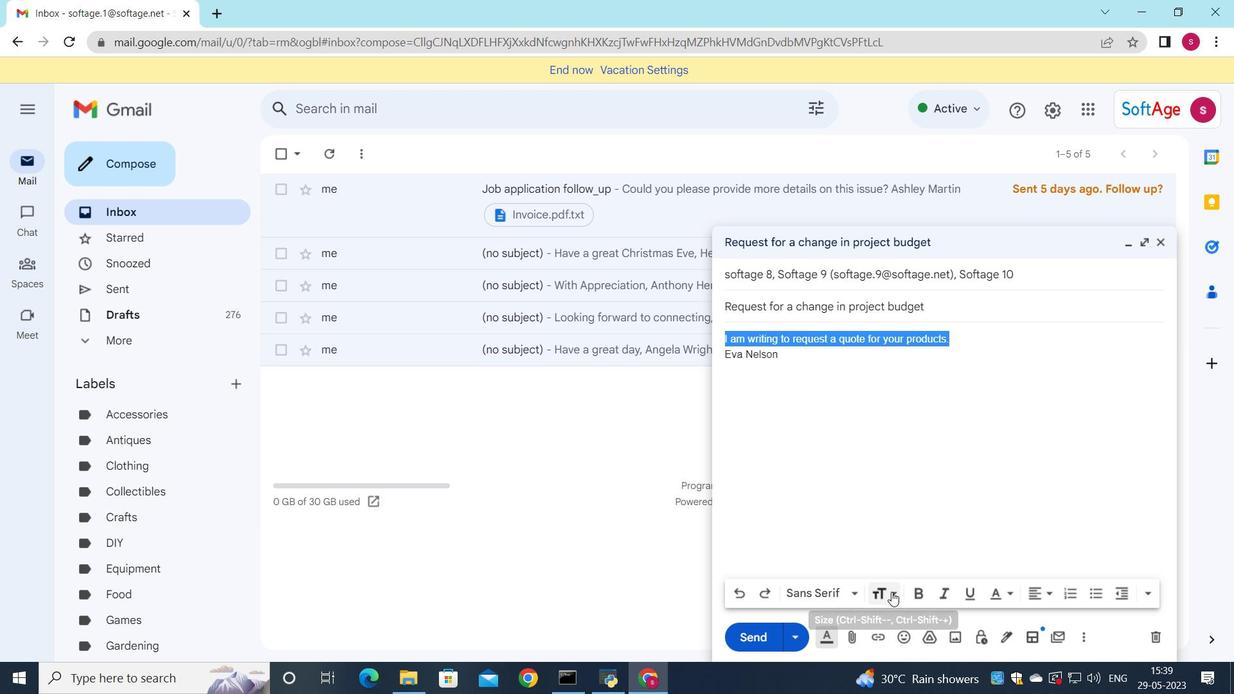 
Action: Mouse pressed left at (892, 592)
Screenshot: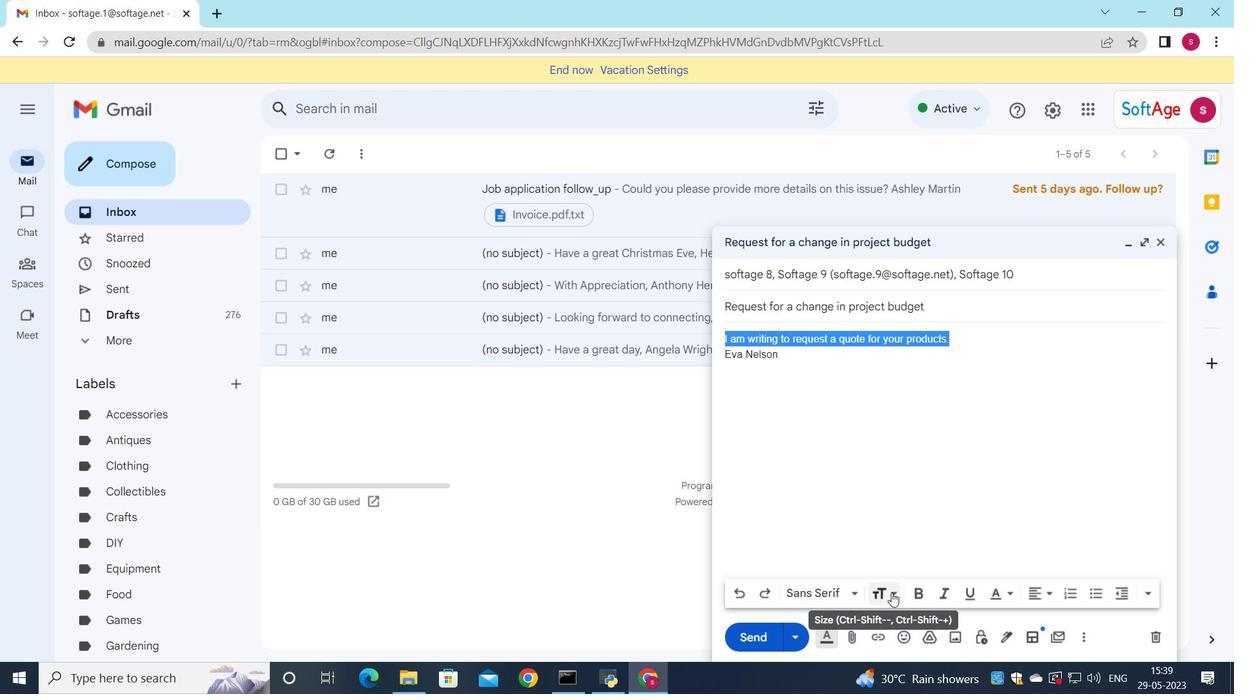 
Action: Mouse moved to (912, 569)
Screenshot: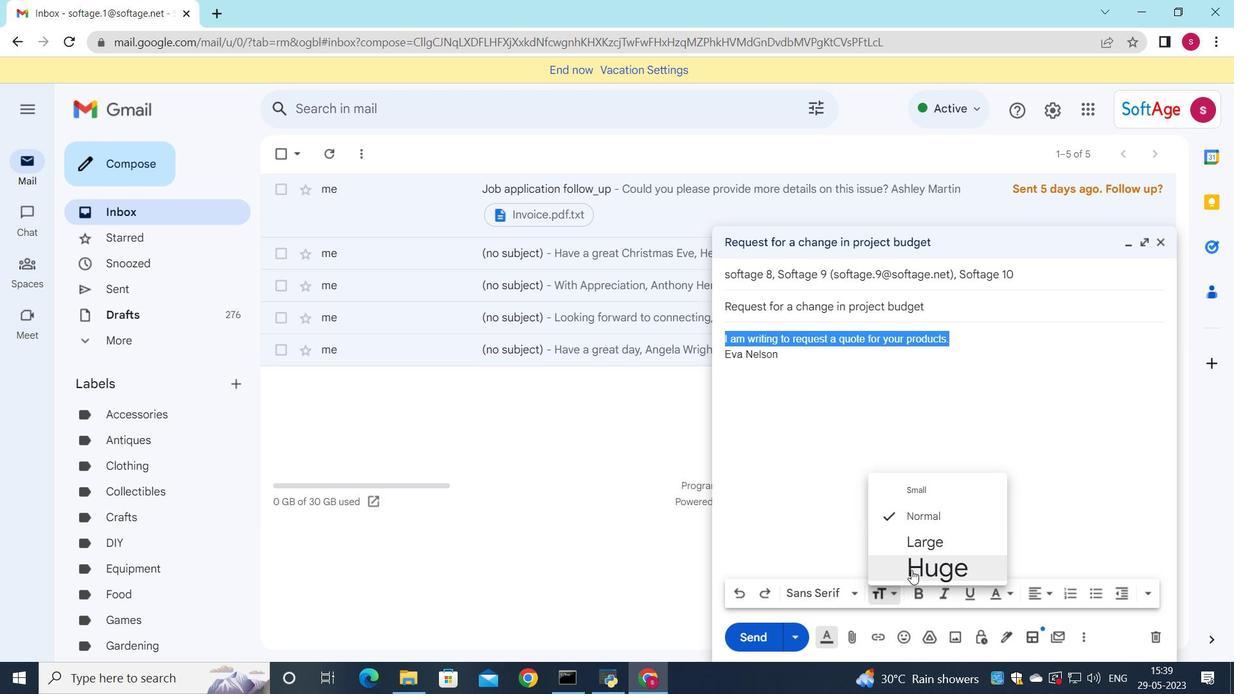 
Action: Mouse pressed left at (912, 569)
Screenshot: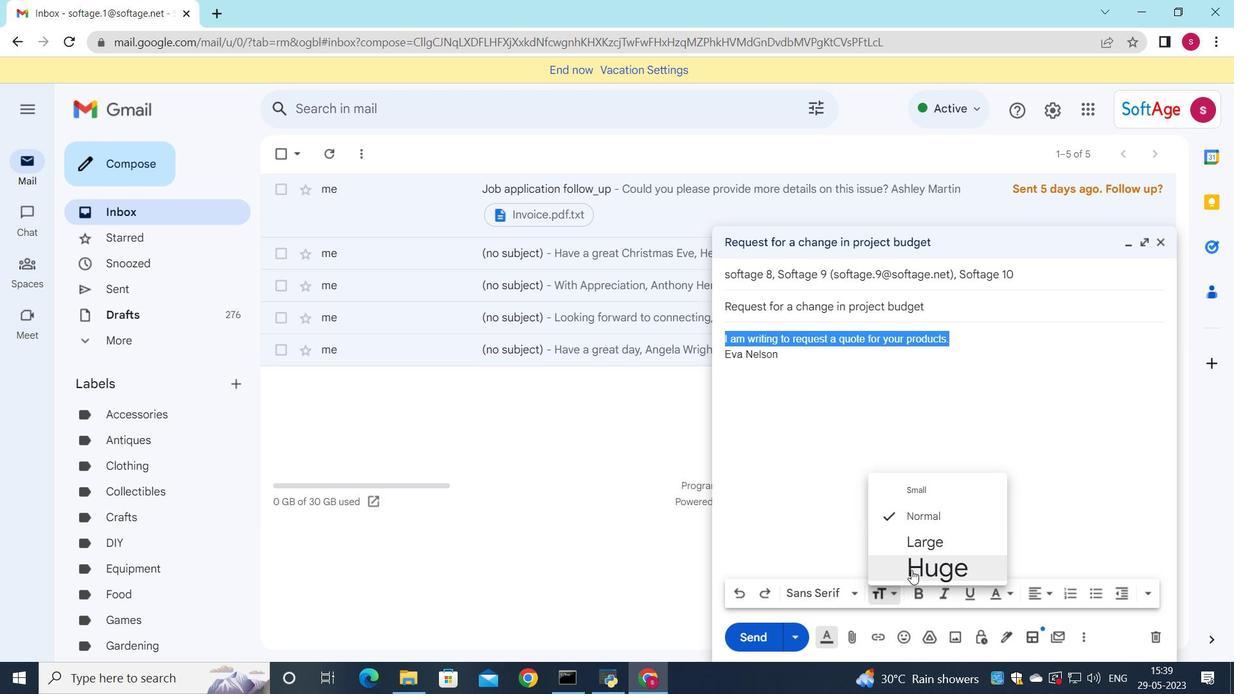 
Action: Mouse moved to (1043, 589)
Screenshot: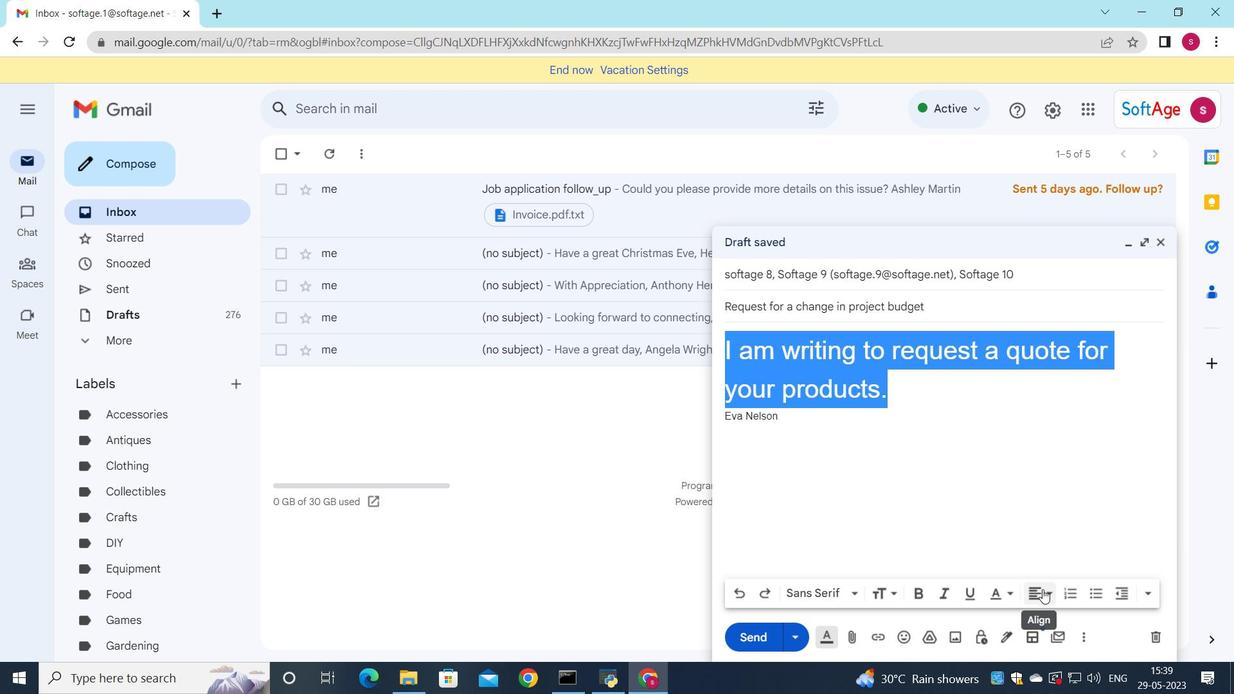 
Action: Mouse pressed left at (1043, 589)
Screenshot: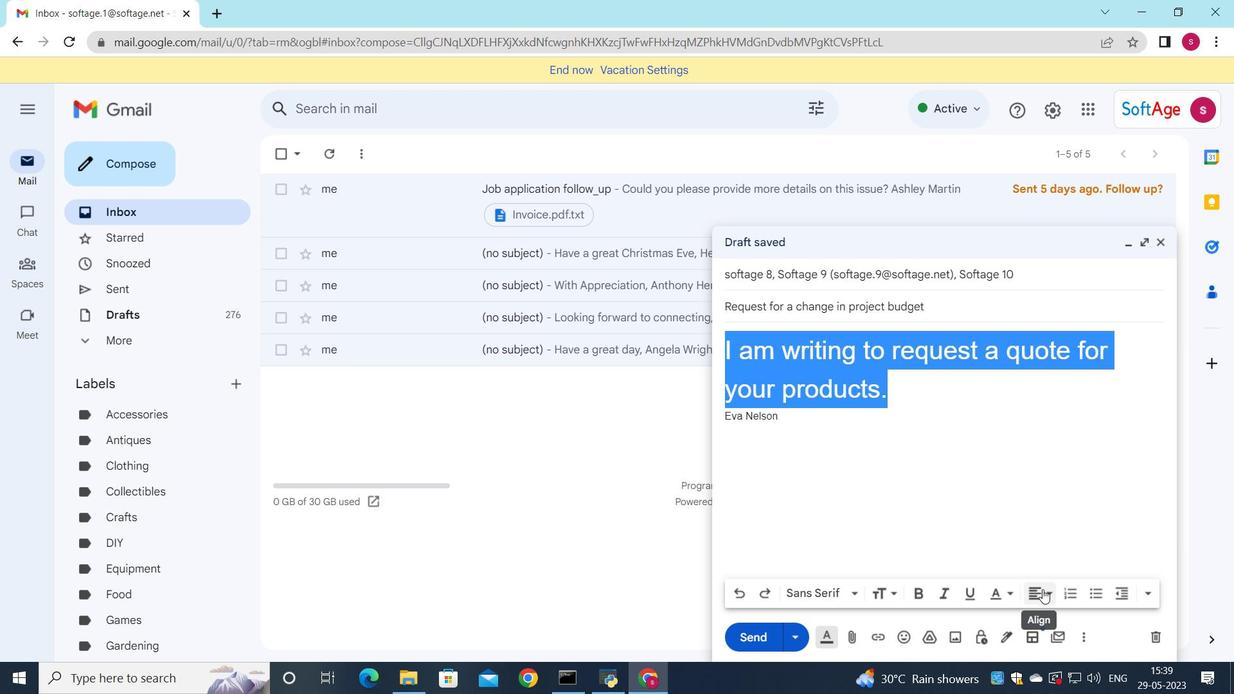 
Action: Mouse moved to (1034, 570)
Screenshot: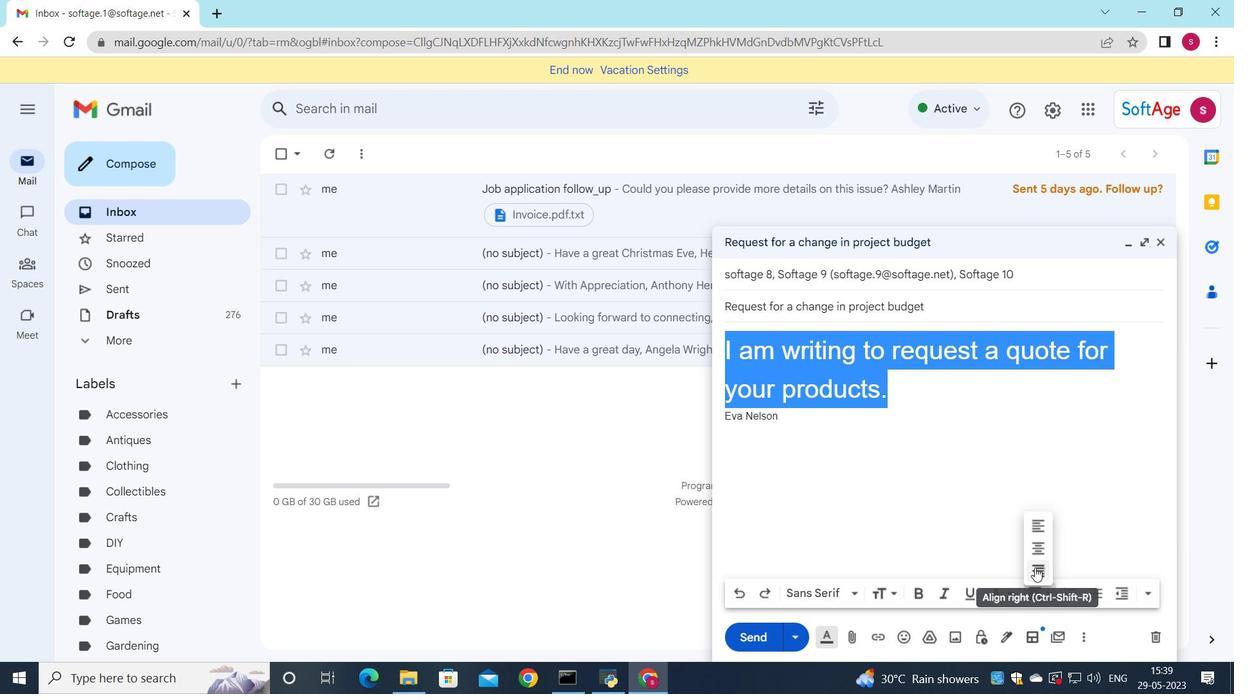 
Action: Mouse pressed left at (1034, 570)
Screenshot: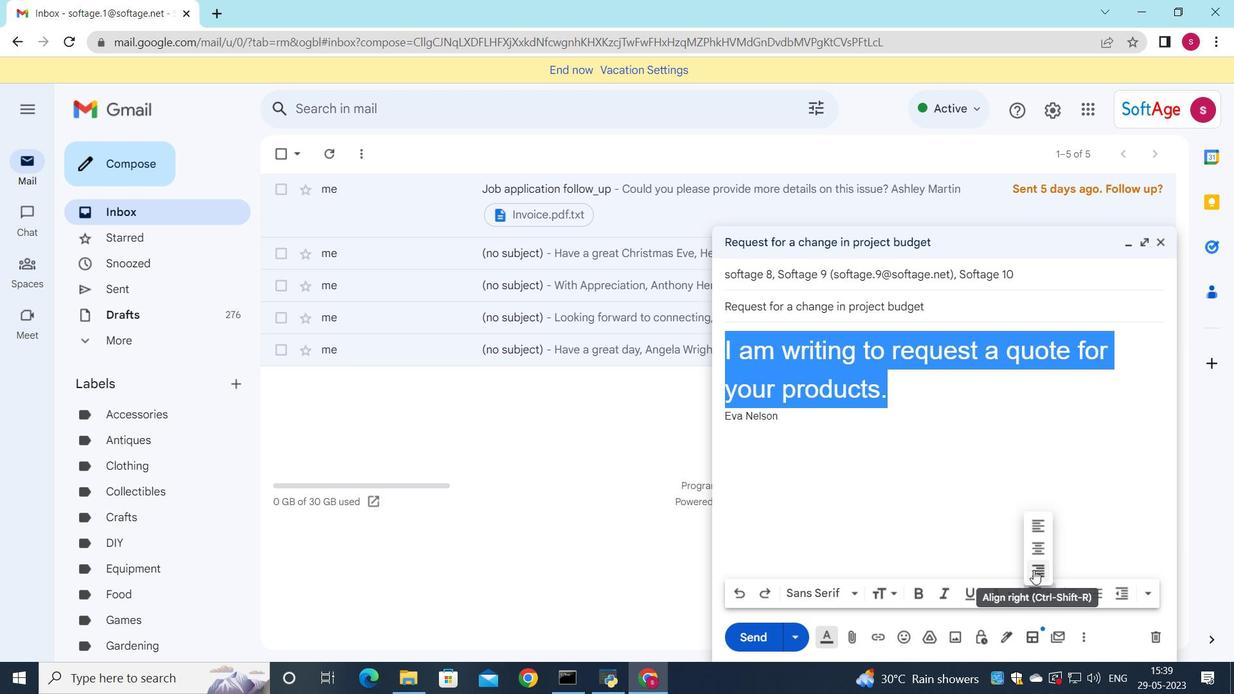 
Action: Mouse moved to (758, 637)
Screenshot: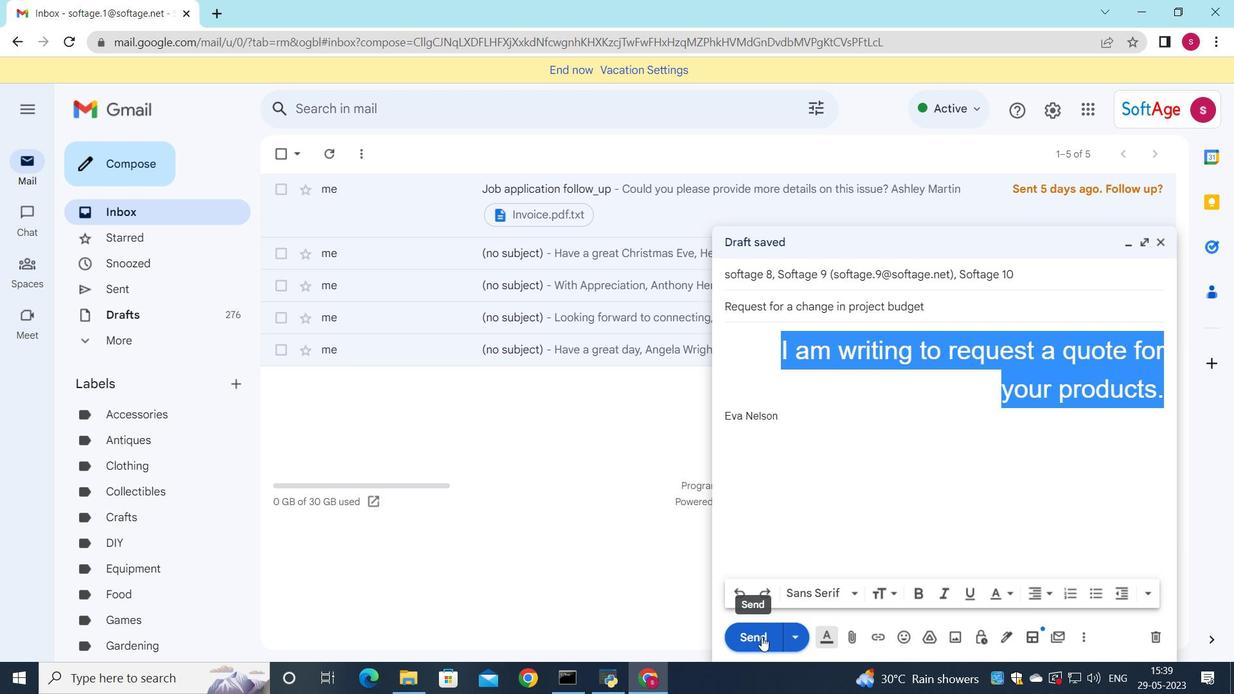 
Action: Mouse pressed left at (758, 637)
Screenshot: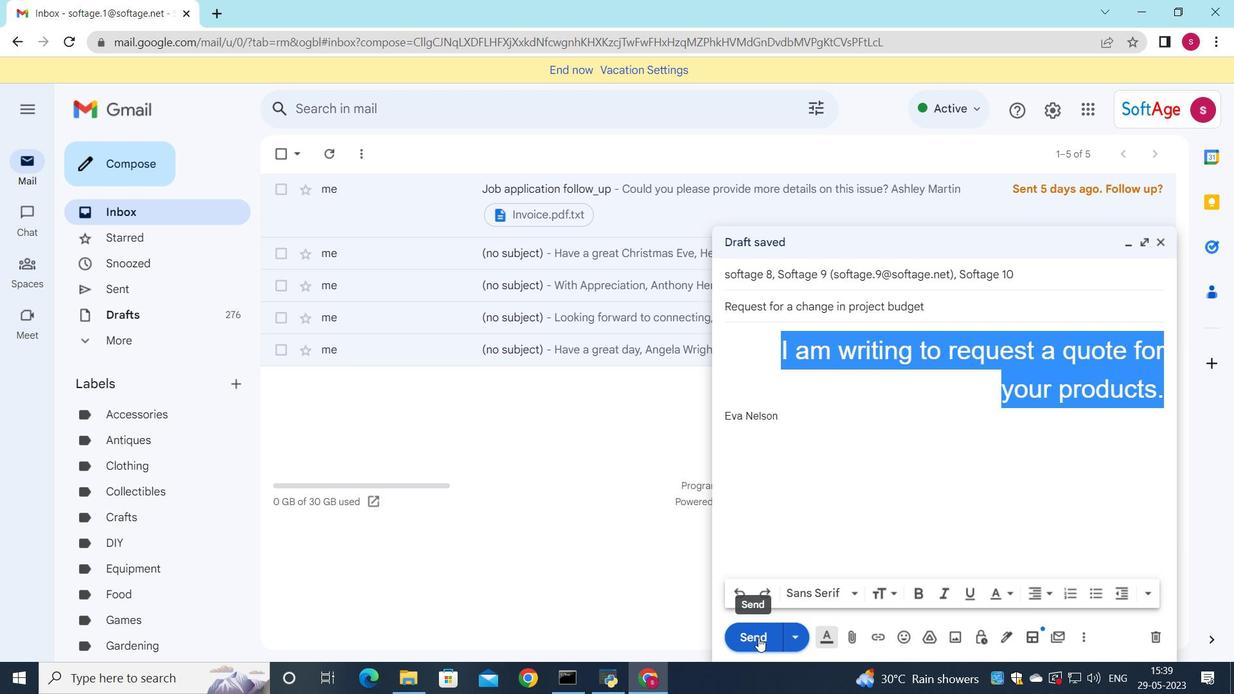 
Action: Mouse moved to (177, 292)
Screenshot: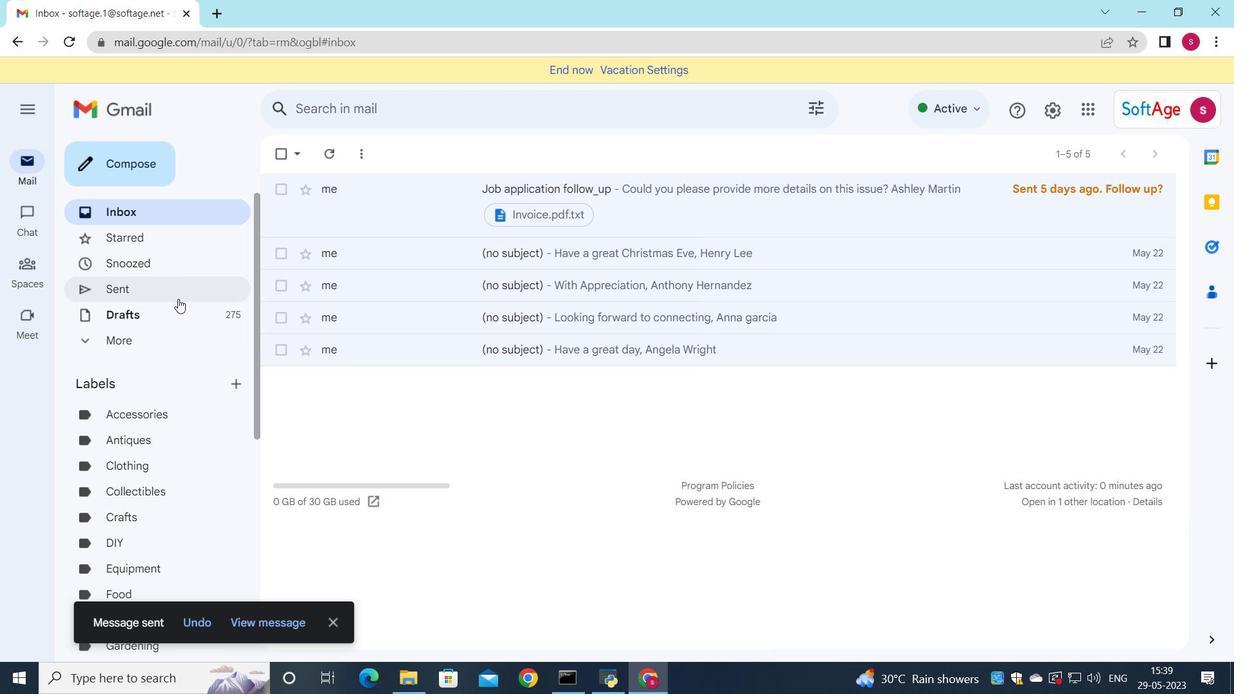 
Action: Mouse pressed left at (177, 292)
Screenshot: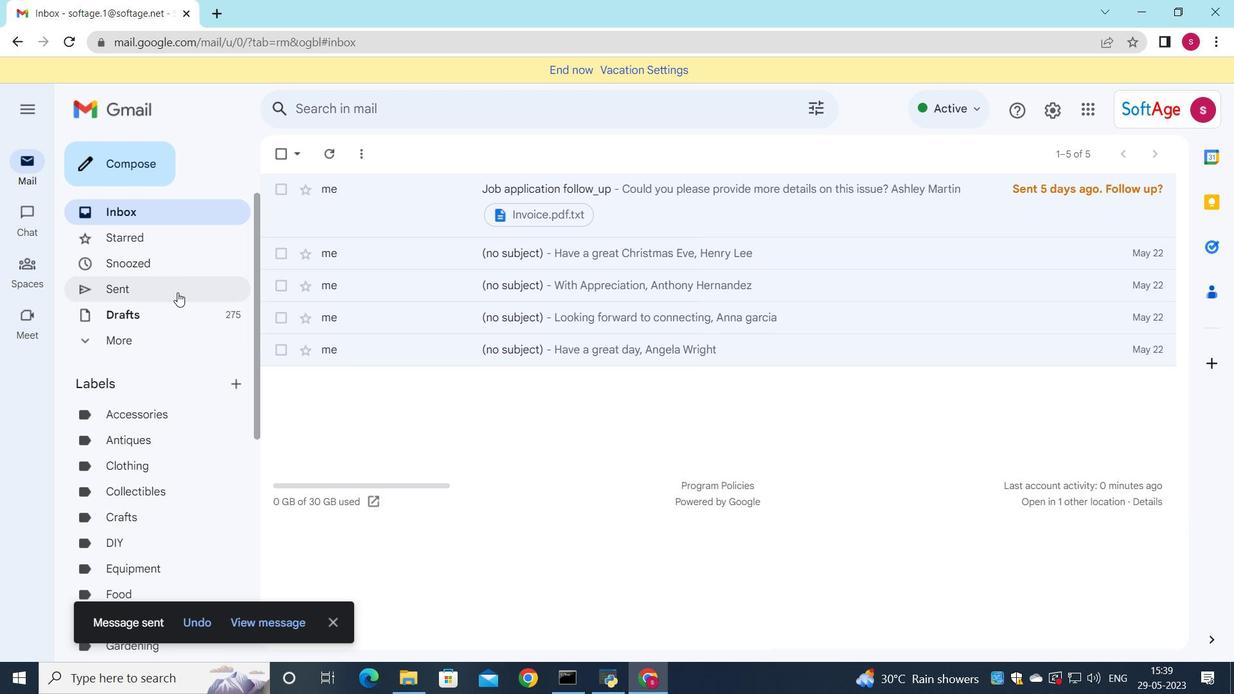 
Action: Mouse moved to (540, 235)
Screenshot: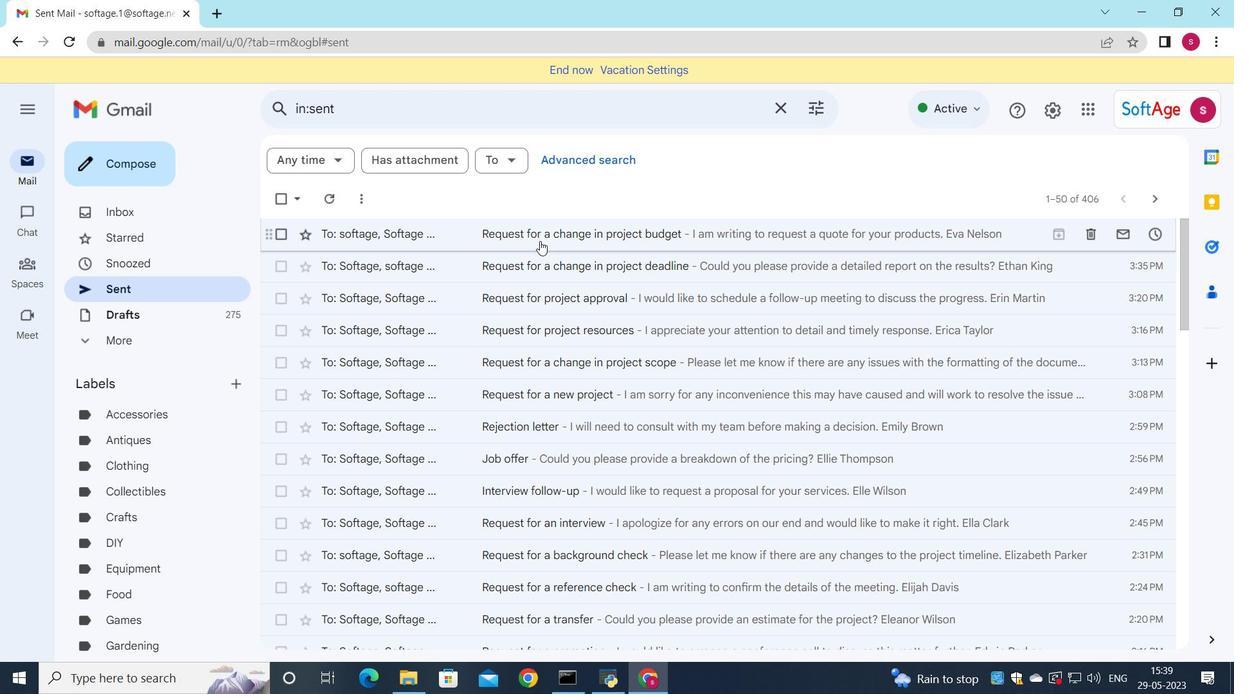 
Action: Mouse pressed left at (540, 235)
Screenshot: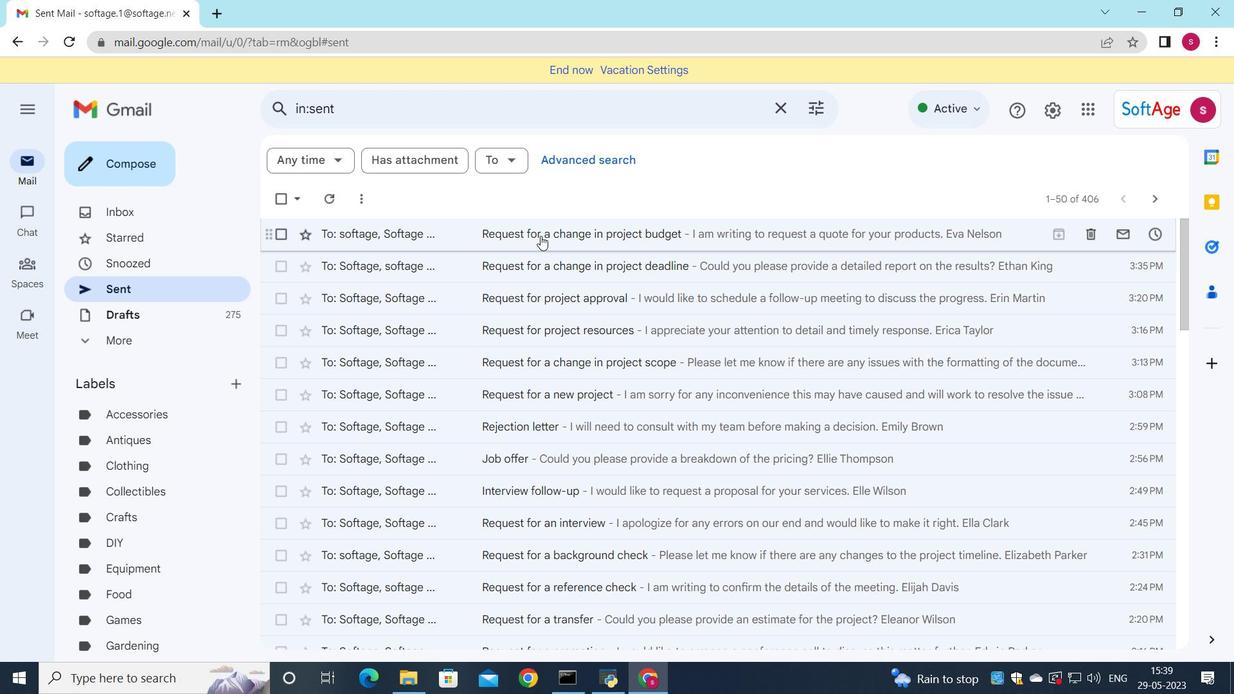 
Action: Mouse moved to (531, 330)
Screenshot: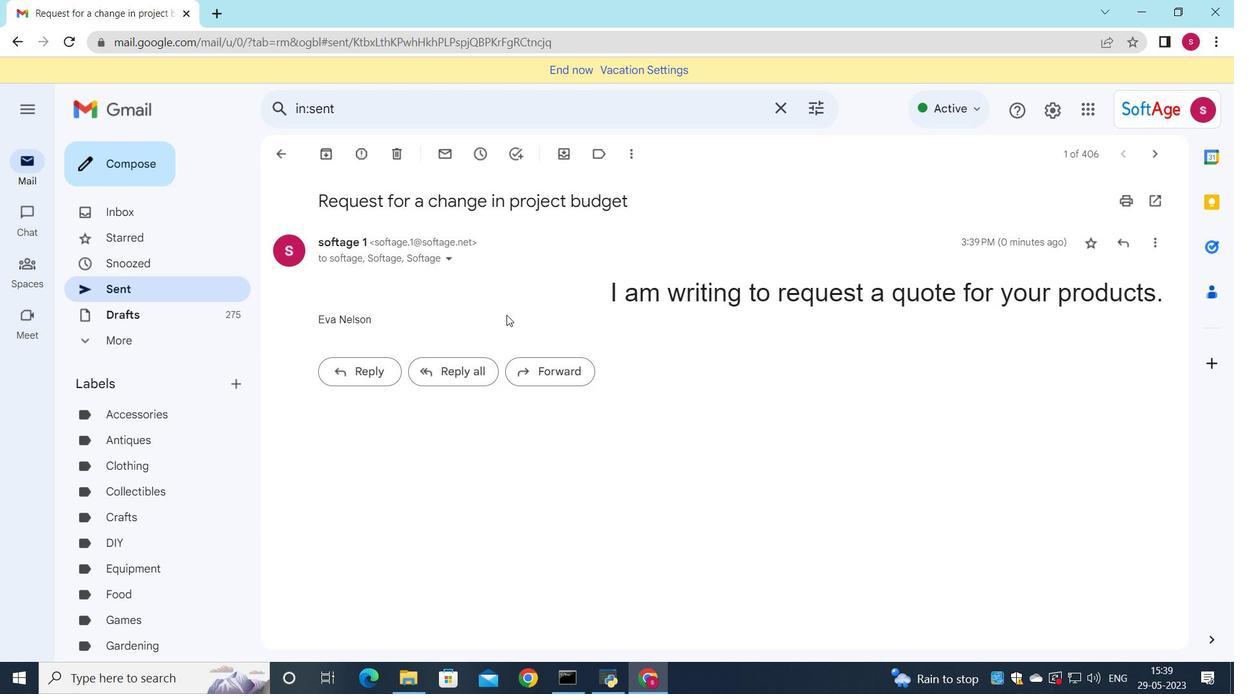
